 Task: Select the current location as Guadalupe Mountains National Park, Texas, United States . Now zoom + , and verify the location . Show zoom slider
Action: Mouse moved to (248, 160)
Screenshot: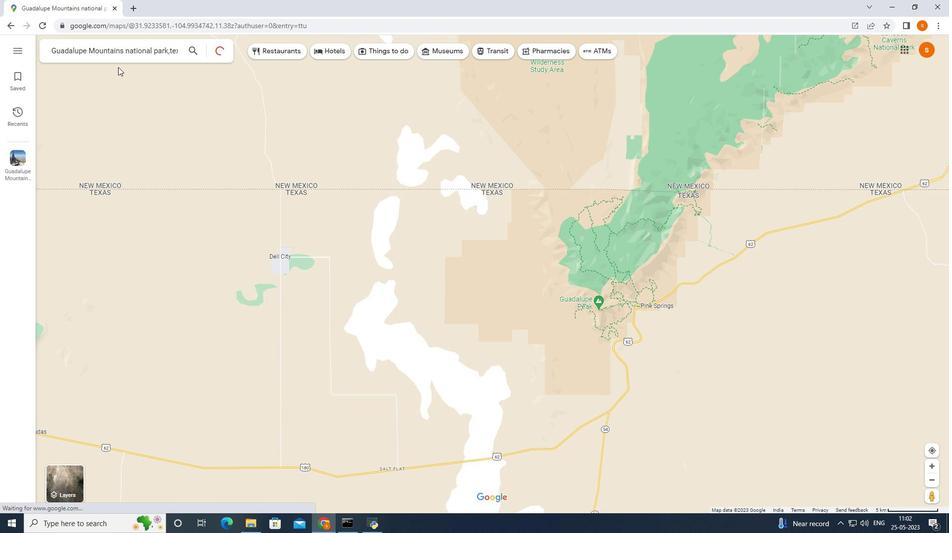 
Action: Mouse pressed left at (248, 160)
Screenshot: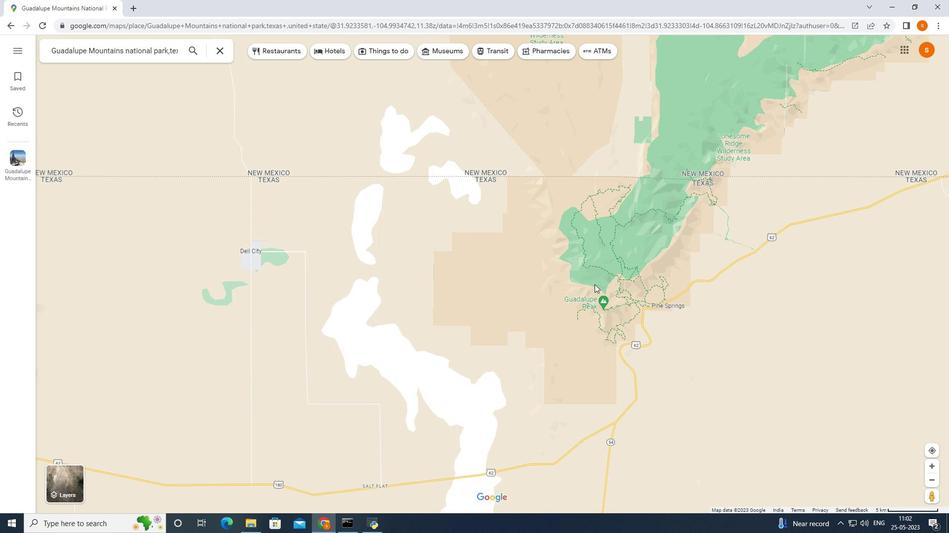 
Action: Key pressed <Key.shift><Key.shift><Key.shift><Key.shift><Key.shift><Key.shift><Key.shift><Key.shift><Key.shift><Key.shift><Key.shift><Key.shift><Key.shift><Key.shift><Key.shift>Guadalp<Key.backspace><Key.backspace>lupe<Key.space><Key.shift><Key.shift>Mountains
Screenshot: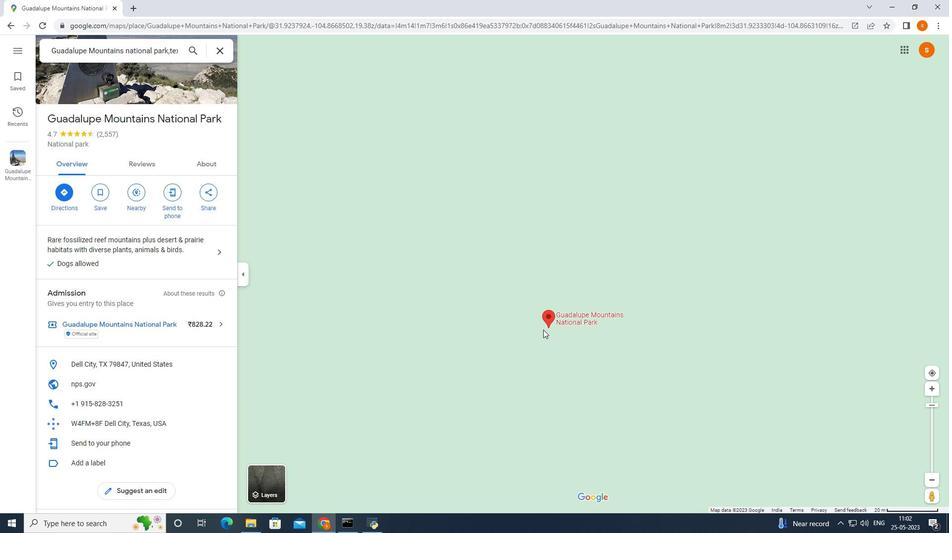 
Action: Mouse moved to (248, 160)
Screenshot: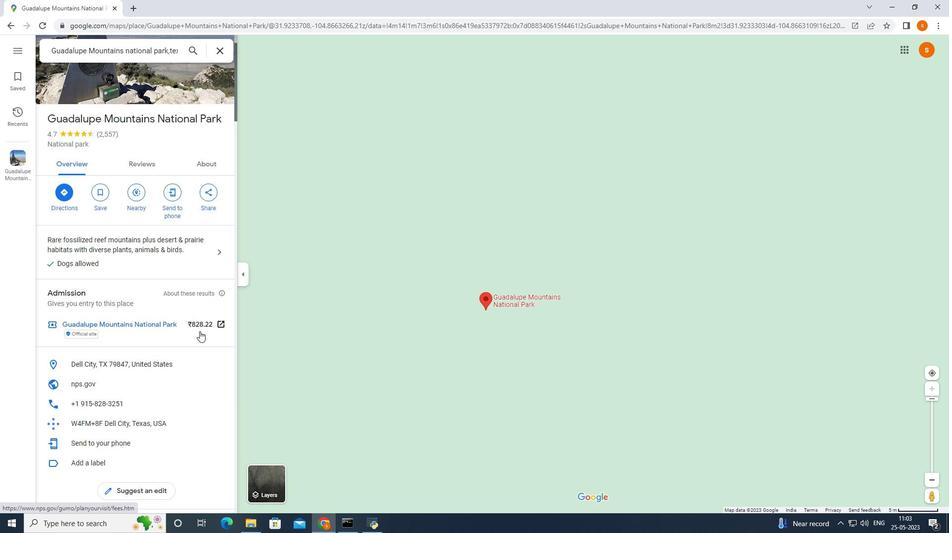 
Action: Mouse pressed left at (248, 160)
Screenshot: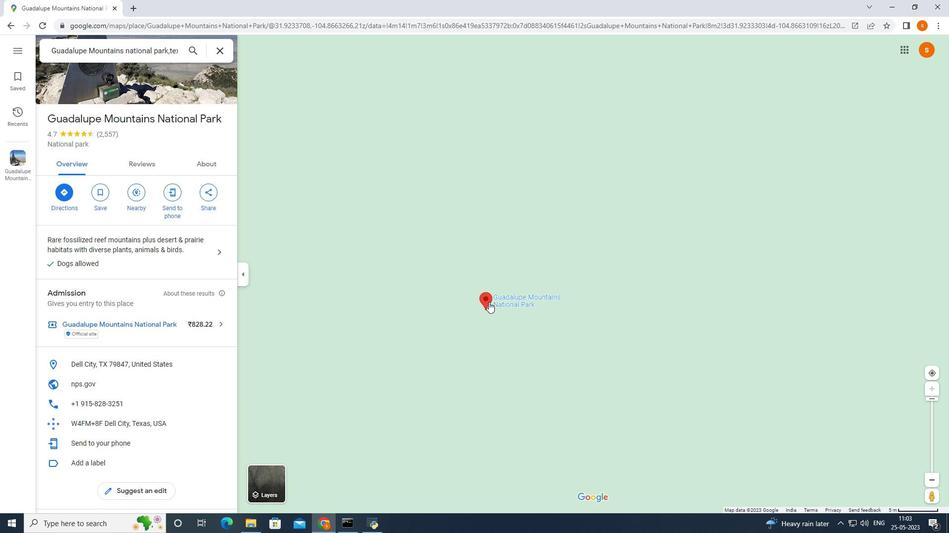 
Action: Mouse moved to (248, 160)
Screenshot: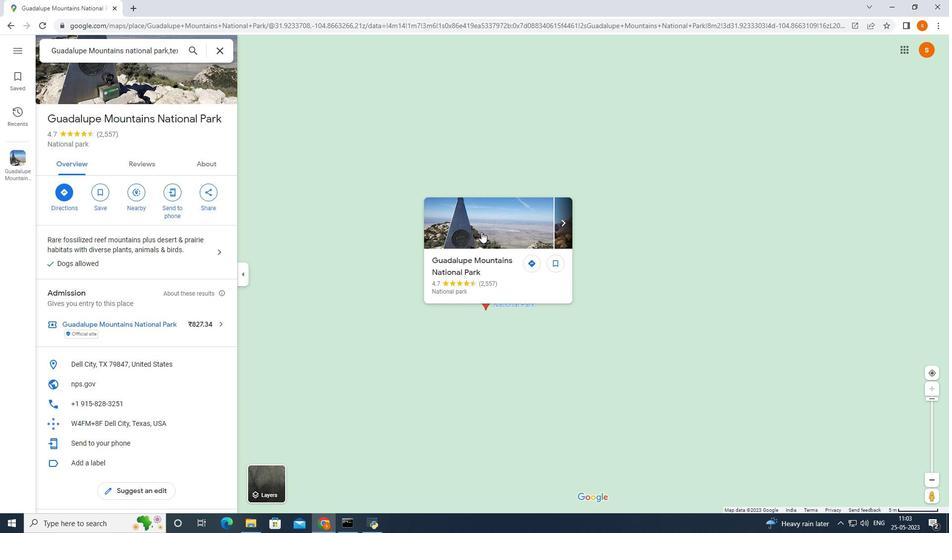 
Action: Mouse pressed left at (248, 160)
Screenshot: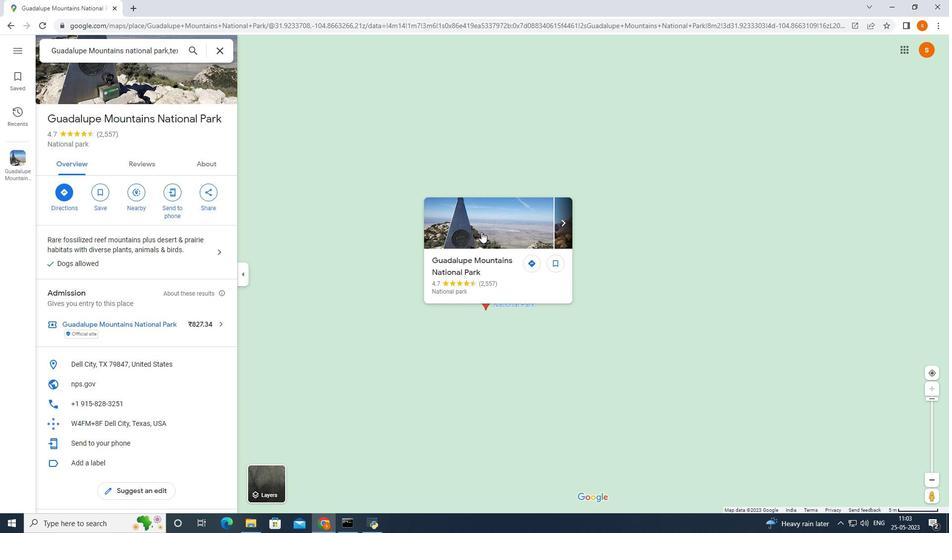 
Action: Mouse moved to (248, 160)
Screenshot: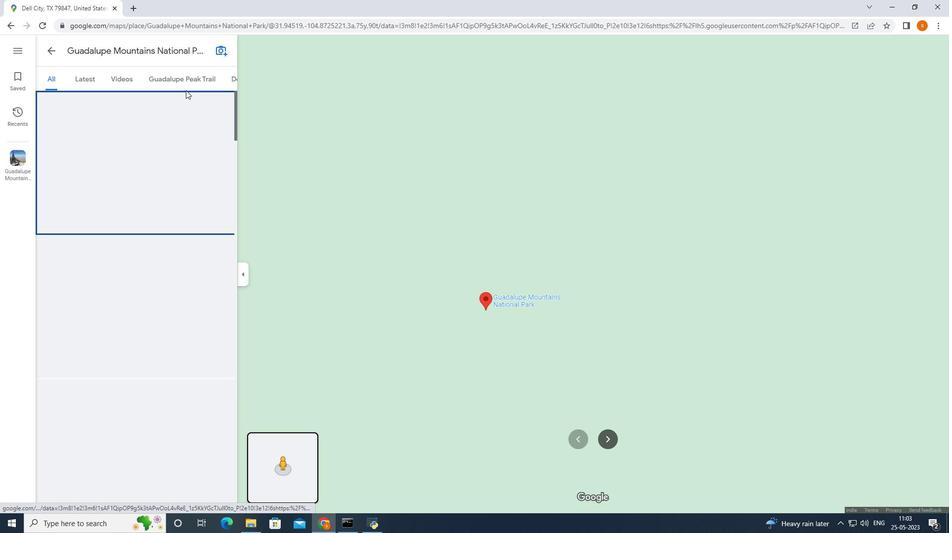 
Action: Mouse pressed left at (248, 160)
Screenshot: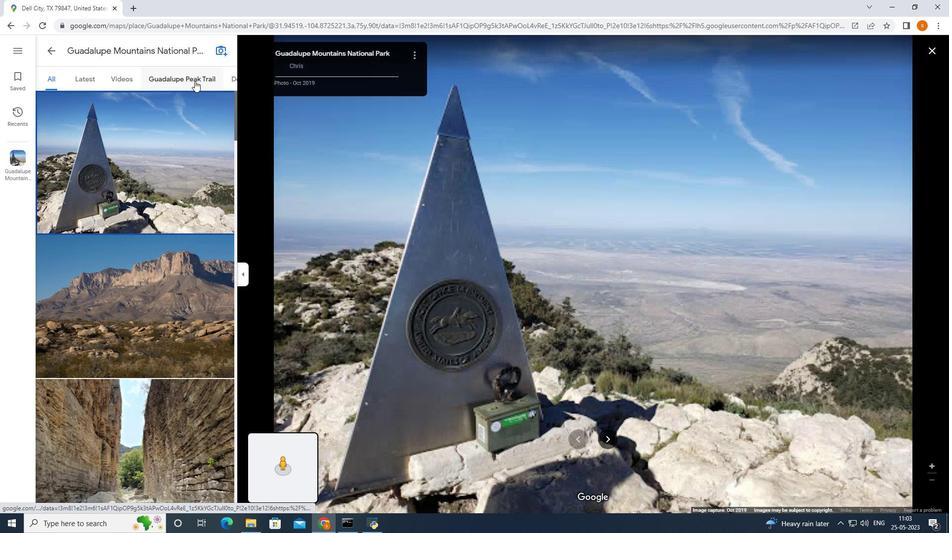 
Action: Mouse pressed left at (248, 160)
Screenshot: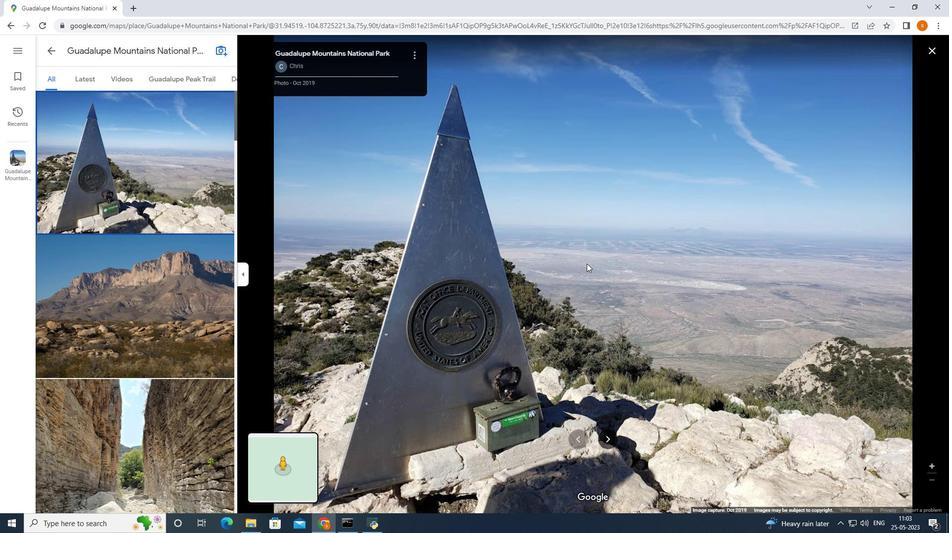 
Action: Mouse moved to (248, 160)
Screenshot: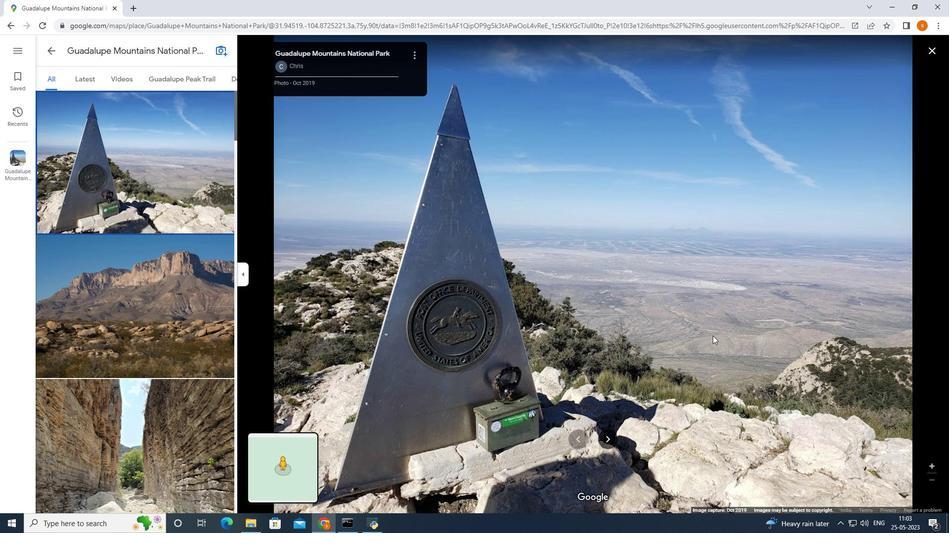
Action: Mouse pressed left at (248, 160)
Screenshot: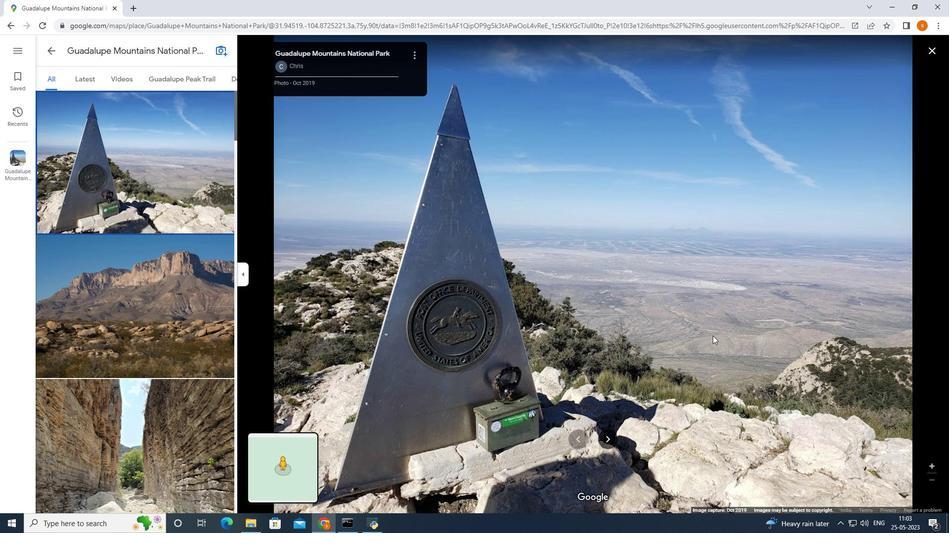 
Action: Mouse moved to (248, 160)
Screenshot: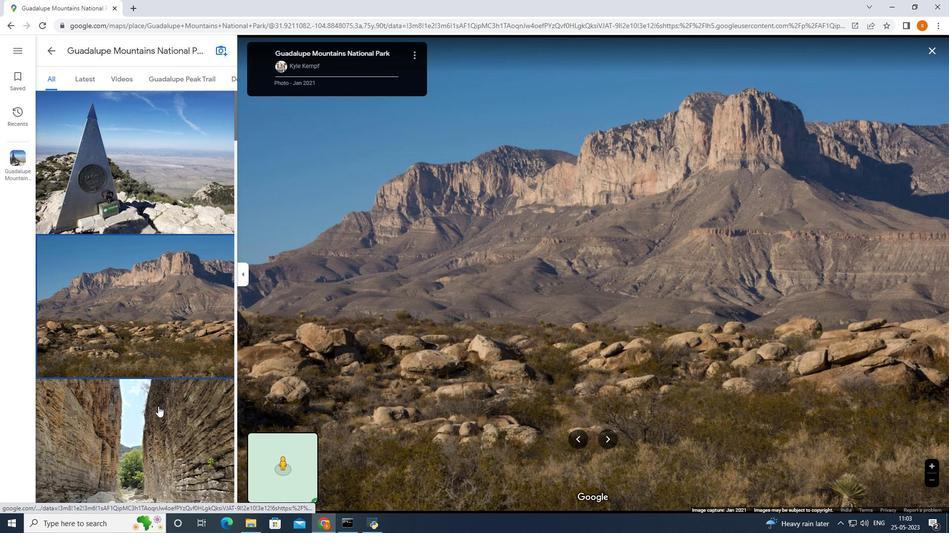 
Action: Mouse pressed left at (248, 160)
Screenshot: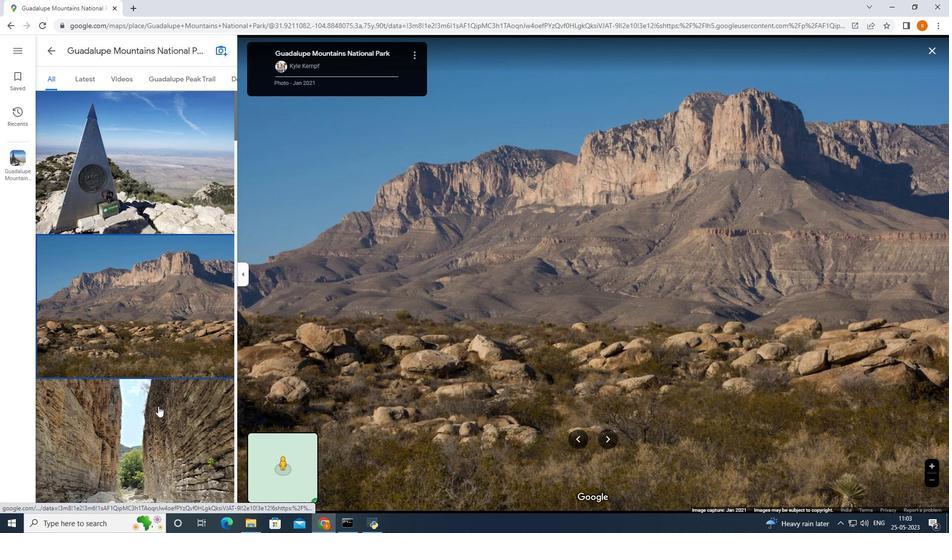 
Action: Mouse pressed left at (248, 160)
Screenshot: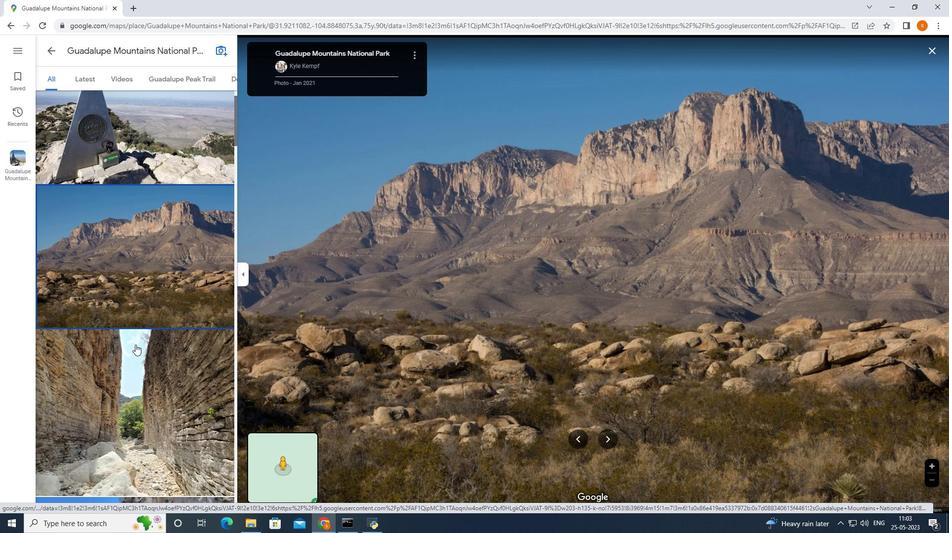 
Action: Mouse pressed left at (248, 160)
Screenshot: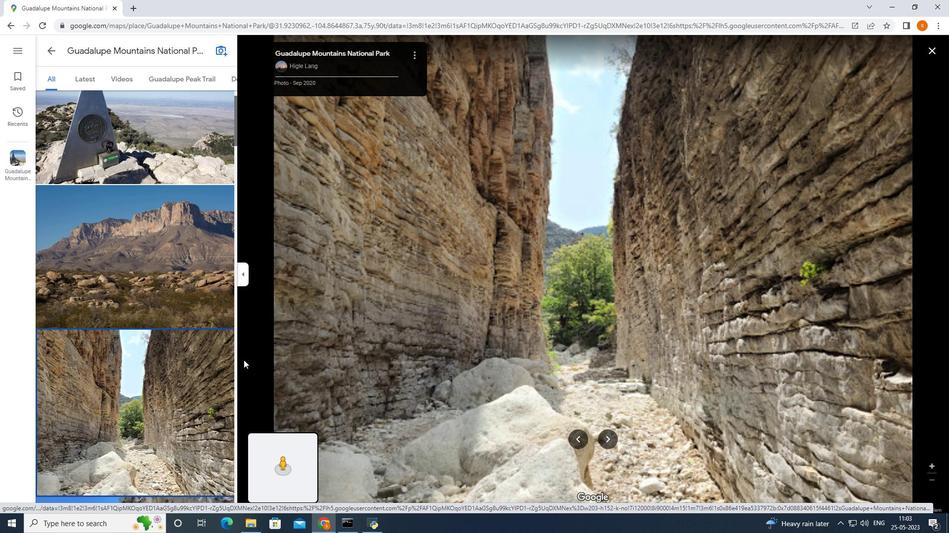 
Action: Mouse moved to (248, 160)
Screenshot: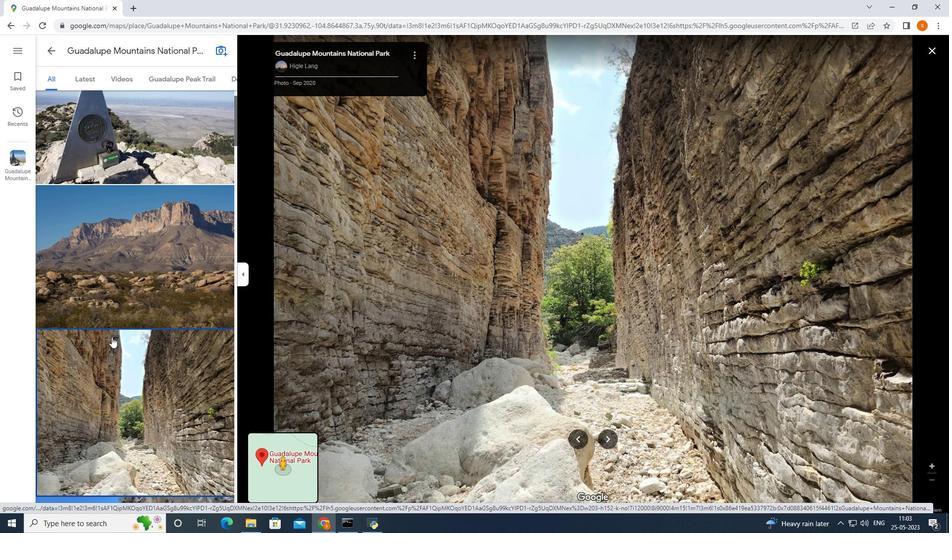 
Action: Mouse pressed left at (248, 160)
Screenshot: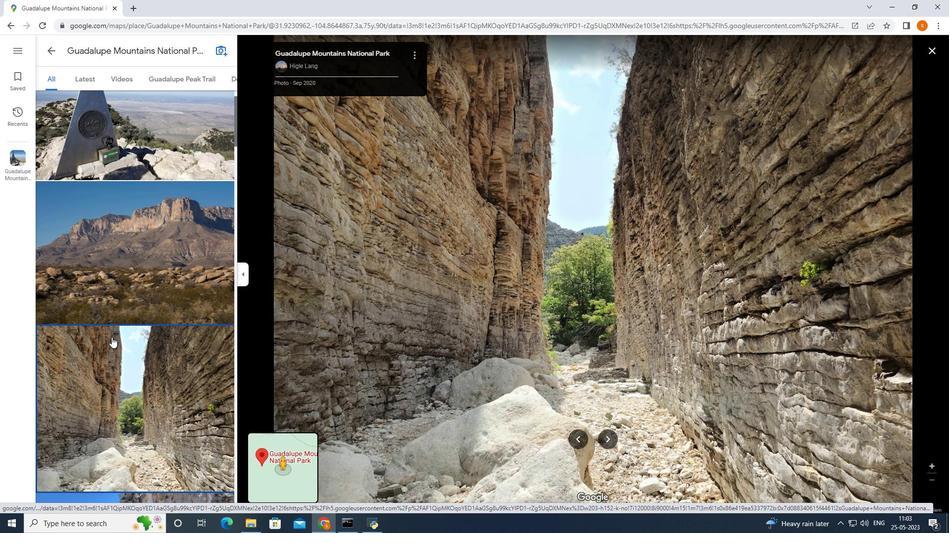 
Action: Mouse moved to (248, 160)
Screenshot: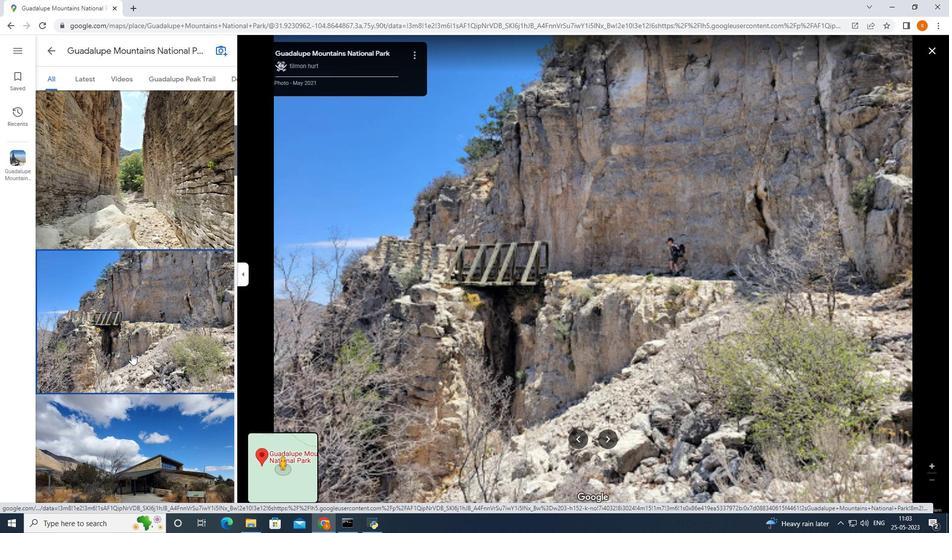 
Action: Mouse pressed left at (248, 160)
Screenshot: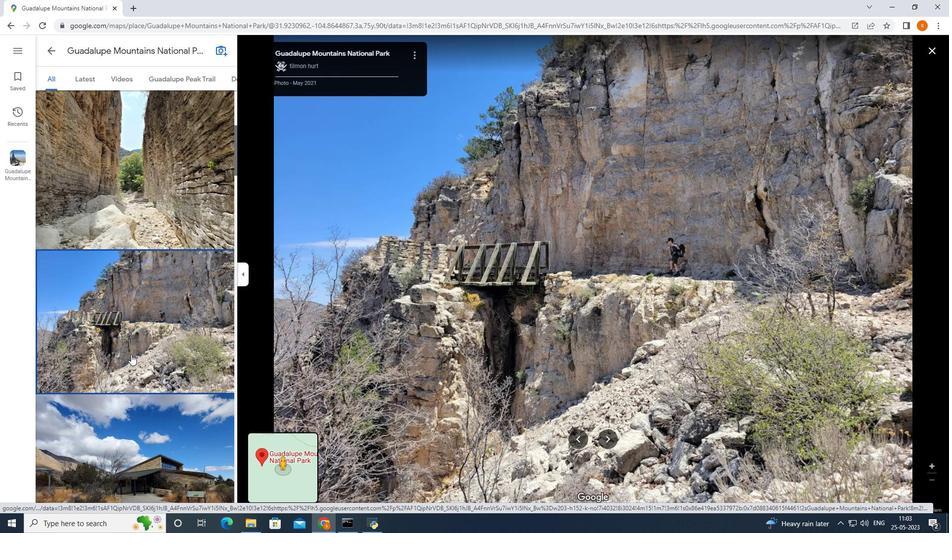 
Action: Mouse pressed left at (248, 160)
Screenshot: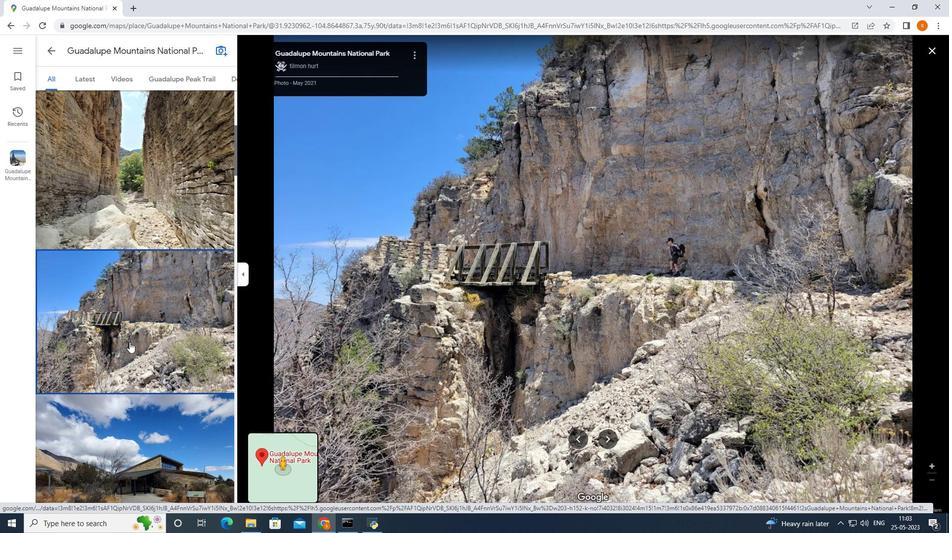 
Action: Mouse pressed left at (248, 160)
Screenshot: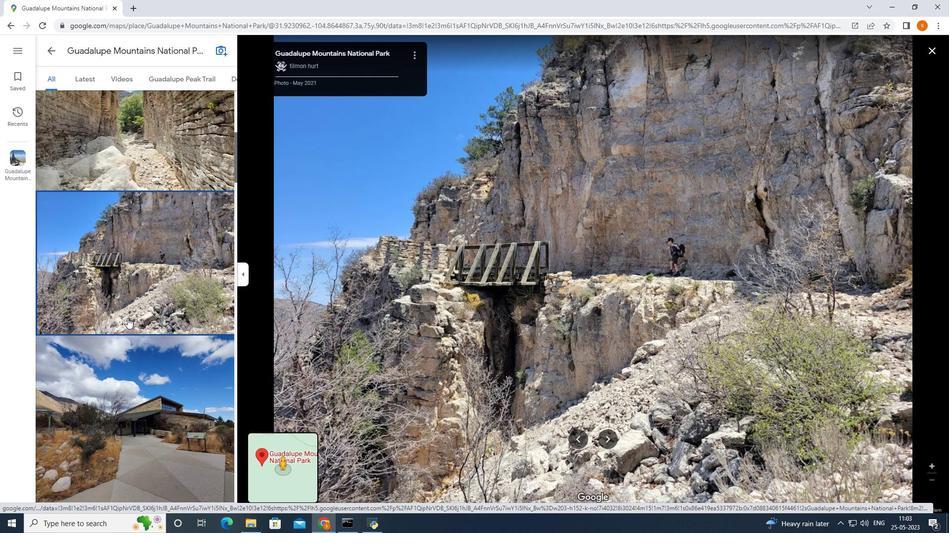 
Action: Mouse moved to (248, 160)
Screenshot: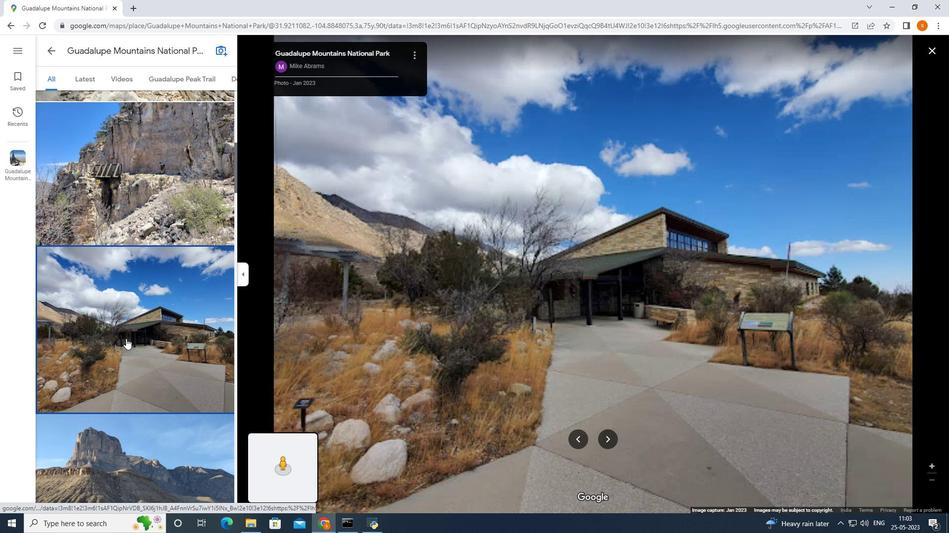 
Action: Mouse pressed left at (248, 160)
Screenshot: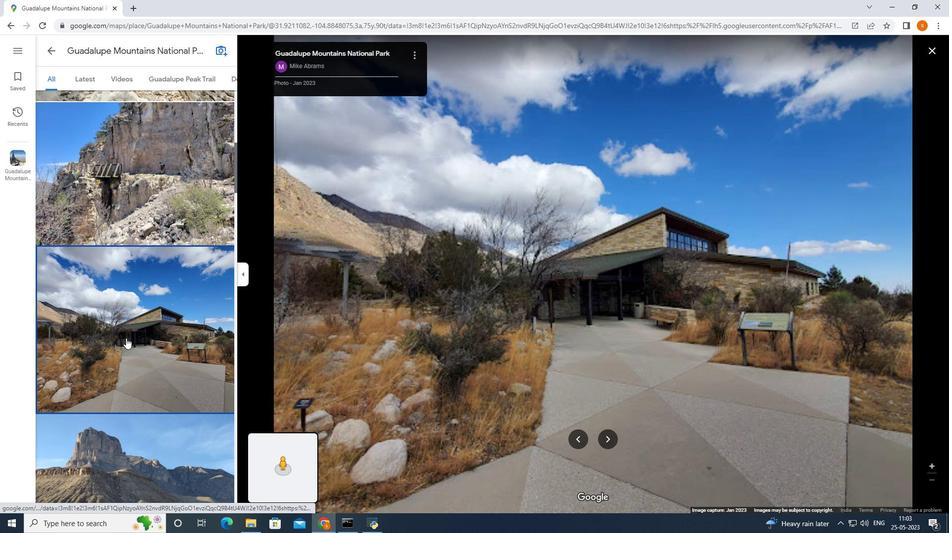 
Action: Mouse moved to (248, 160)
Screenshot: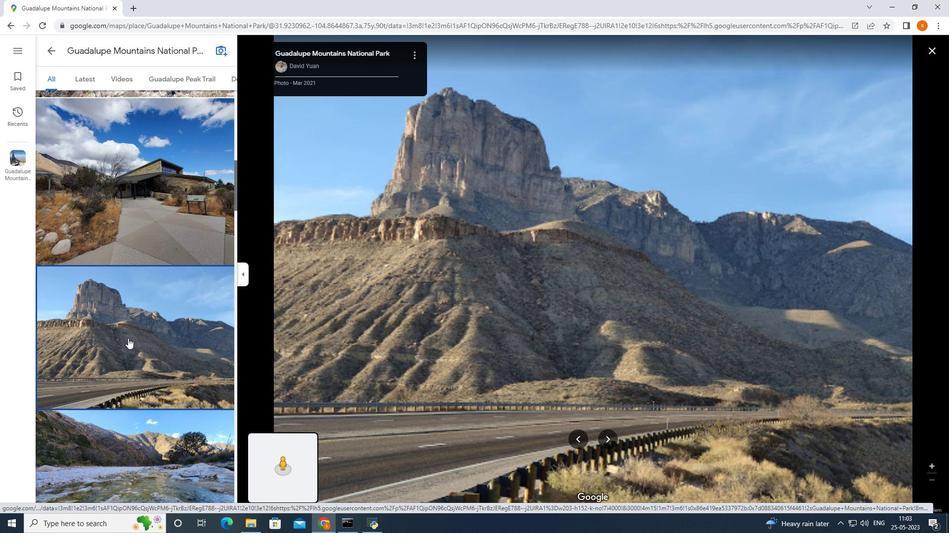 
Action: Mouse pressed left at (248, 160)
Screenshot: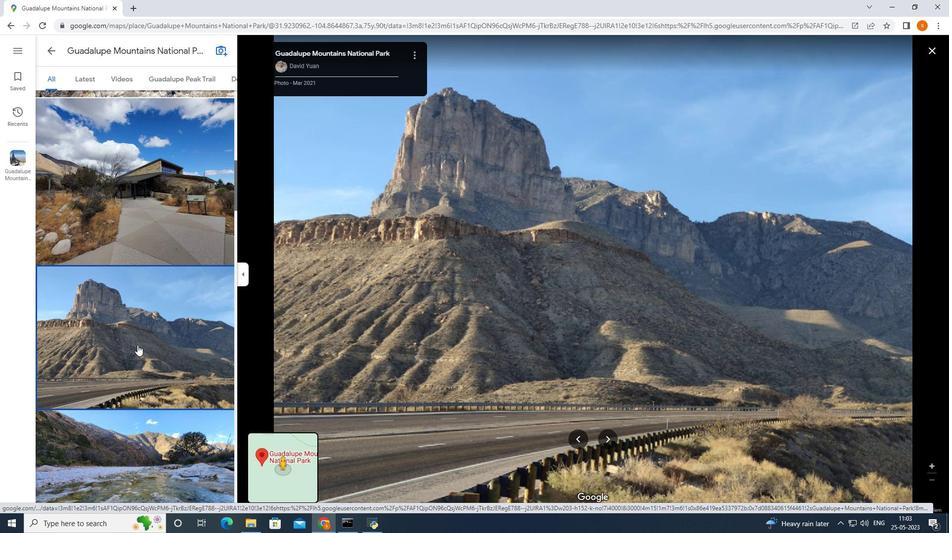 
Action: Mouse moved to (248, 160)
Screenshot: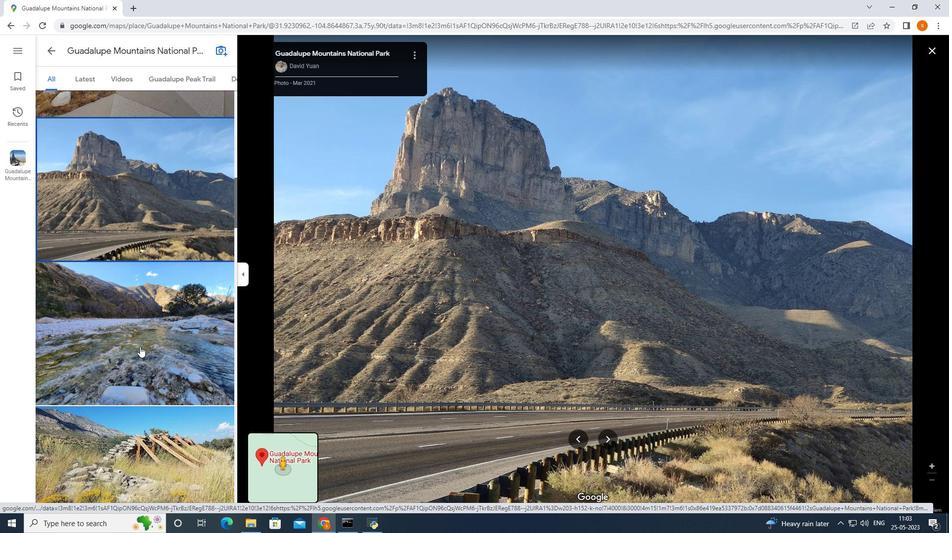 
Action: Mouse pressed left at (248, 160)
Screenshot: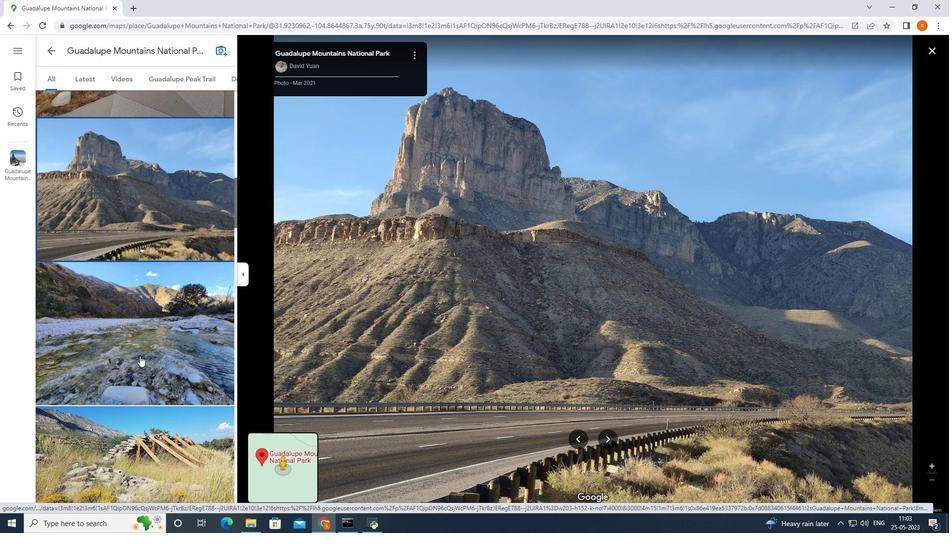 
Action: Mouse moved to (248, 160)
Screenshot: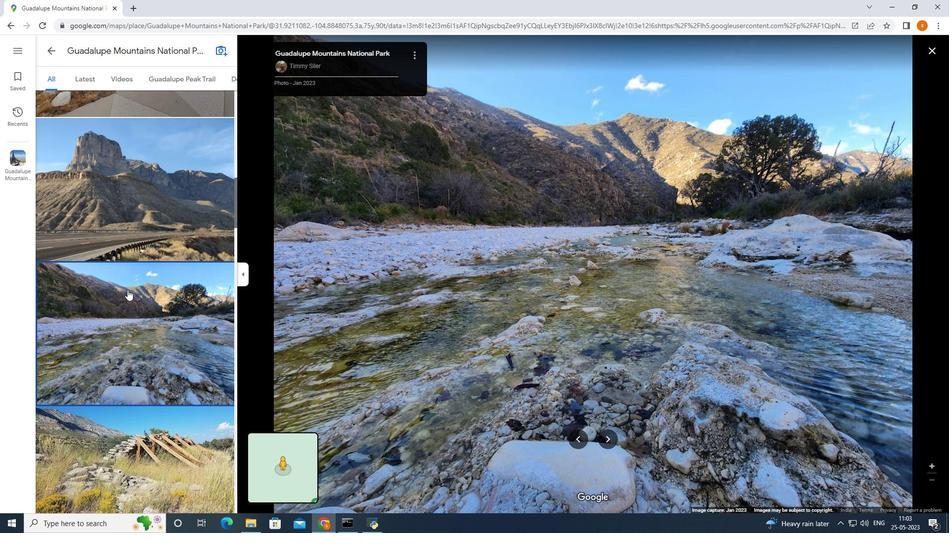 
Action: Mouse scrolled (248, 160) with delta (0, 0)
Screenshot: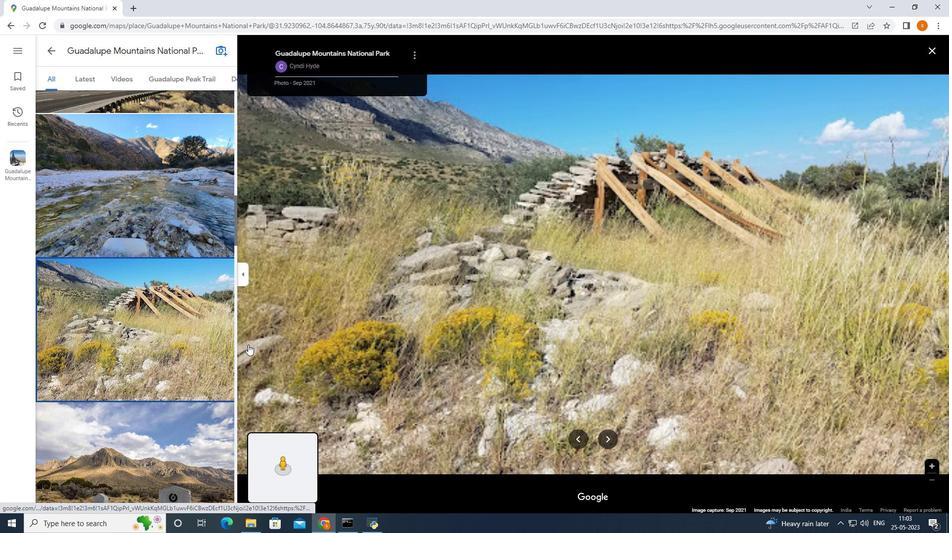 
Action: Mouse scrolled (248, 160) with delta (0, 0)
Screenshot: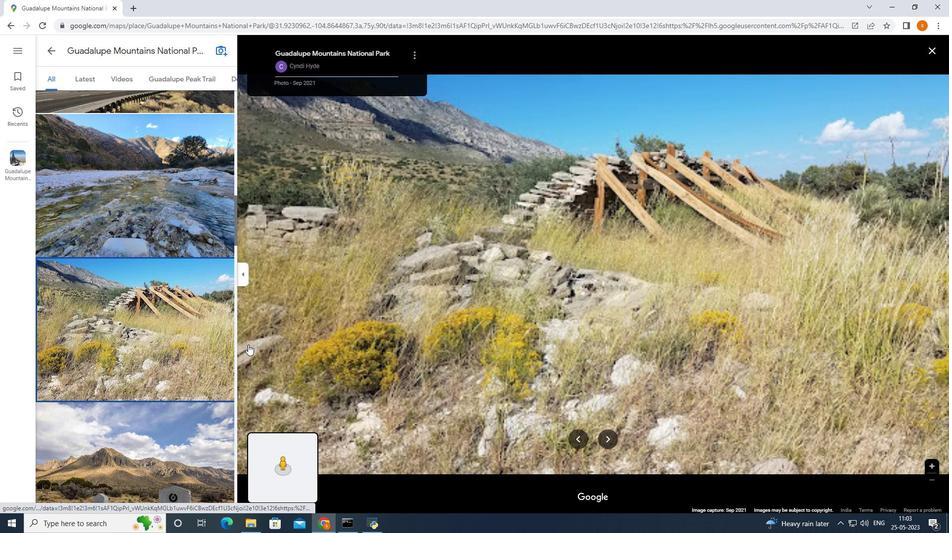 
Action: Mouse moved to (248, 160)
Screenshot: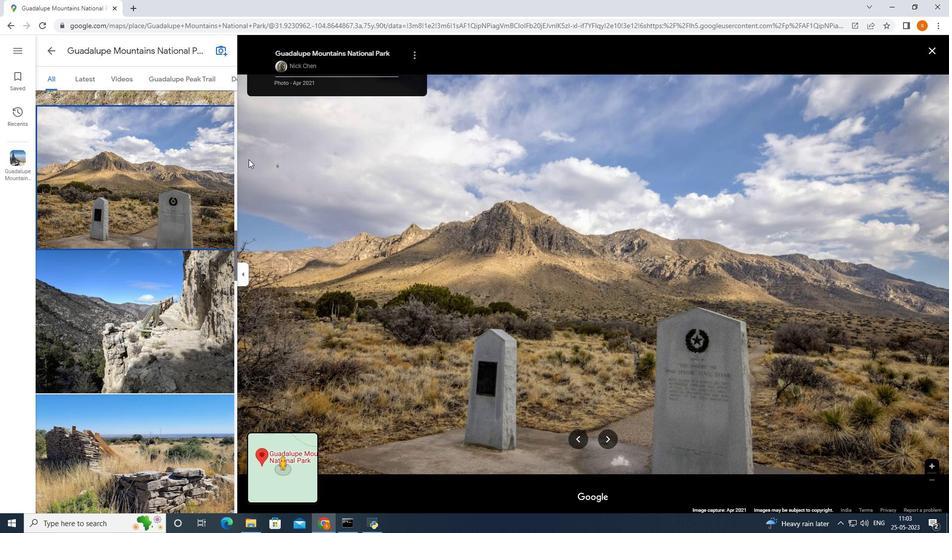 
Action: Mouse scrolled (248, 160) with delta (0, 0)
Screenshot: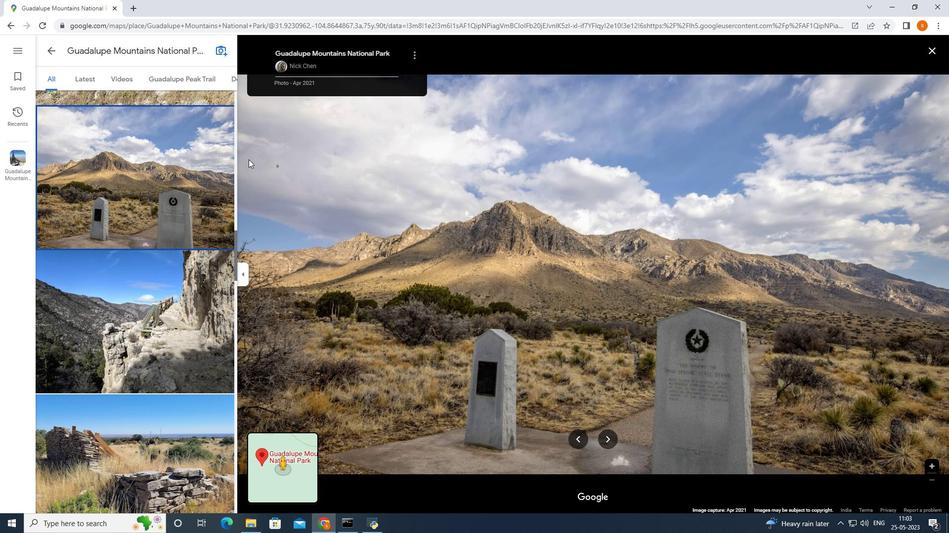 
Action: Mouse scrolled (248, 160) with delta (0, 0)
Screenshot: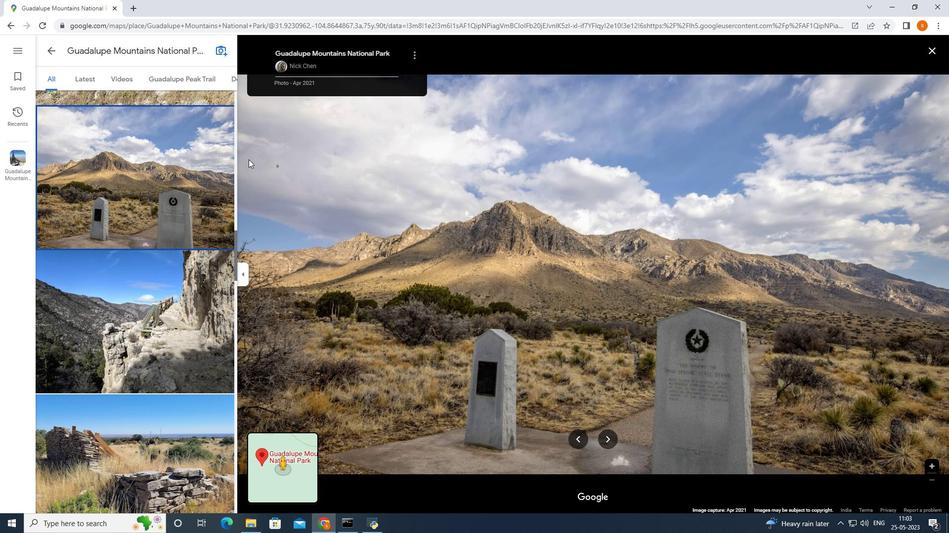 
Action: Mouse moved to (248, 160)
Screenshot: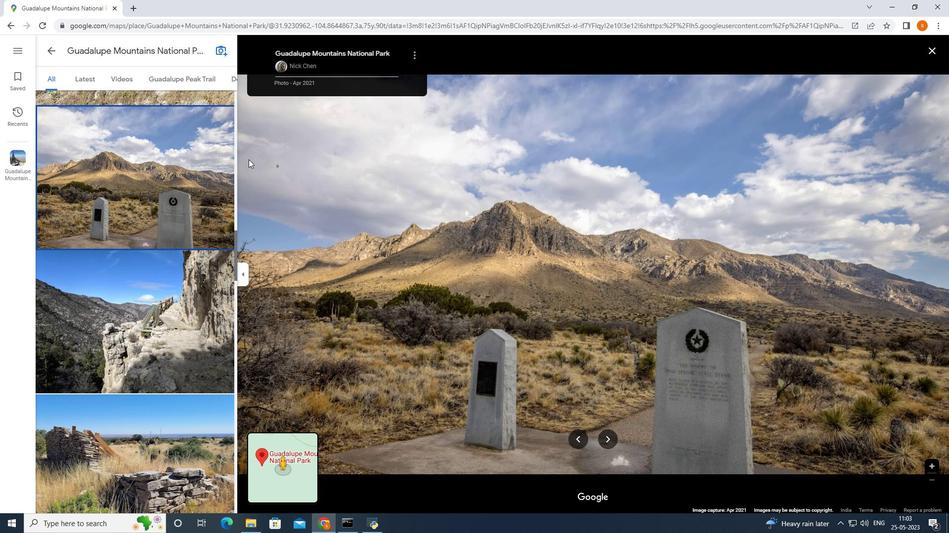 
Action: Mouse scrolled (248, 160) with delta (0, 0)
Screenshot: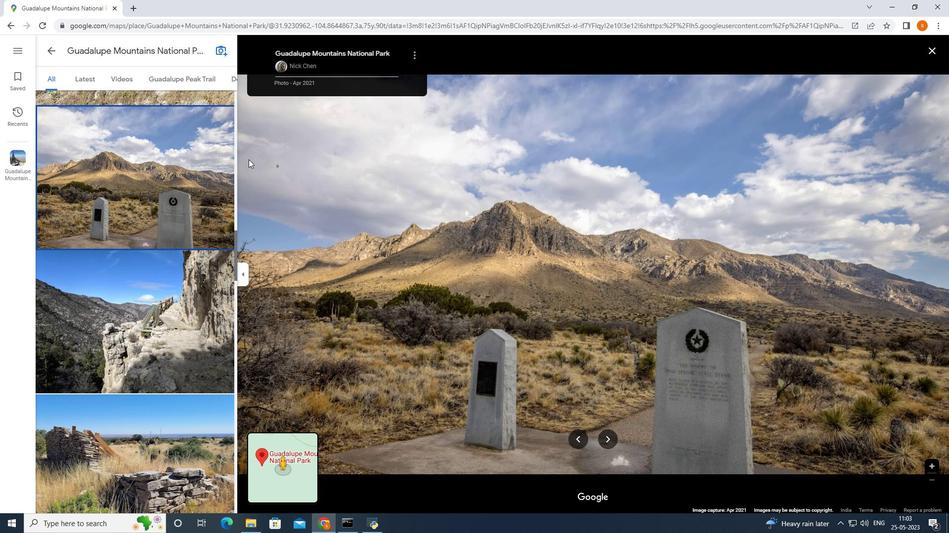 
Action: Mouse scrolled (248, 160) with delta (0, 0)
Screenshot: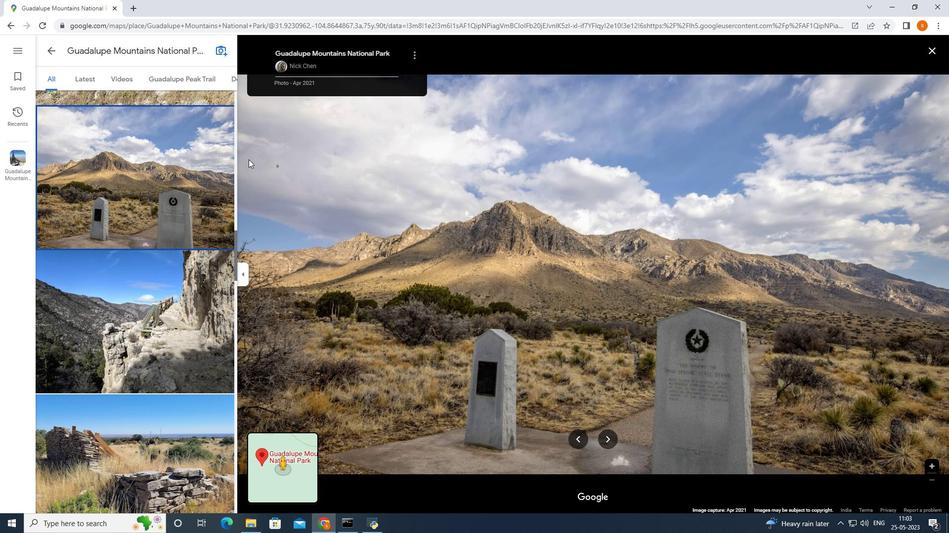 
Action: Mouse scrolled (248, 160) with delta (0, 0)
Screenshot: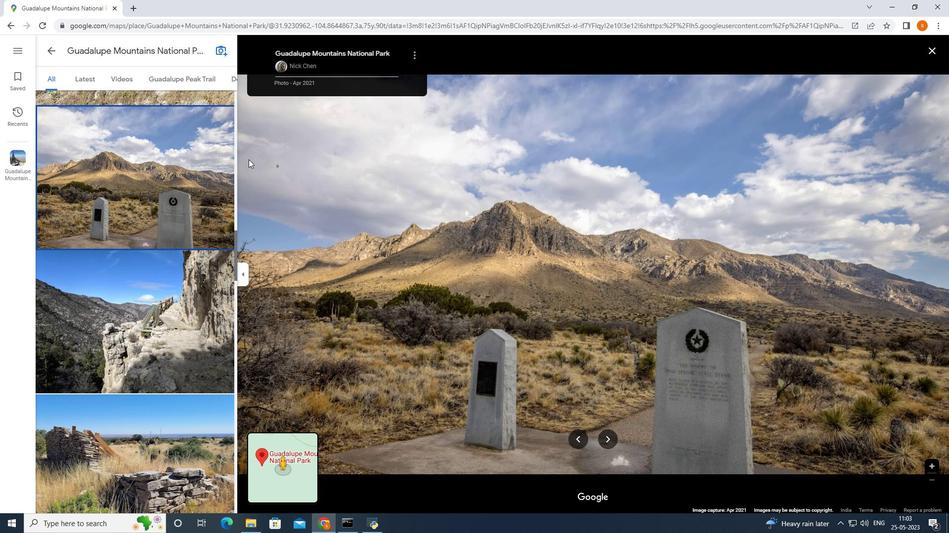 
Action: Mouse scrolled (248, 160) with delta (0, 0)
Screenshot: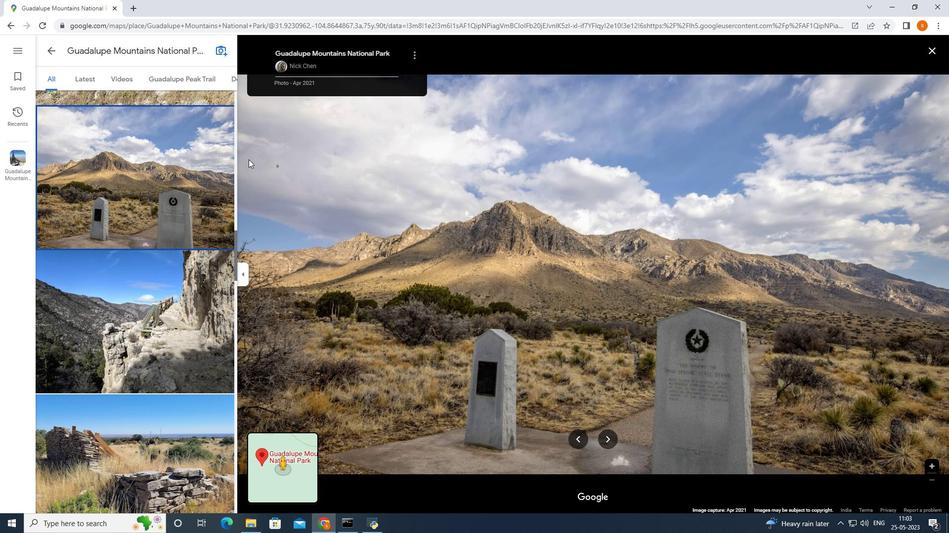 
Action: Mouse moved to (248, 160)
Screenshot: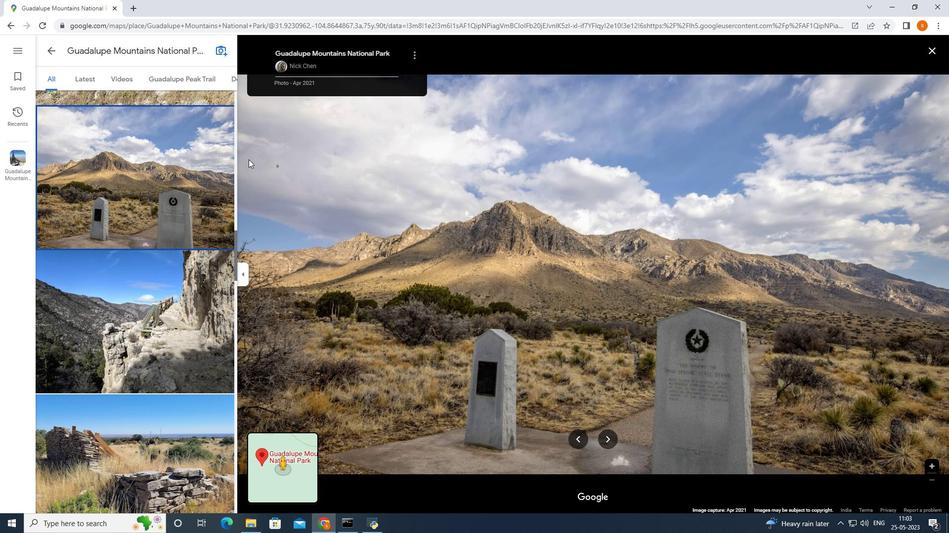 
Action: Mouse scrolled (248, 160) with delta (0, 0)
Screenshot: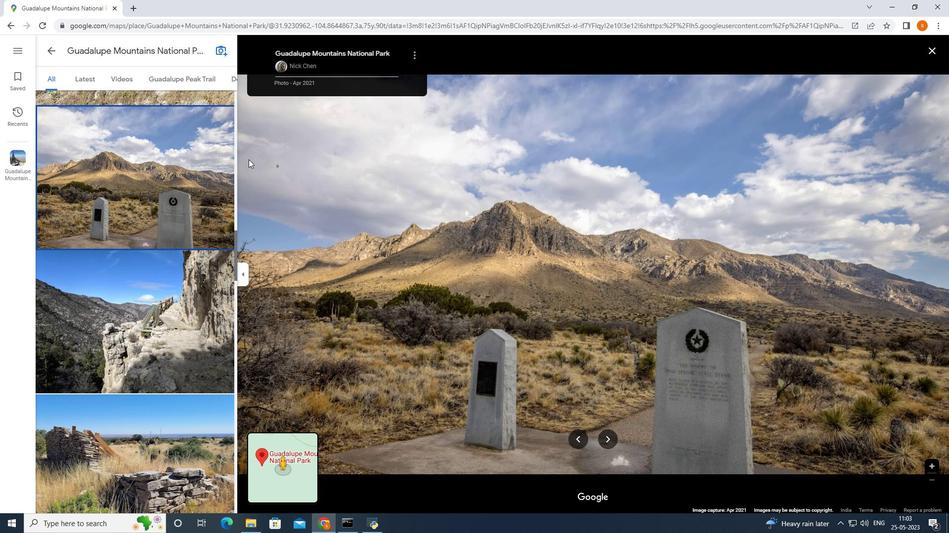 
Action: Mouse scrolled (248, 160) with delta (0, 0)
Screenshot: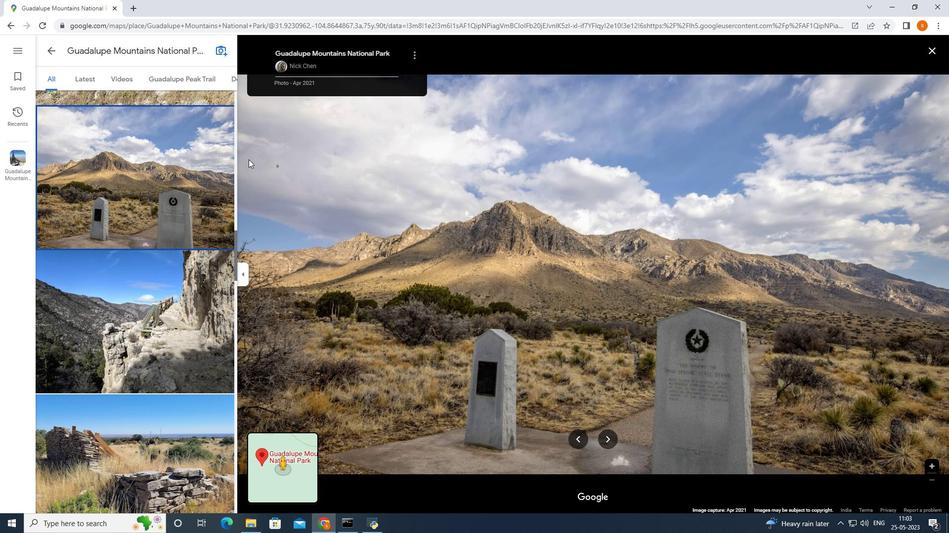 
Action: Mouse scrolled (248, 160) with delta (0, 0)
Screenshot: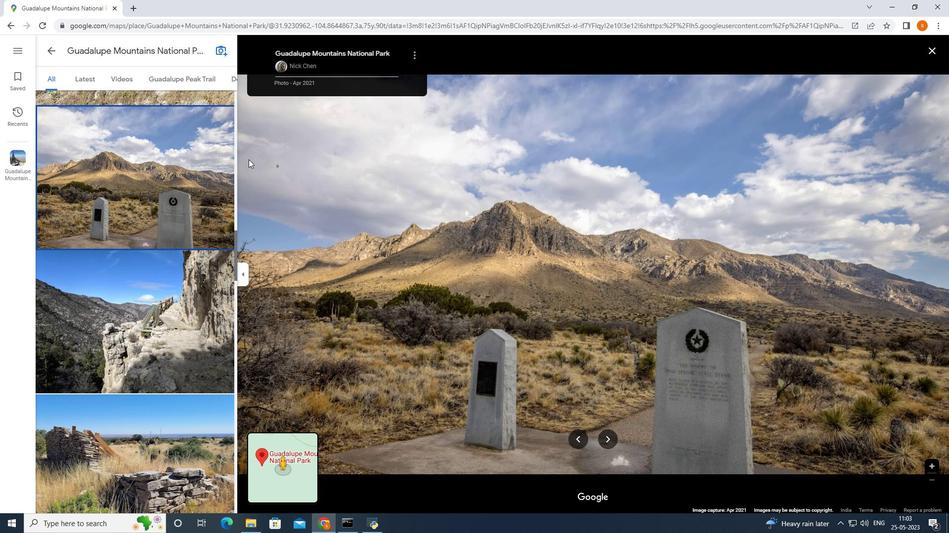 
Action: Mouse moved to (248, 160)
Screenshot: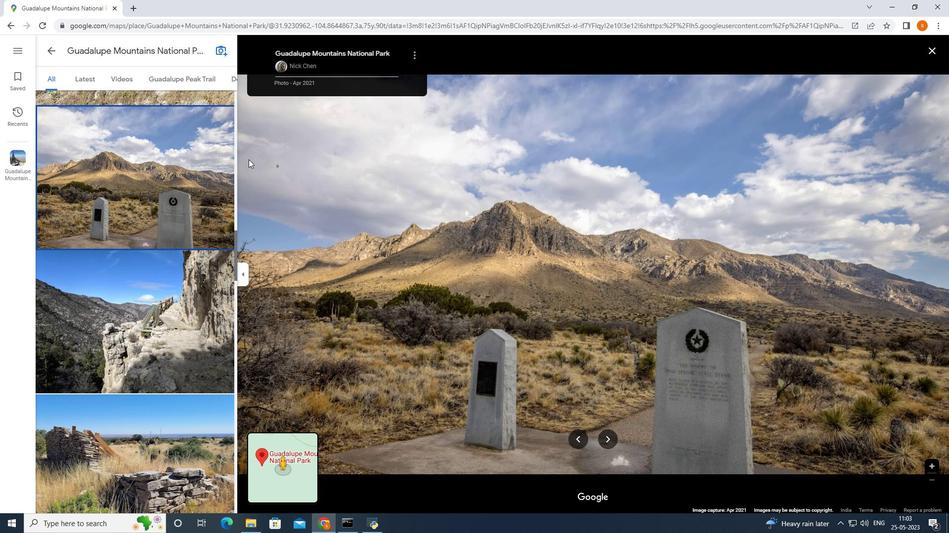 
Action: Mouse scrolled (248, 160) with delta (0, 0)
Screenshot: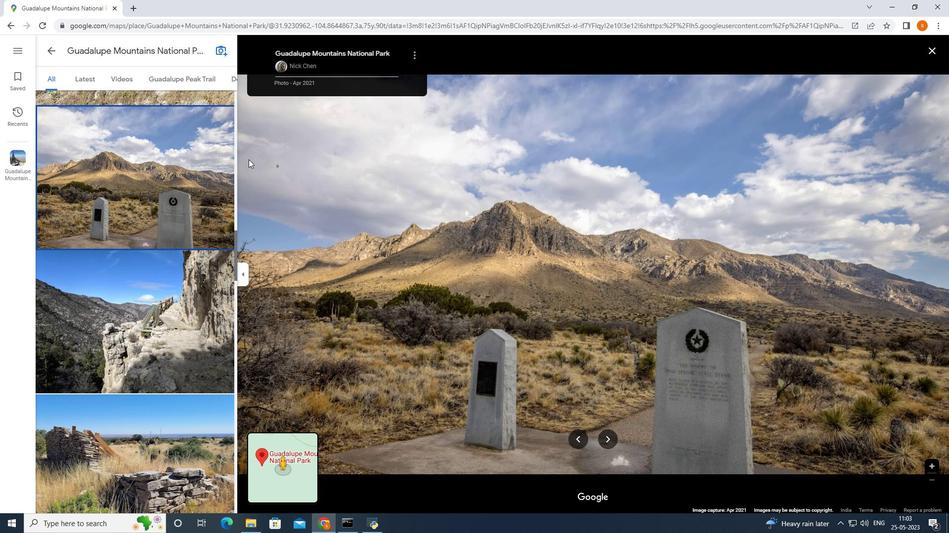 
Action: Mouse moved to (248, 160)
Screenshot: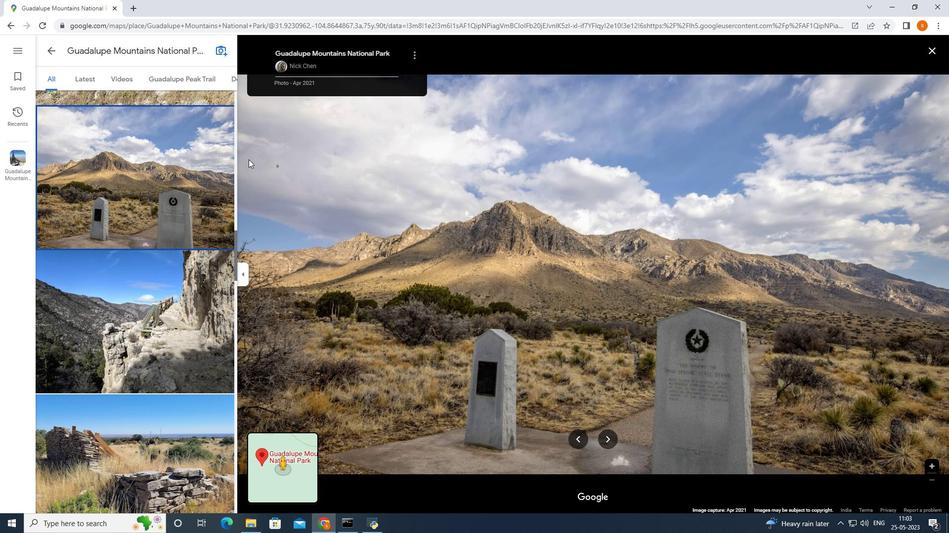 
Action: Mouse scrolled (248, 160) with delta (0, 0)
Screenshot: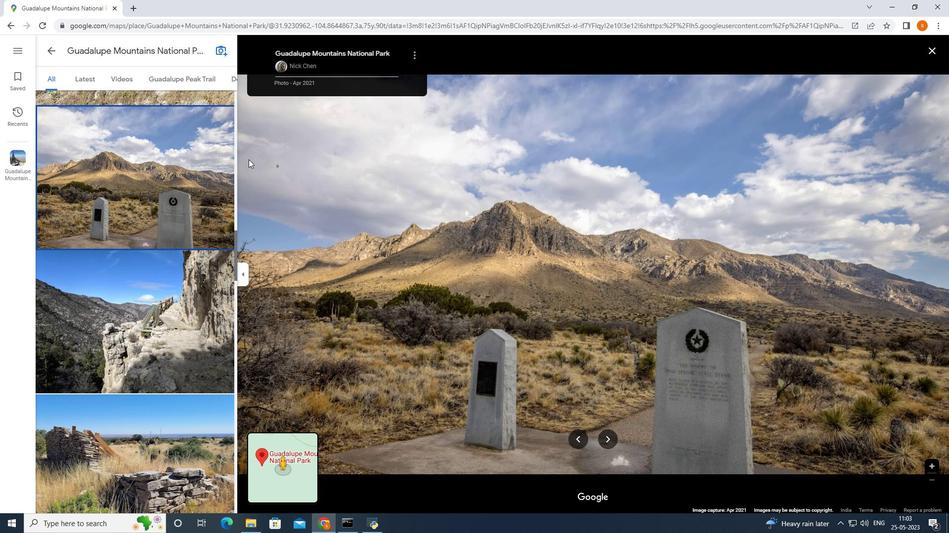 
Action: Mouse moved to (248, 160)
Screenshot: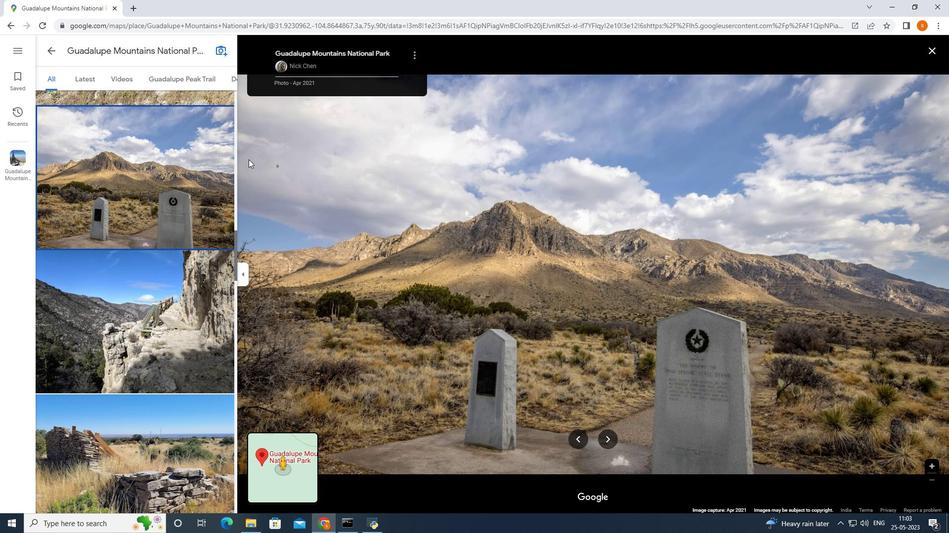 
Action: Mouse scrolled (248, 160) with delta (0, 0)
Screenshot: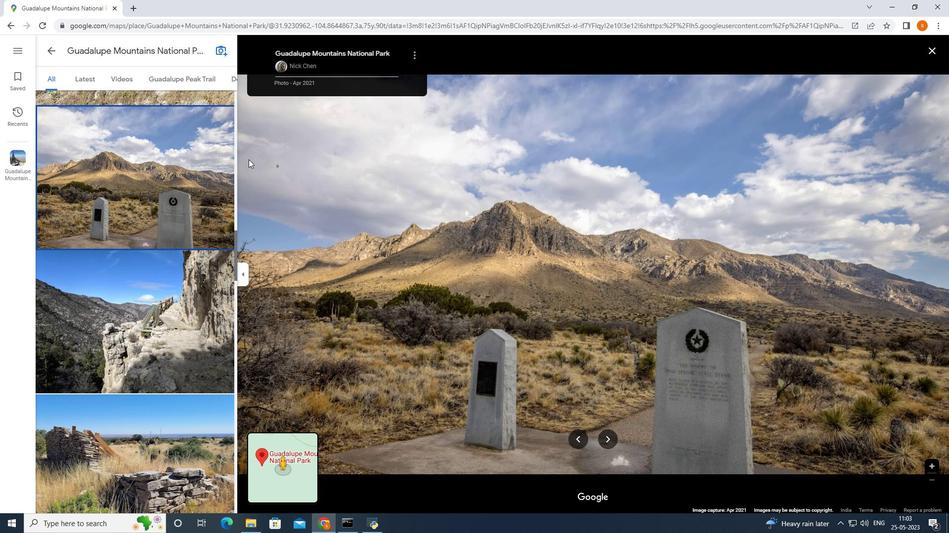 
Action: Mouse moved to (248, 160)
Screenshot: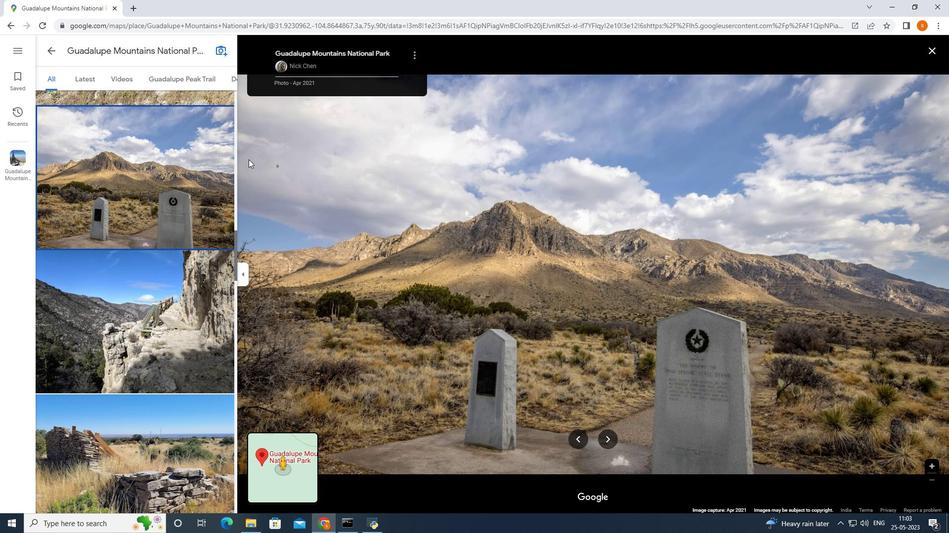 
Action: Mouse scrolled (248, 160) with delta (0, 0)
Screenshot: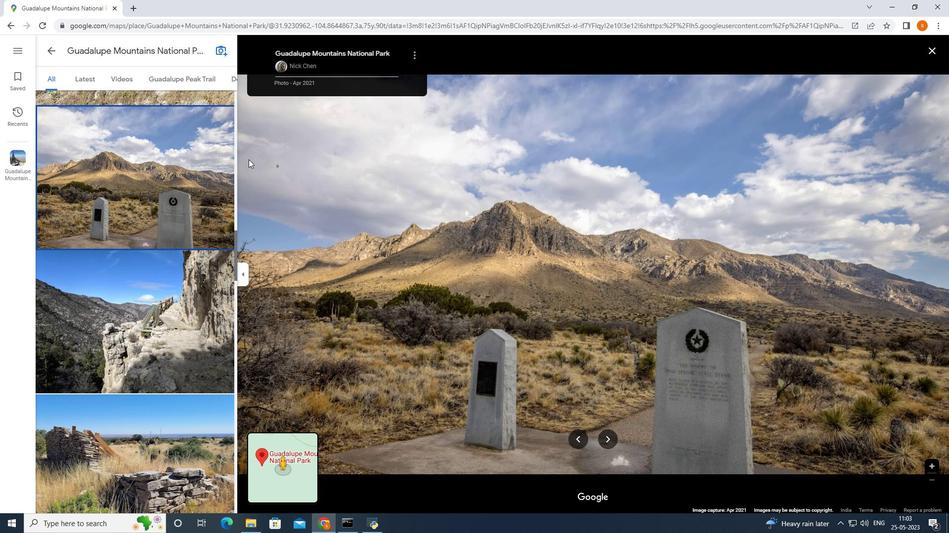 
Action: Mouse moved to (248, 160)
Screenshot: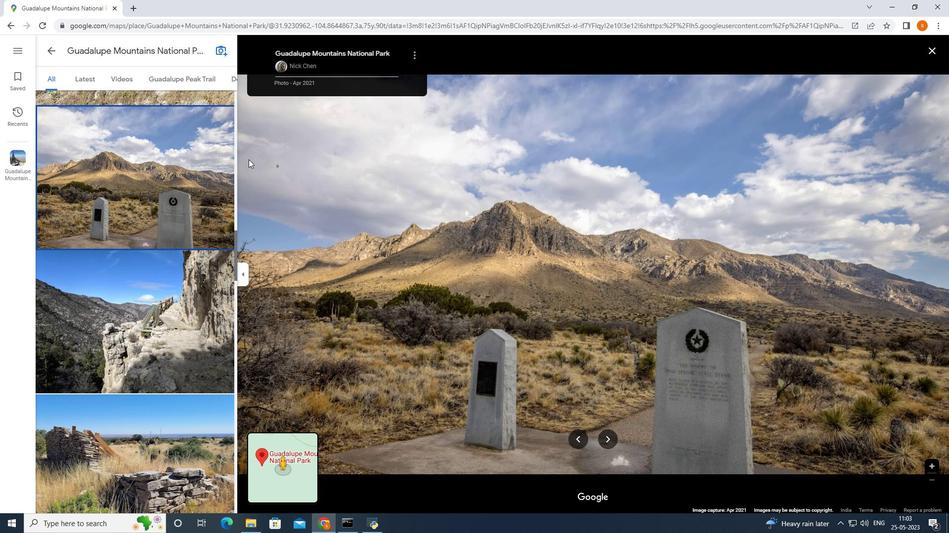 
Action: Mouse scrolled (248, 160) with delta (0, 0)
Screenshot: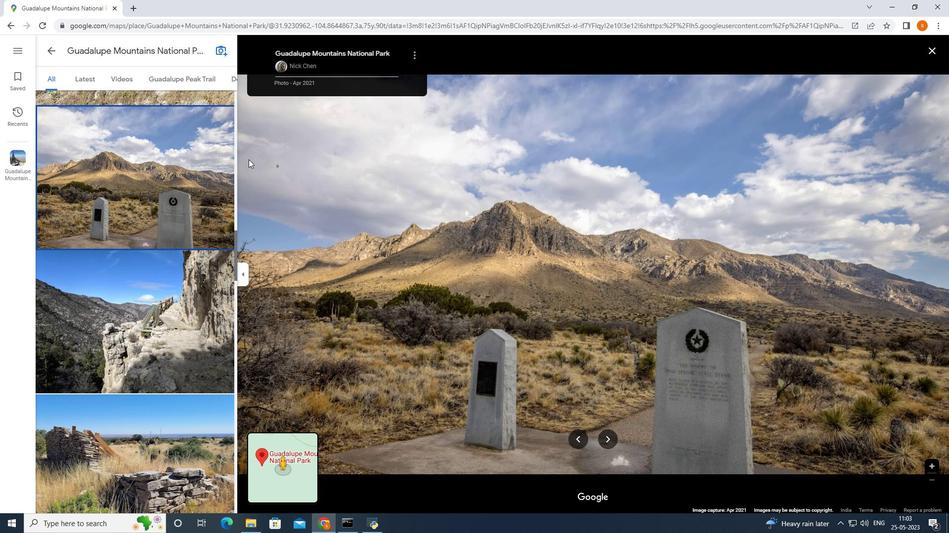
Action: Mouse scrolled (248, 160) with delta (0, 0)
Screenshot: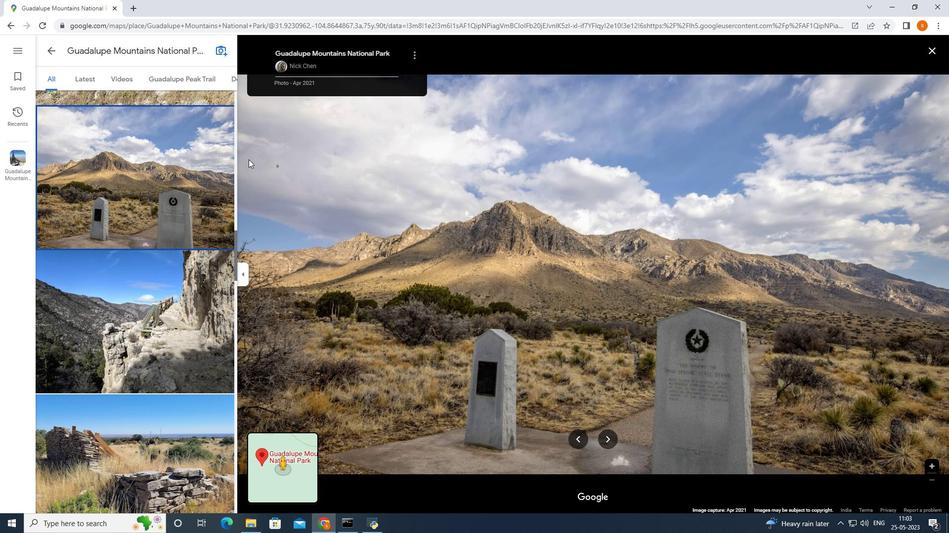 
Action: Mouse scrolled (248, 160) with delta (0, 0)
Screenshot: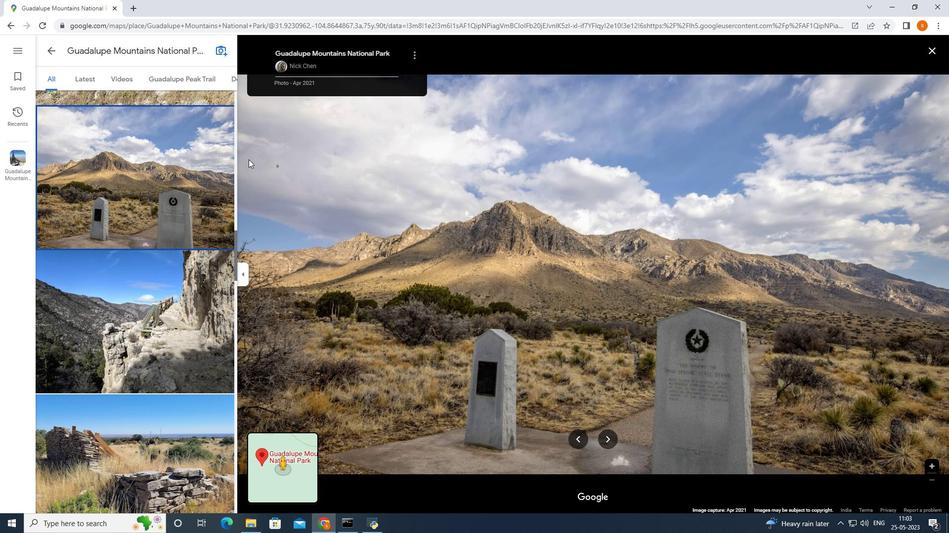 
Action: Mouse scrolled (248, 160) with delta (0, 0)
Screenshot: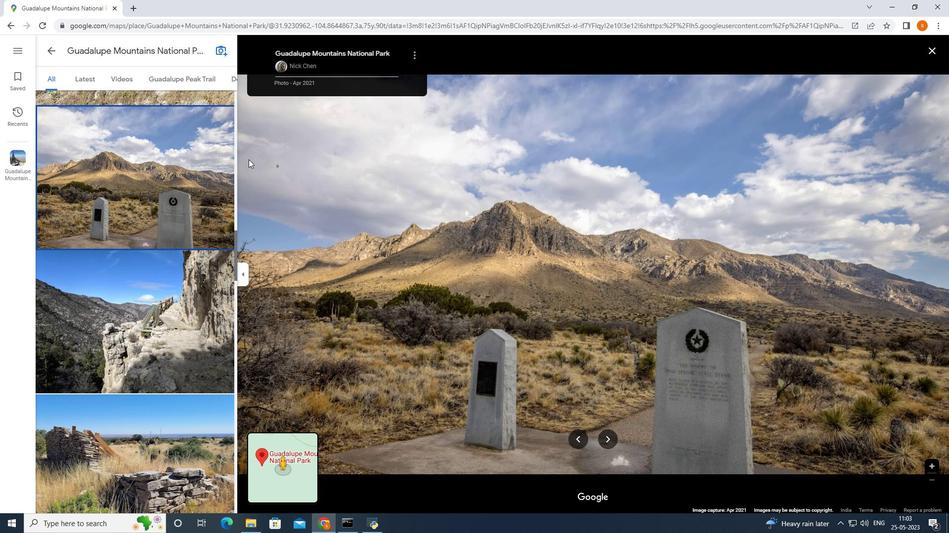 
Action: Mouse scrolled (248, 160) with delta (0, 0)
Screenshot: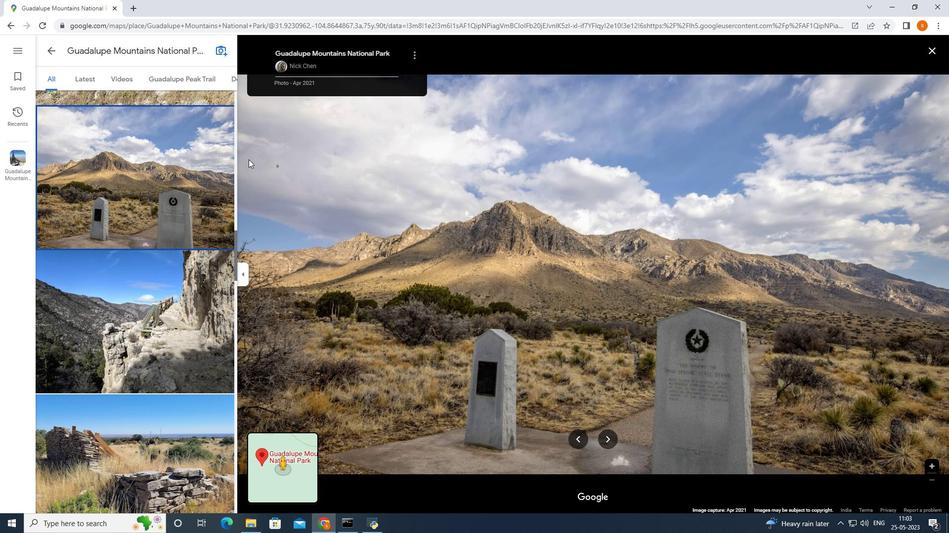 
Action: Mouse scrolled (248, 160) with delta (0, 0)
Screenshot: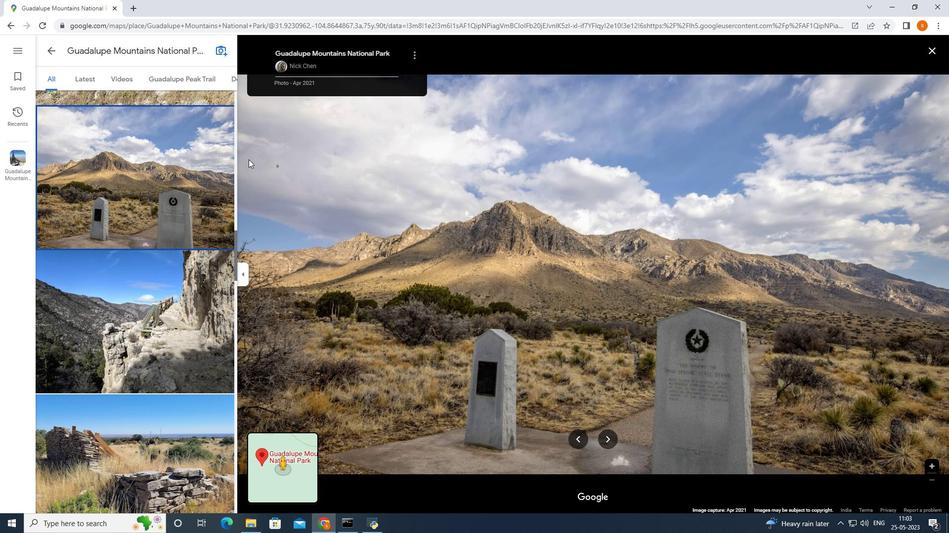 
Action: Mouse scrolled (248, 160) with delta (0, 0)
Screenshot: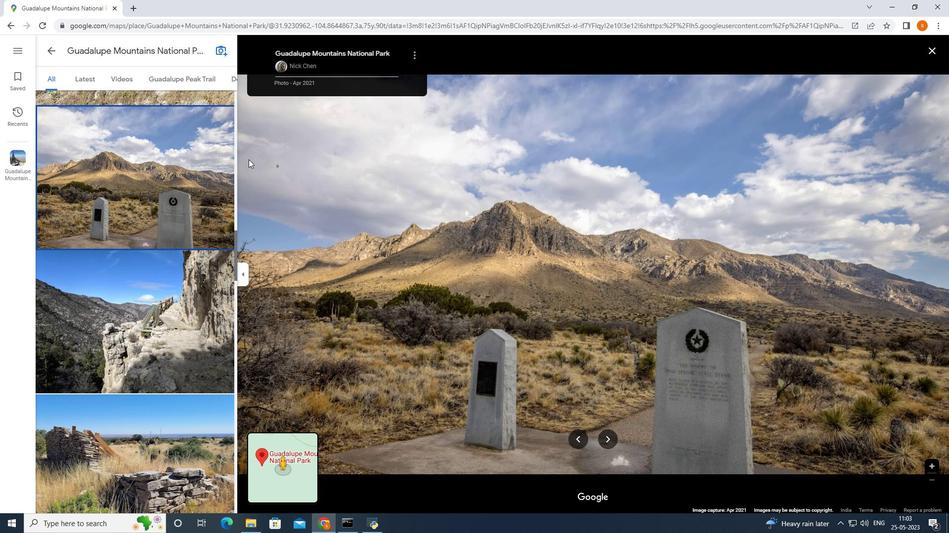 
Action: Mouse moved to (248, 160)
Screenshot: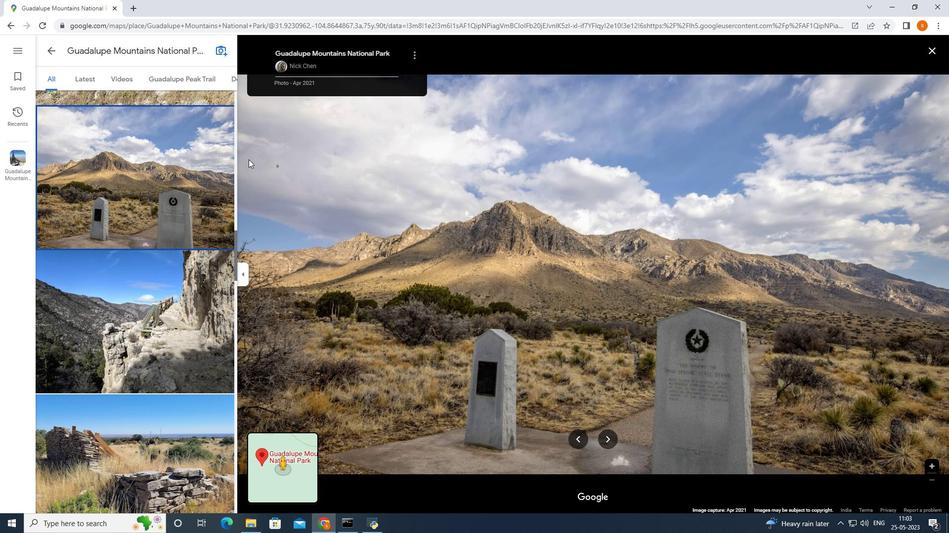 
Action: Mouse pressed left at (248, 160)
Screenshot: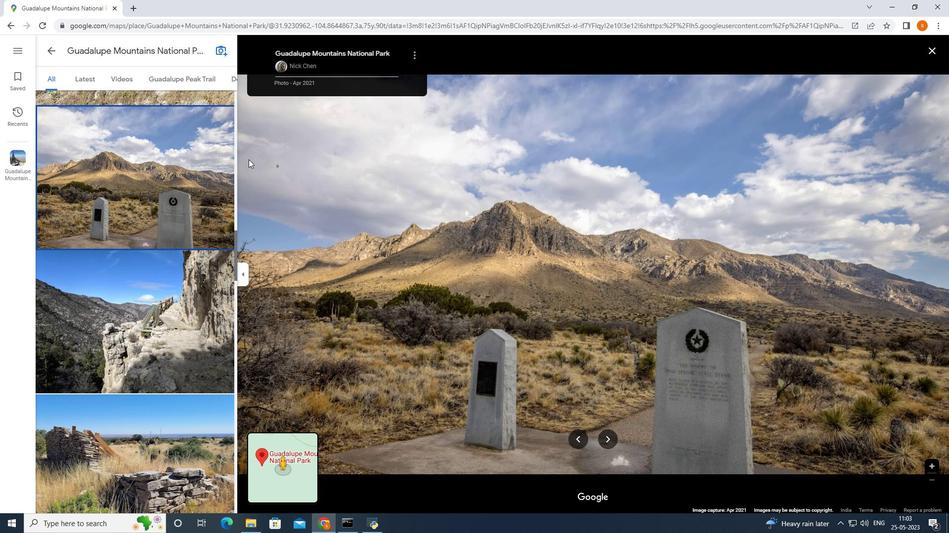 
Action: Mouse moved to (248, 160)
Screenshot: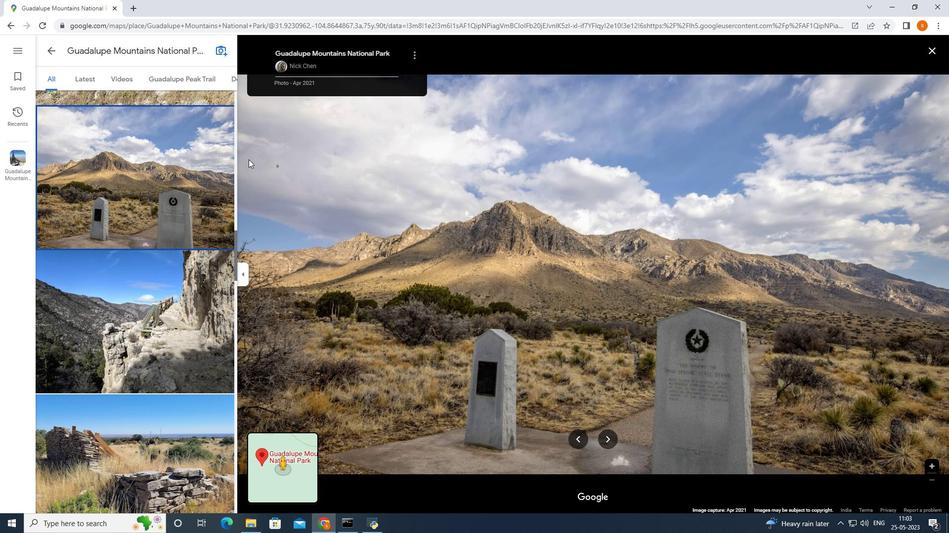 
Action: Mouse pressed left at (248, 160)
Screenshot: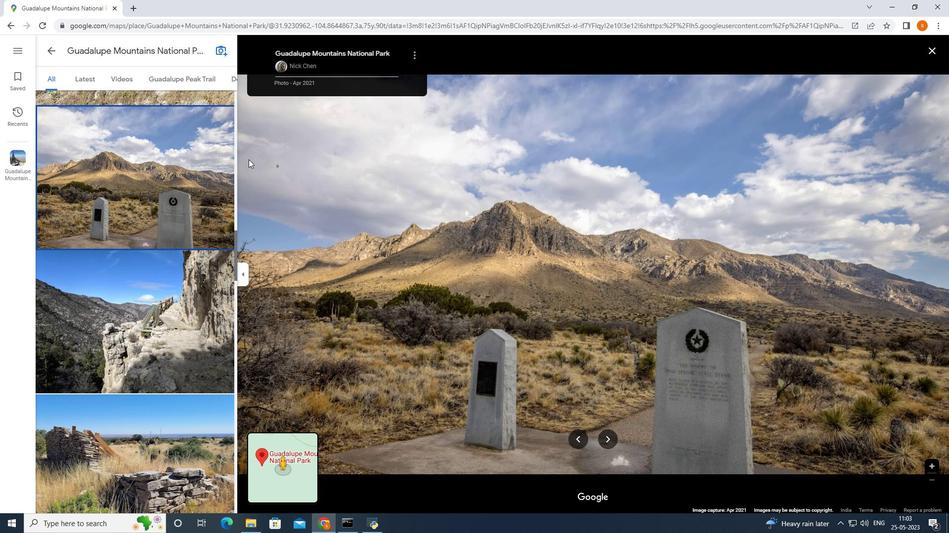 
Action: Mouse moved to (248, 160)
Screenshot: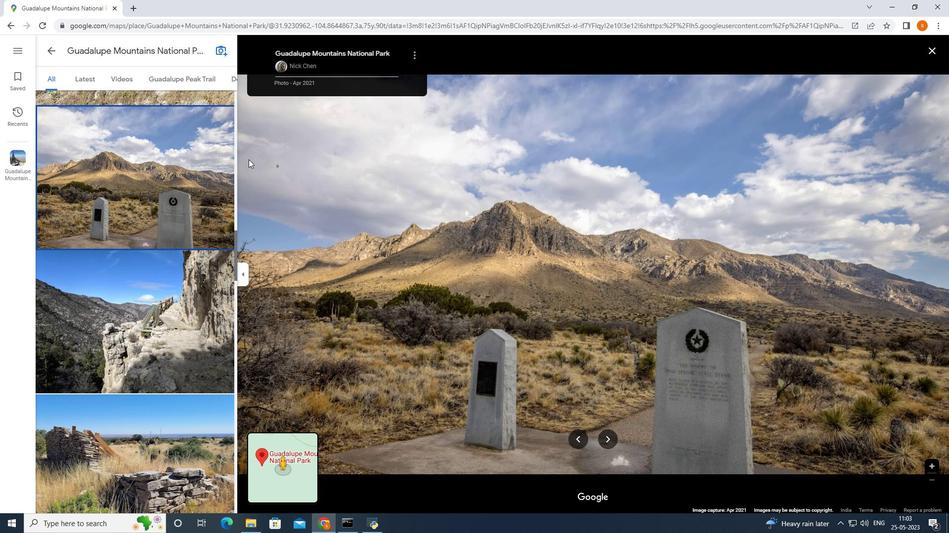 
Action: Mouse scrolled (248, 160) with delta (0, 0)
Screenshot: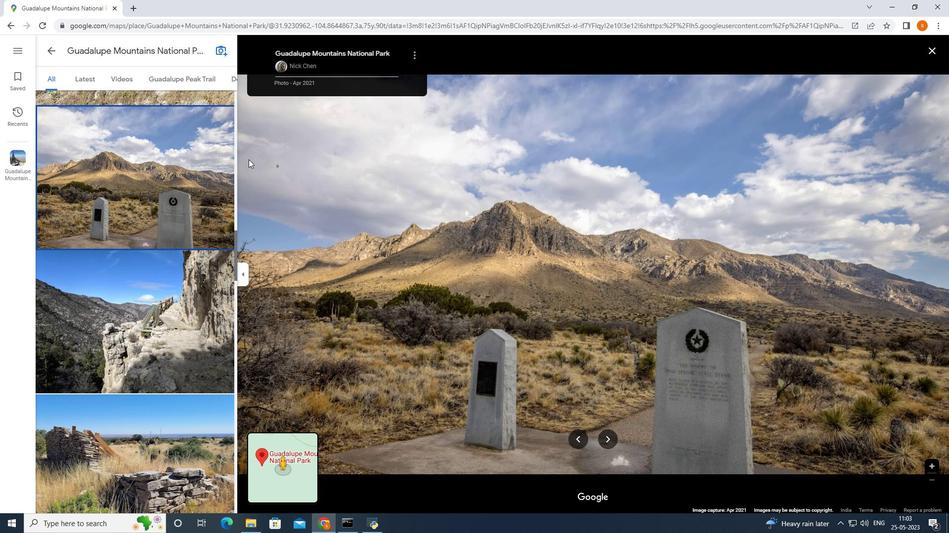 
Action: Mouse scrolled (248, 160) with delta (0, 0)
Screenshot: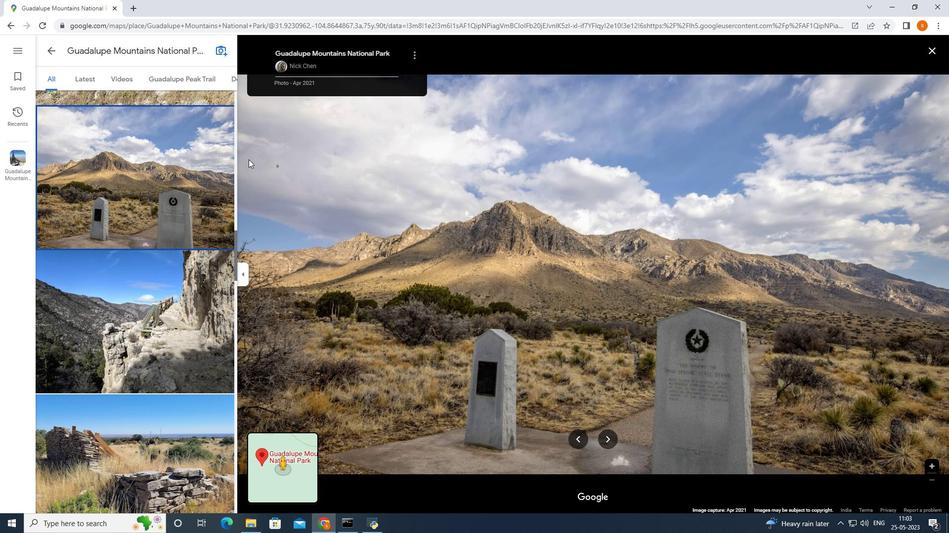 
Action: Mouse scrolled (248, 160) with delta (0, 0)
Screenshot: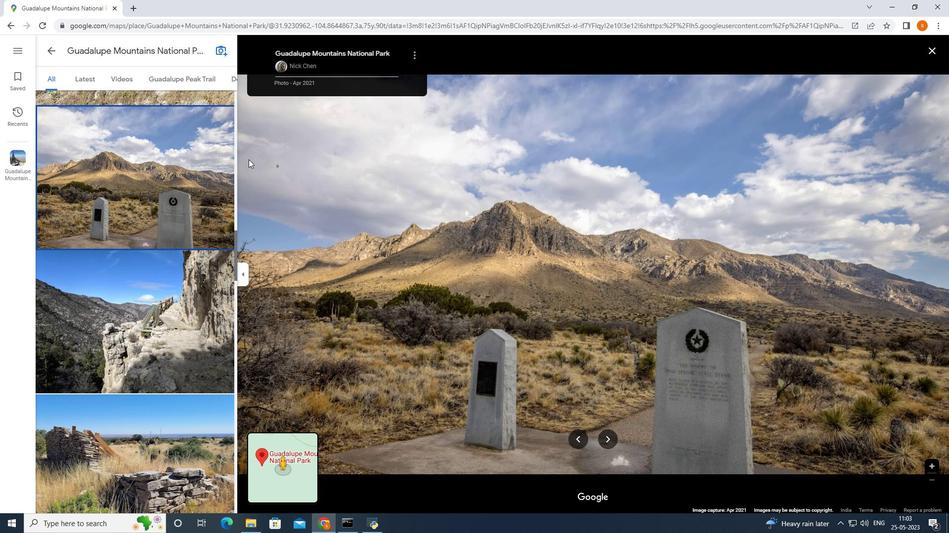 
Action: Mouse scrolled (248, 160) with delta (0, 0)
Screenshot: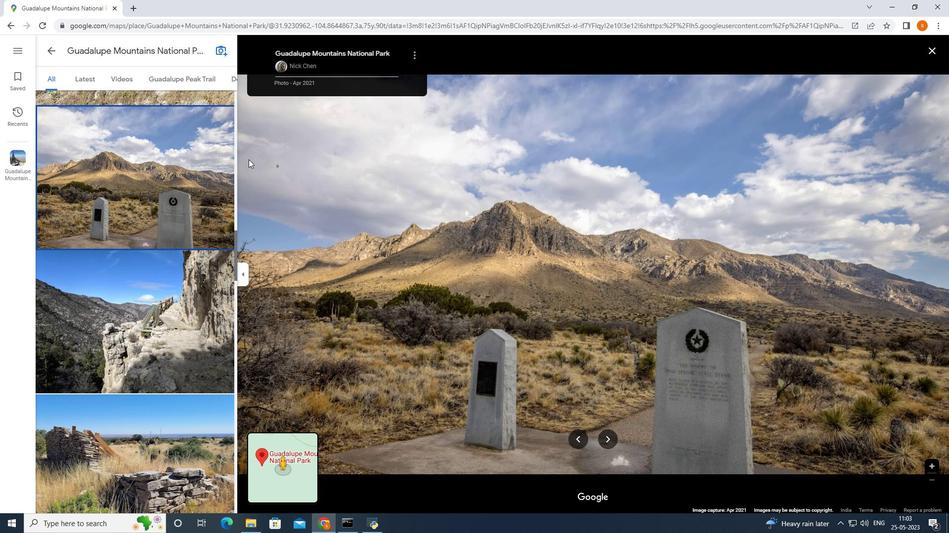 
Action: Mouse scrolled (248, 160) with delta (0, 0)
Screenshot: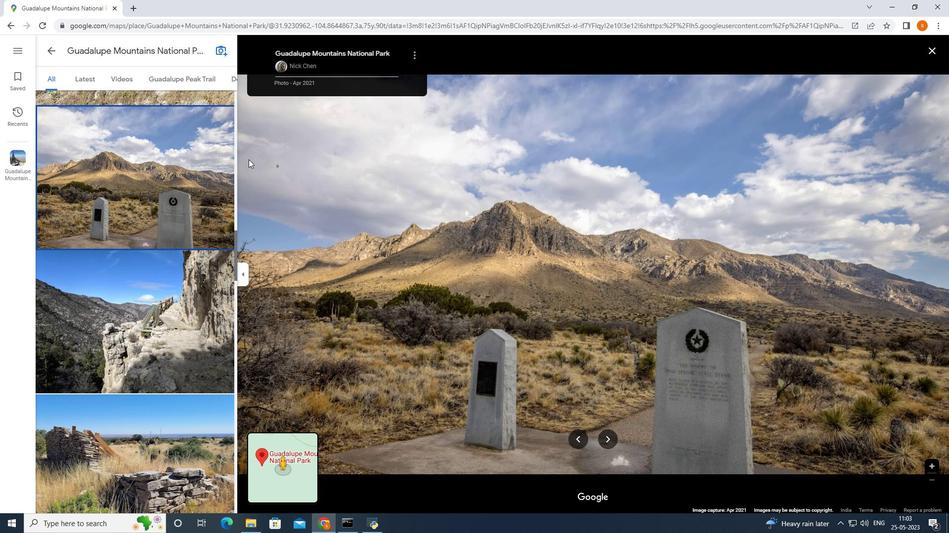 
Action: Mouse scrolled (248, 160) with delta (0, 0)
Screenshot: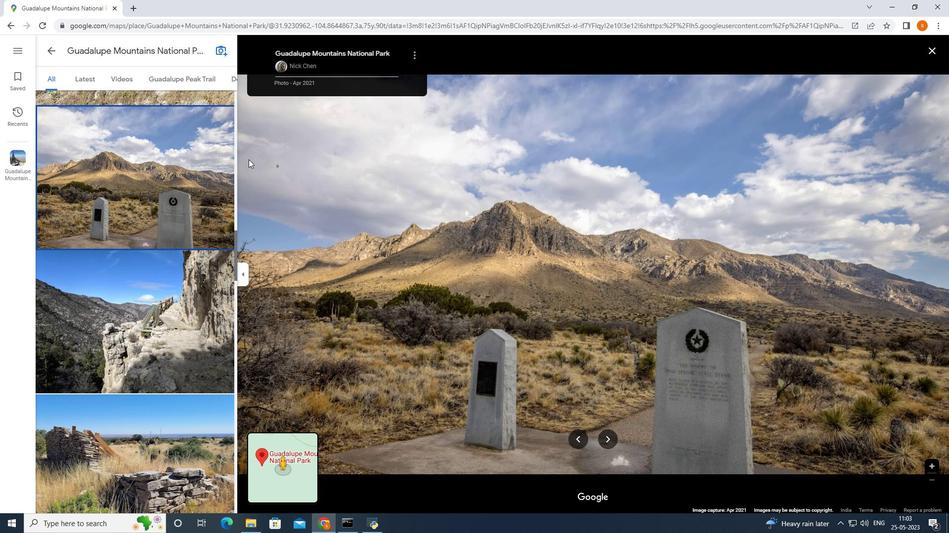 
Action: Mouse scrolled (248, 160) with delta (0, 0)
Screenshot: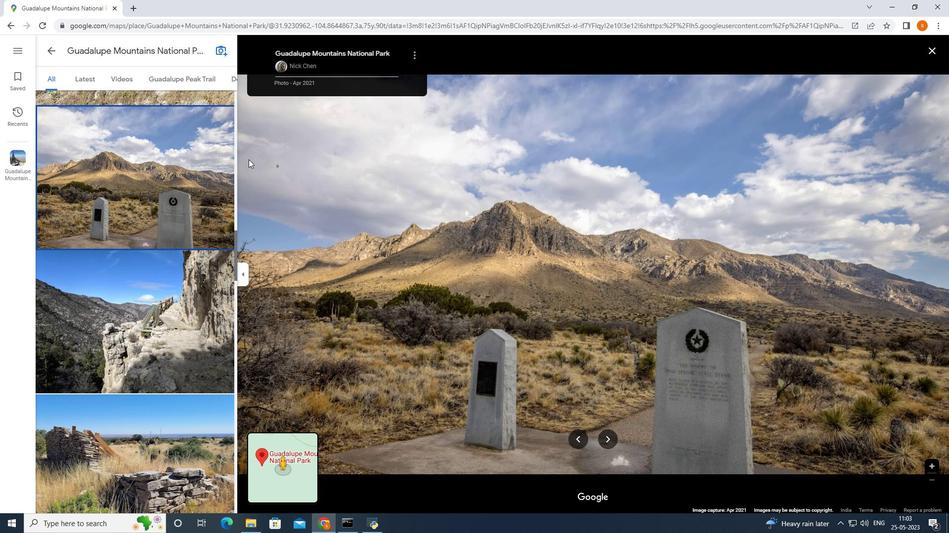 
Action: Mouse scrolled (248, 160) with delta (0, 0)
Screenshot: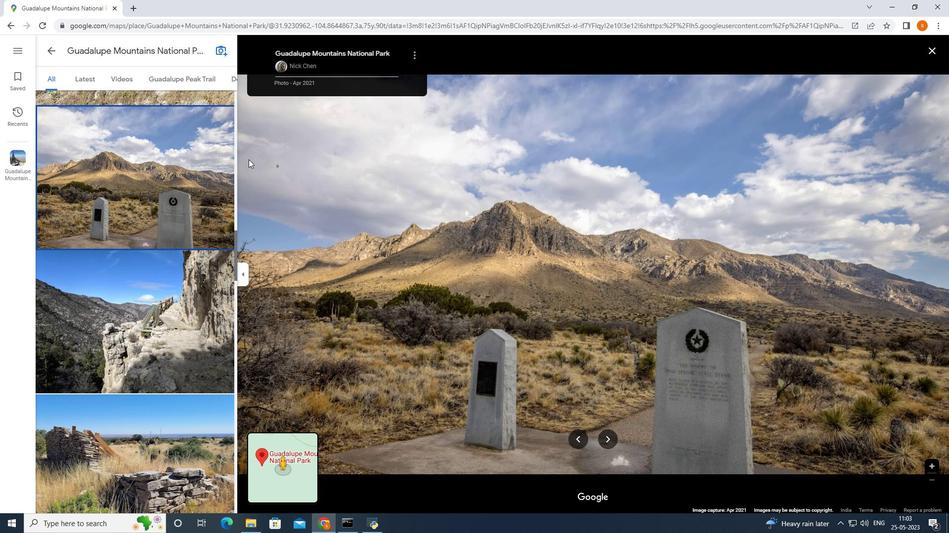 
Action: Mouse scrolled (248, 160) with delta (0, 0)
Screenshot: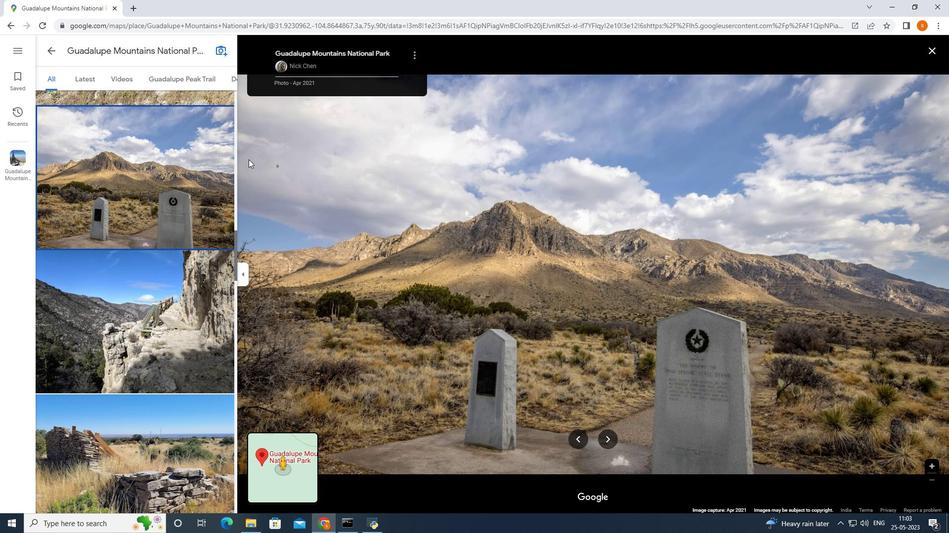 
Action: Mouse scrolled (248, 160) with delta (0, 0)
Screenshot: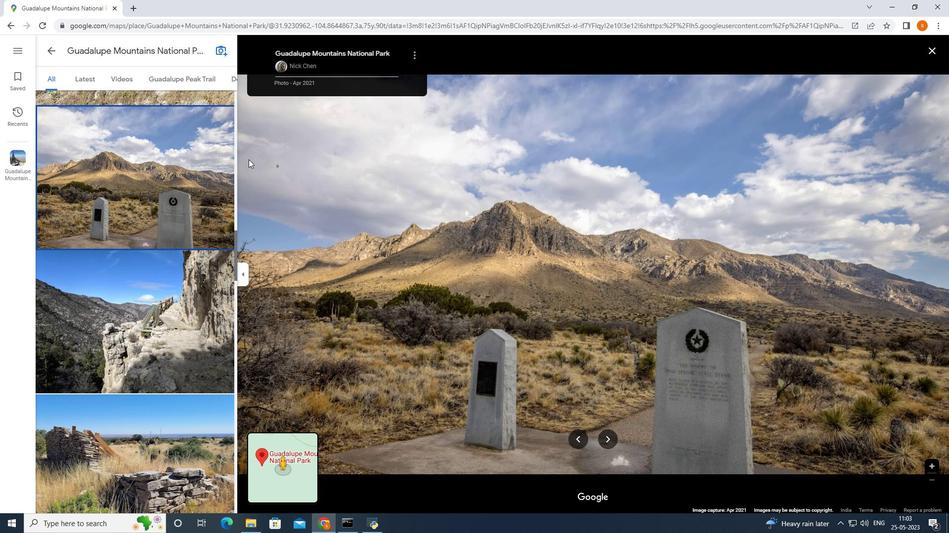 
Action: Mouse moved to (248, 160)
Screenshot: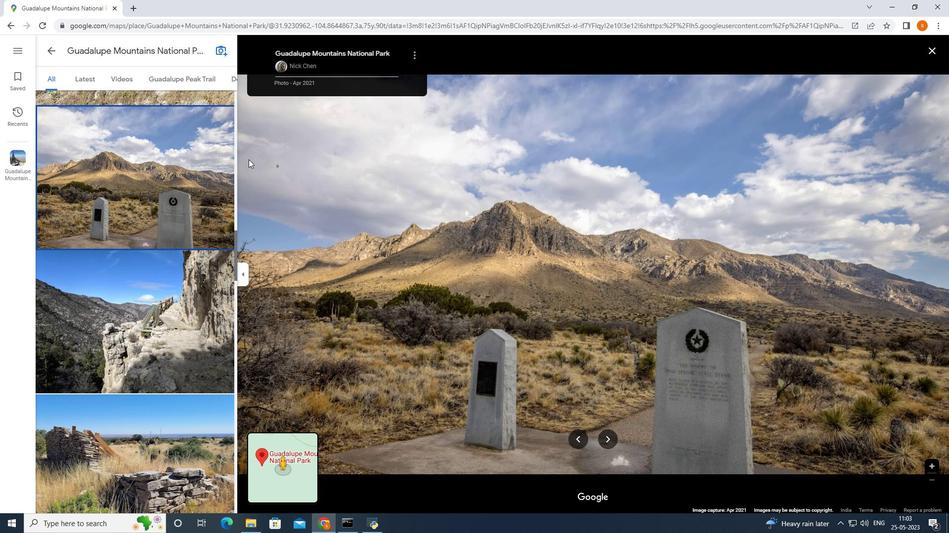 
Action: Mouse pressed left at (248, 160)
Screenshot: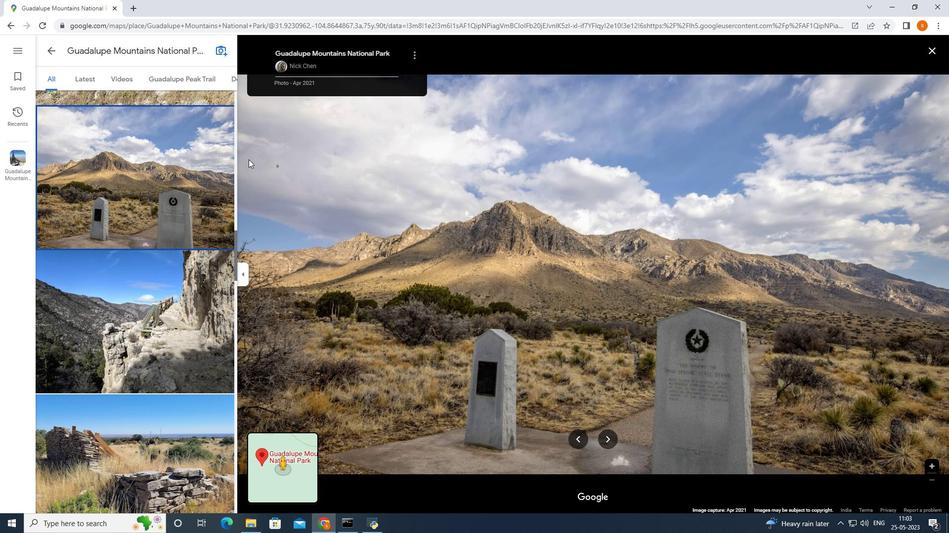
Action: Mouse moved to (248, 160)
Screenshot: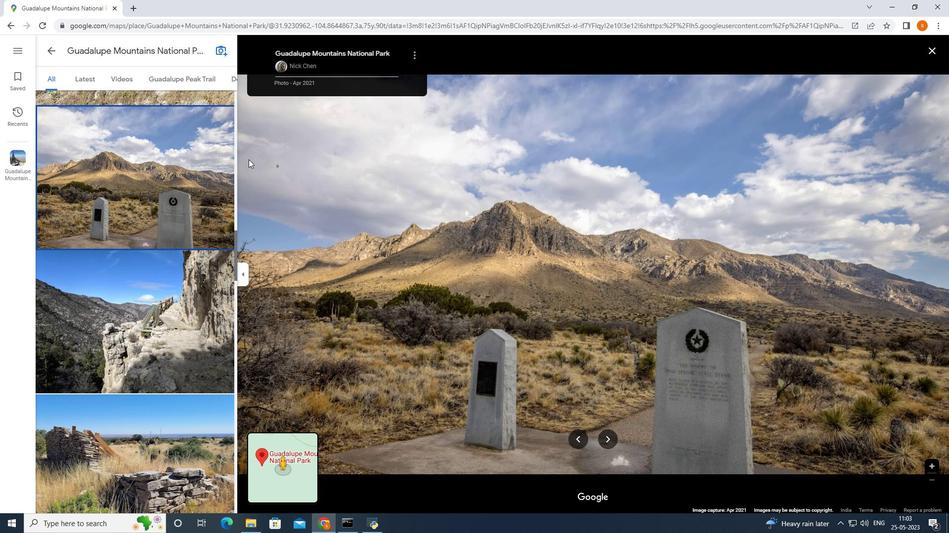 
Action: Mouse scrolled (248, 160) with delta (0, 0)
Screenshot: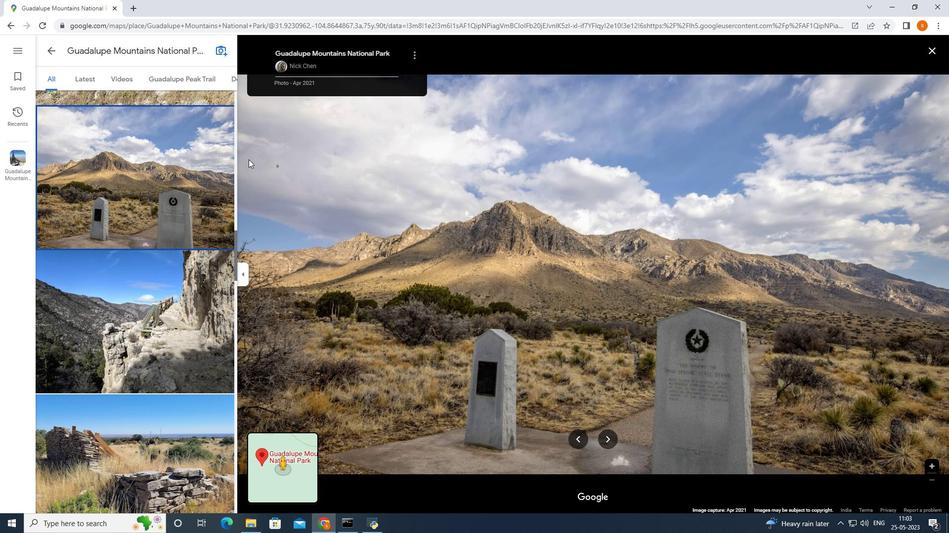 
Action: Mouse scrolled (248, 160) with delta (0, 0)
Screenshot: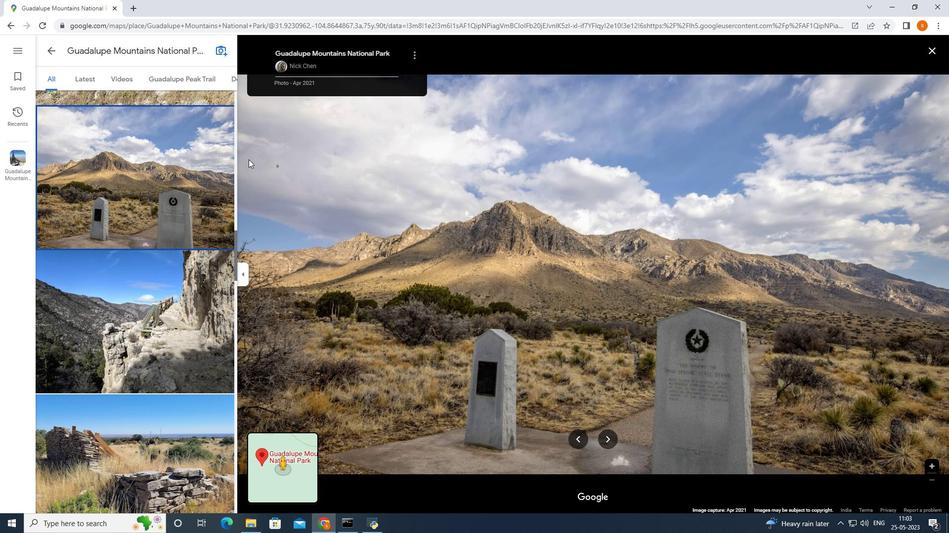 
Action: Mouse scrolled (248, 160) with delta (0, 0)
Screenshot: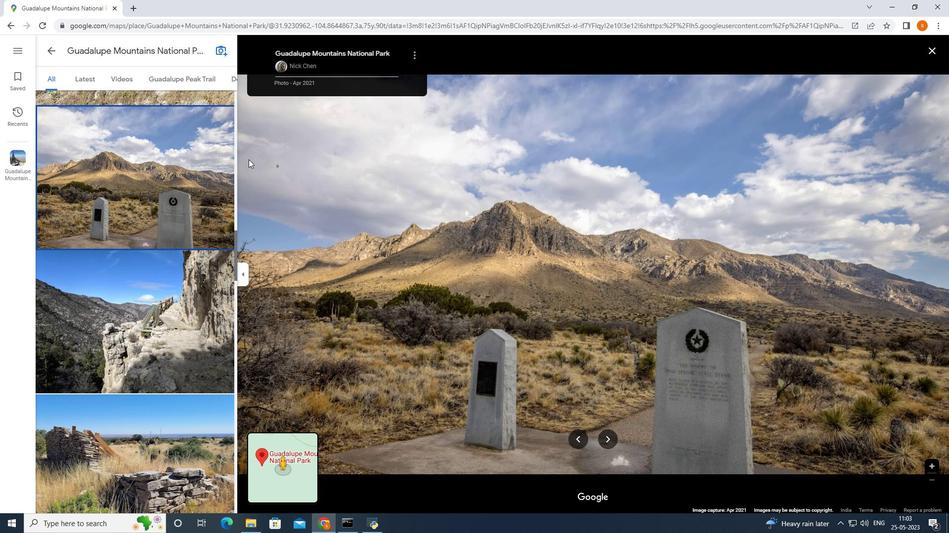 
Action: Mouse scrolled (248, 160) with delta (0, 0)
Screenshot: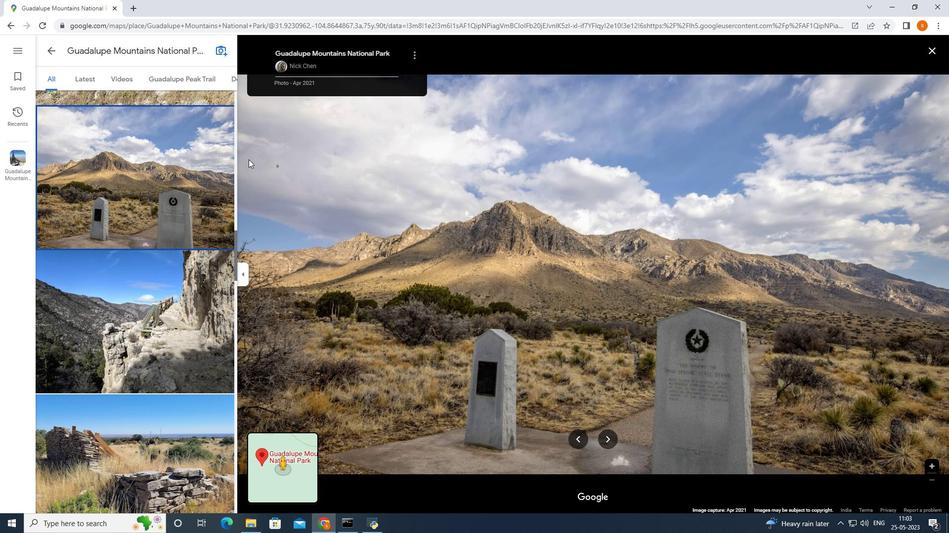 
Action: Mouse scrolled (248, 160) with delta (0, 0)
Screenshot: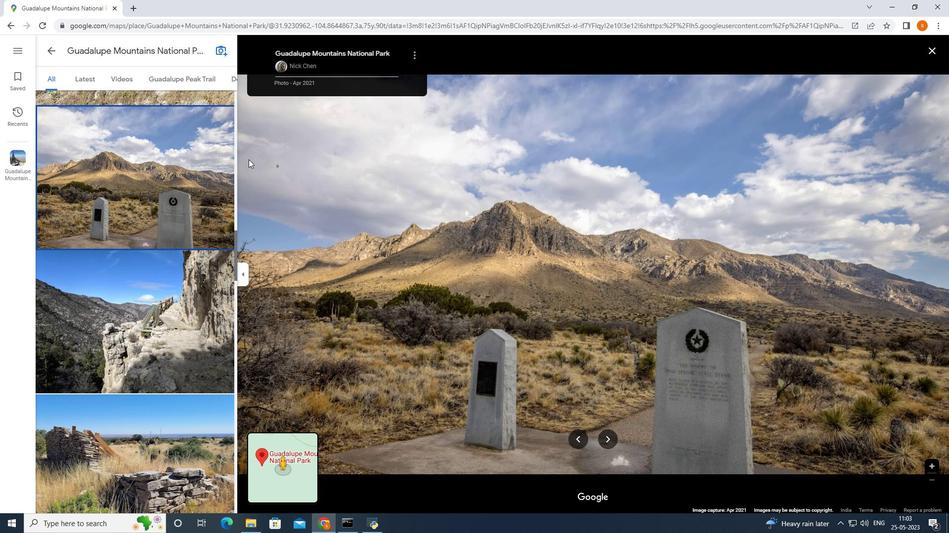 
Action: Mouse scrolled (248, 160) with delta (0, 0)
Screenshot: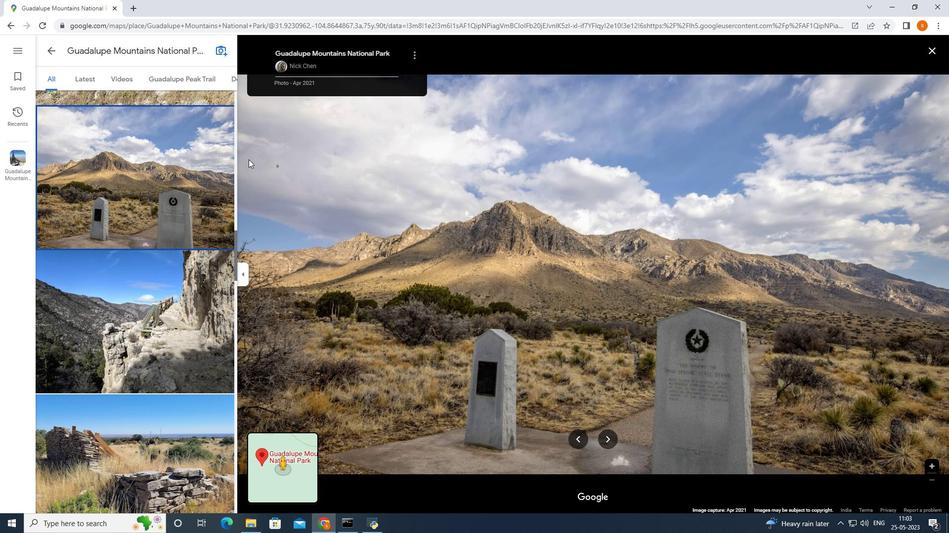 
Action: Mouse moved to (248, 160)
Screenshot: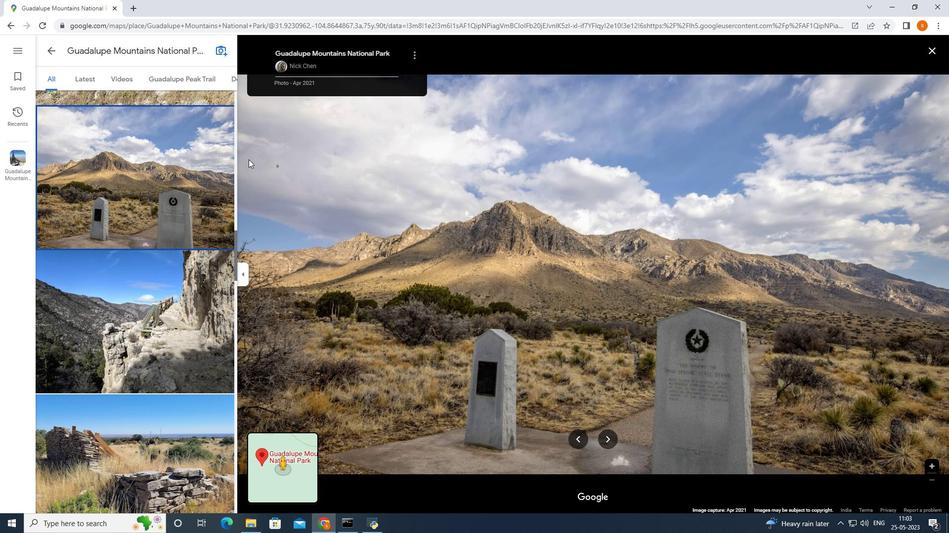 
Action: Mouse pressed left at (248, 160)
Screenshot: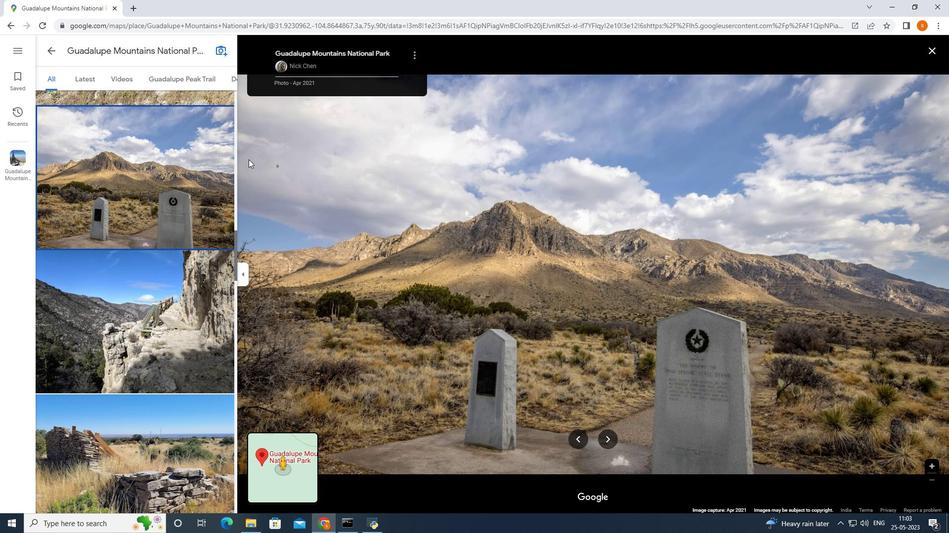 
Action: Mouse moved to (248, 160)
Screenshot: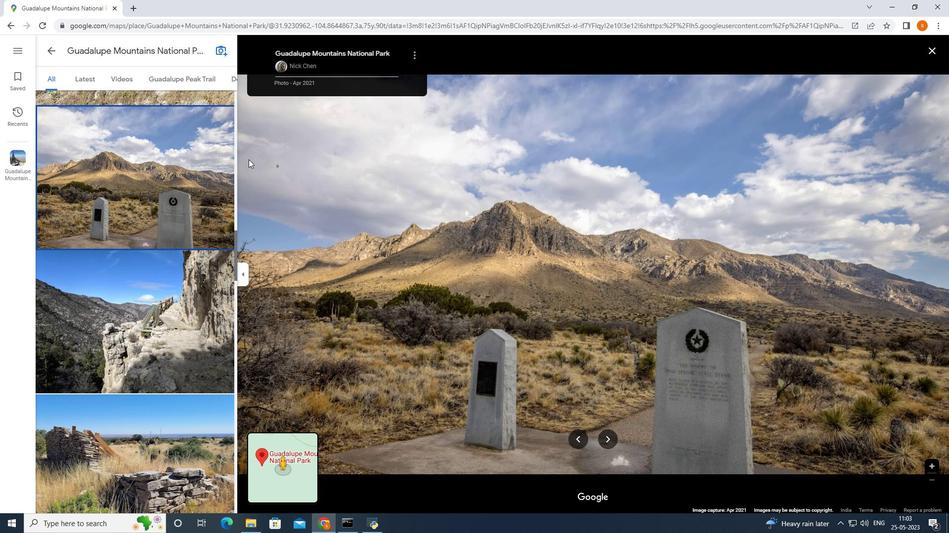 
Action: Mouse scrolled (248, 160) with delta (0, 0)
Screenshot: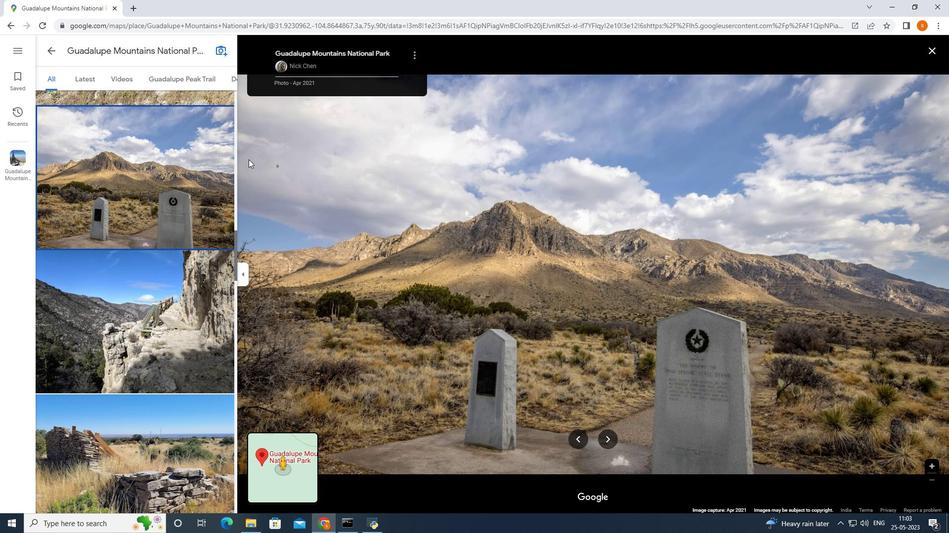 
Action: Mouse scrolled (248, 160) with delta (0, 0)
Screenshot: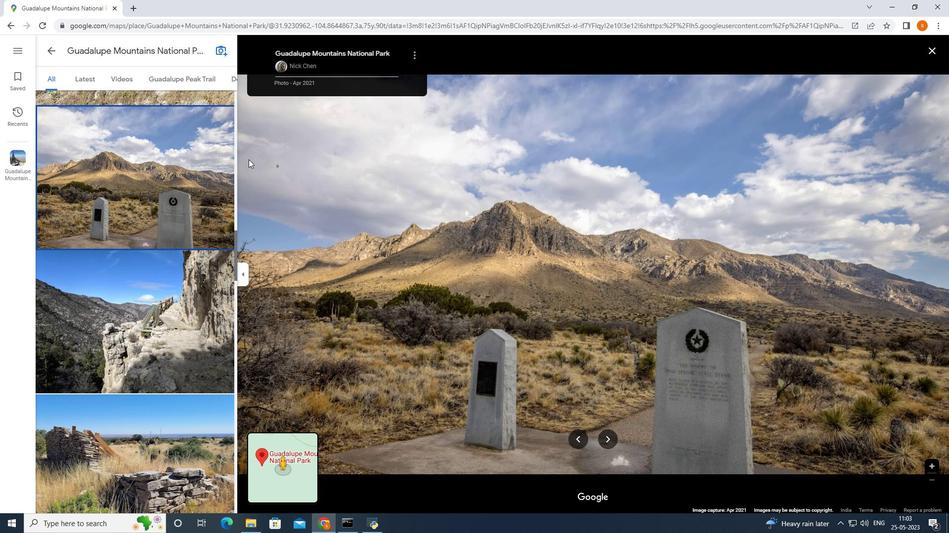 
Action: Mouse scrolled (248, 160) with delta (0, 0)
Screenshot: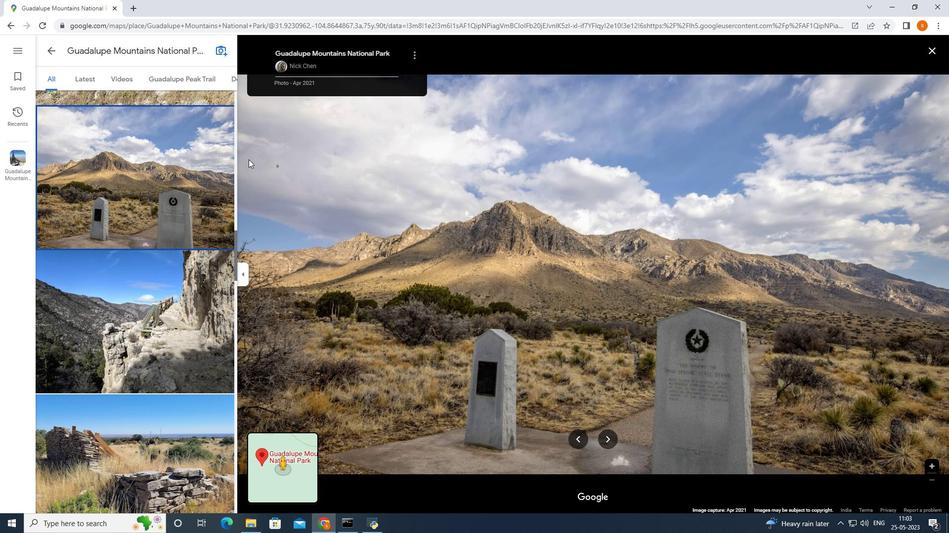 
Action: Mouse scrolled (248, 160) with delta (0, 0)
Screenshot: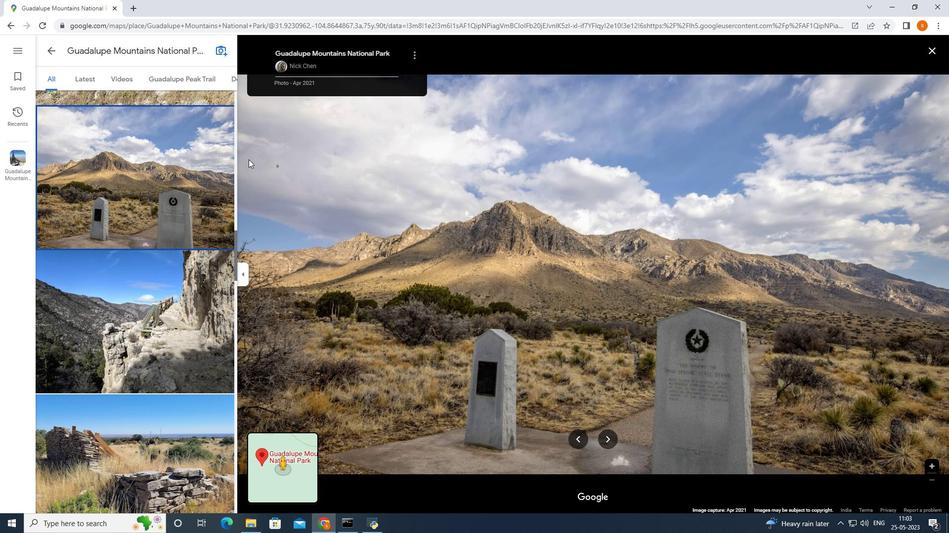 
Action: Mouse scrolled (248, 160) with delta (0, 0)
Screenshot: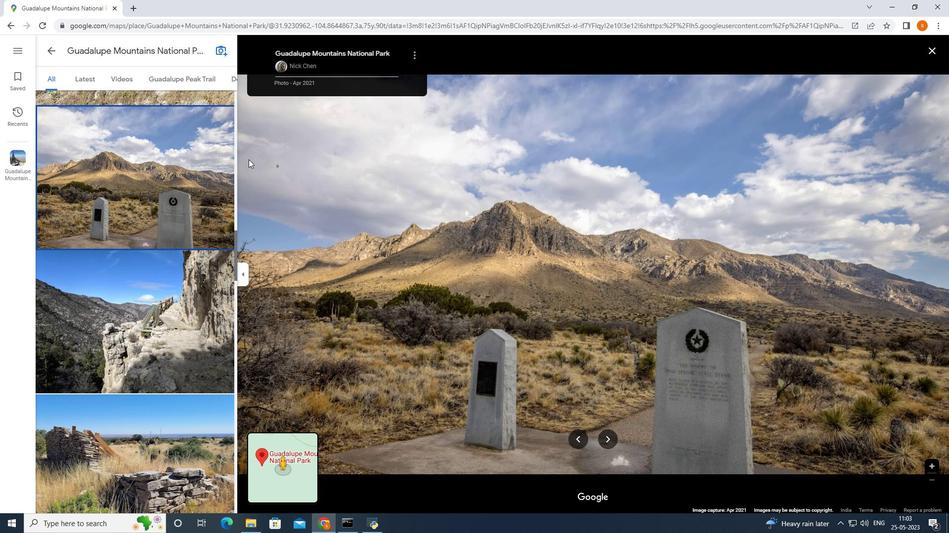 
Action: Mouse scrolled (248, 160) with delta (0, 0)
Screenshot: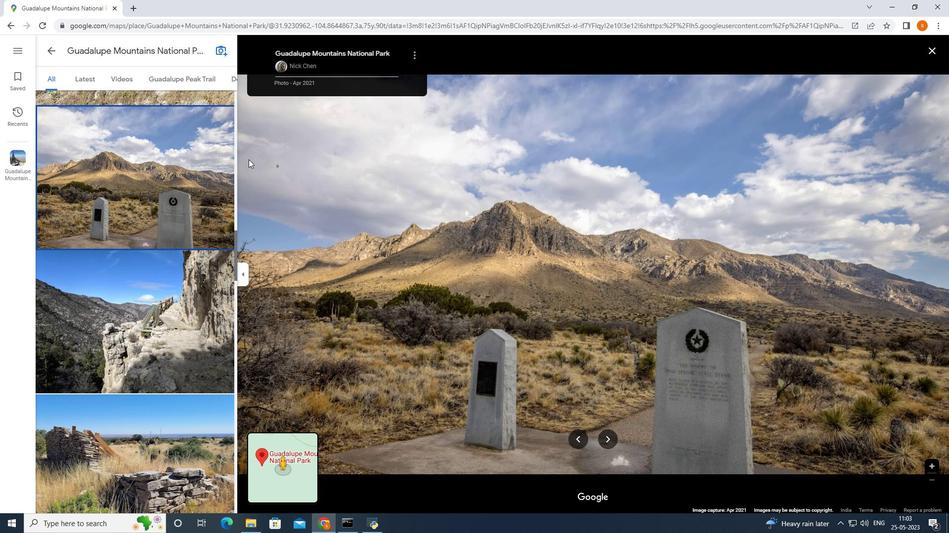 
Action: Mouse scrolled (248, 160) with delta (0, 0)
Screenshot: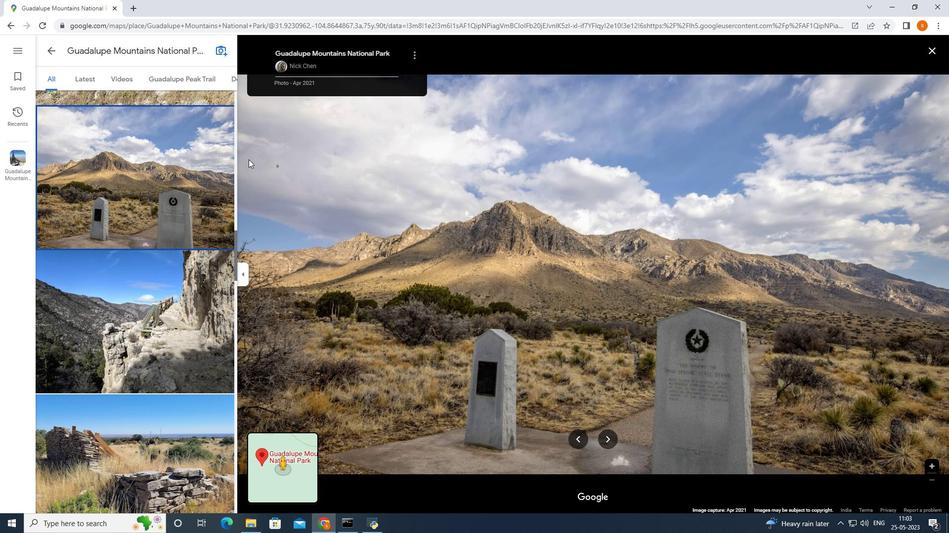 
Action: Mouse scrolled (248, 160) with delta (0, 0)
Screenshot: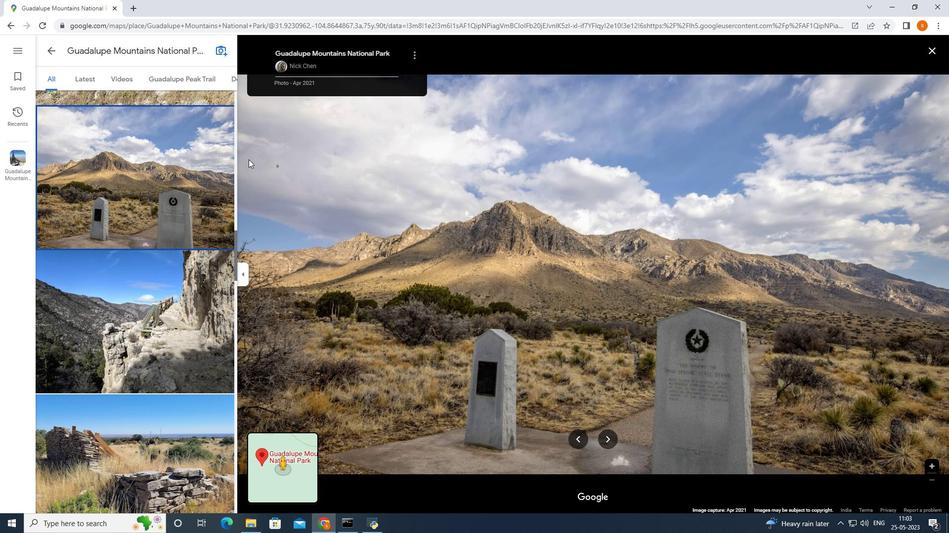 
Action: Mouse scrolled (248, 160) with delta (0, 0)
Screenshot: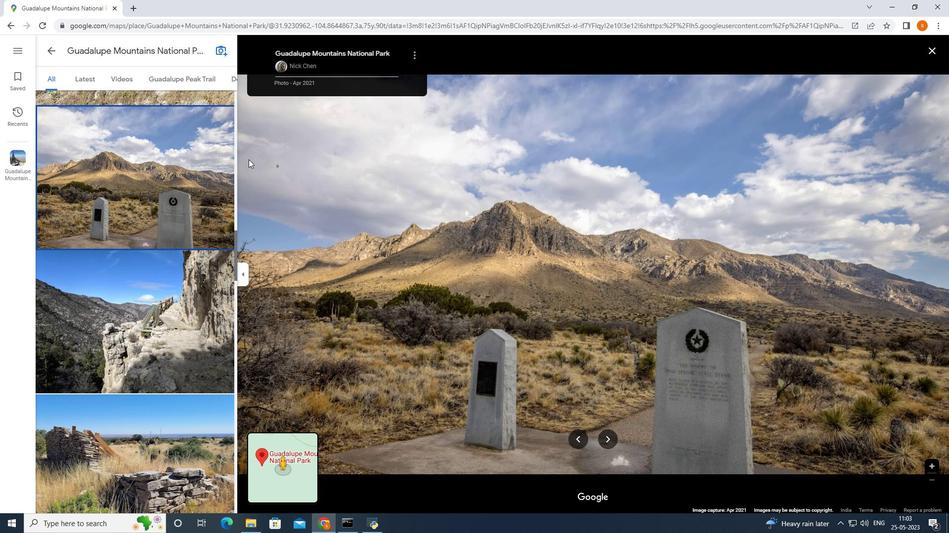 
Action: Mouse scrolled (248, 160) with delta (0, 0)
Screenshot: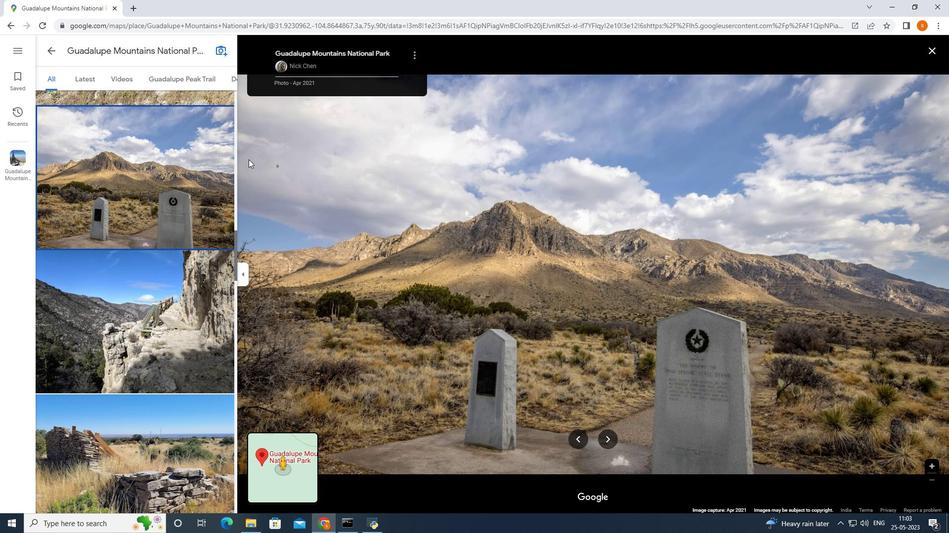 
Action: Mouse scrolled (248, 160) with delta (0, 0)
Screenshot: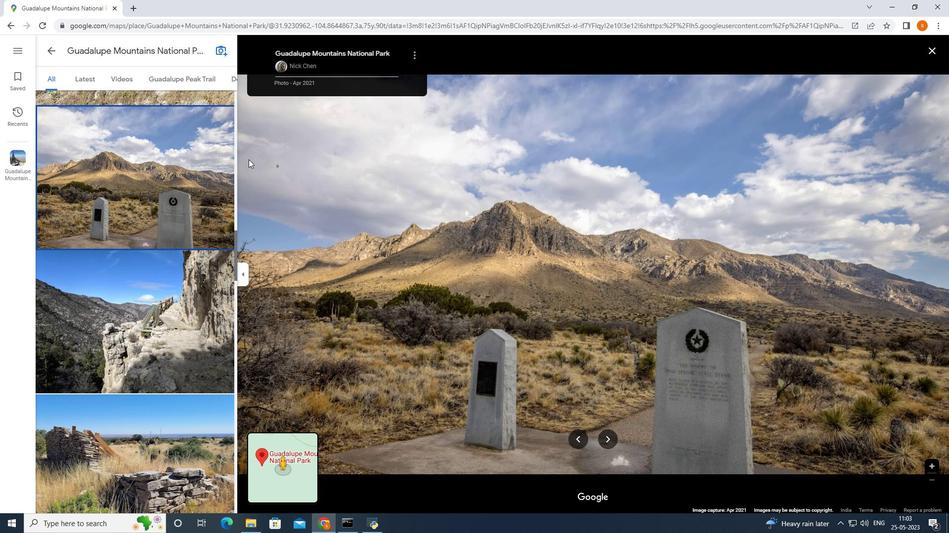 
Action: Mouse scrolled (248, 160) with delta (0, 0)
Screenshot: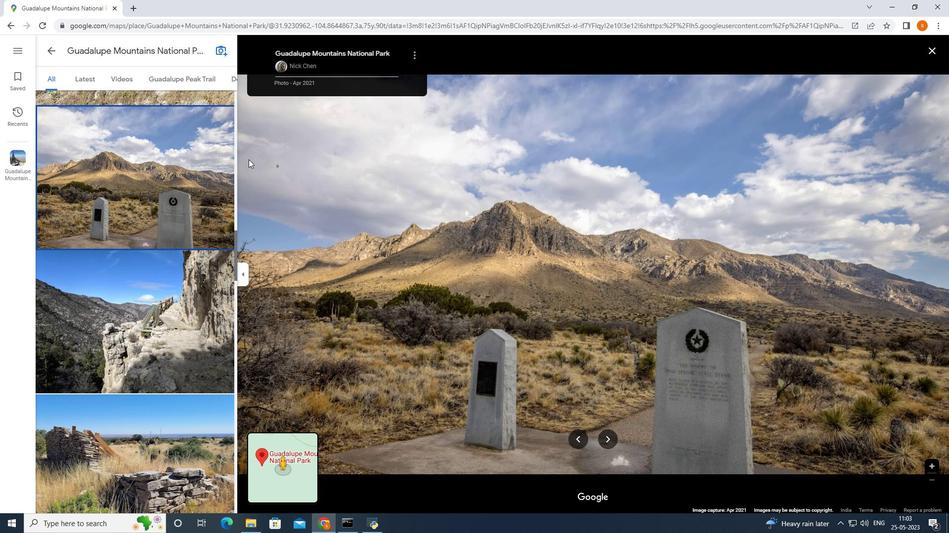 
Action: Mouse scrolled (248, 160) with delta (0, 0)
Screenshot: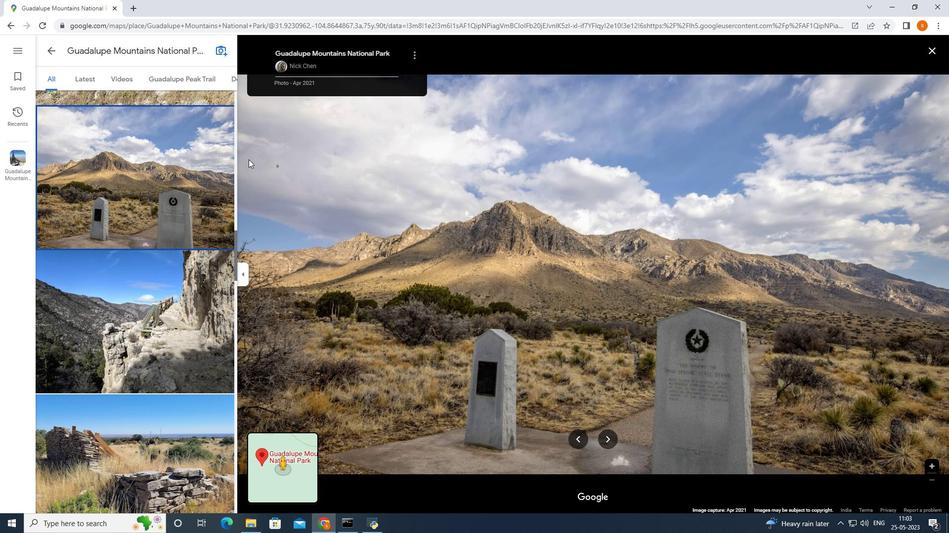 
Action: Mouse scrolled (248, 160) with delta (0, 0)
Screenshot: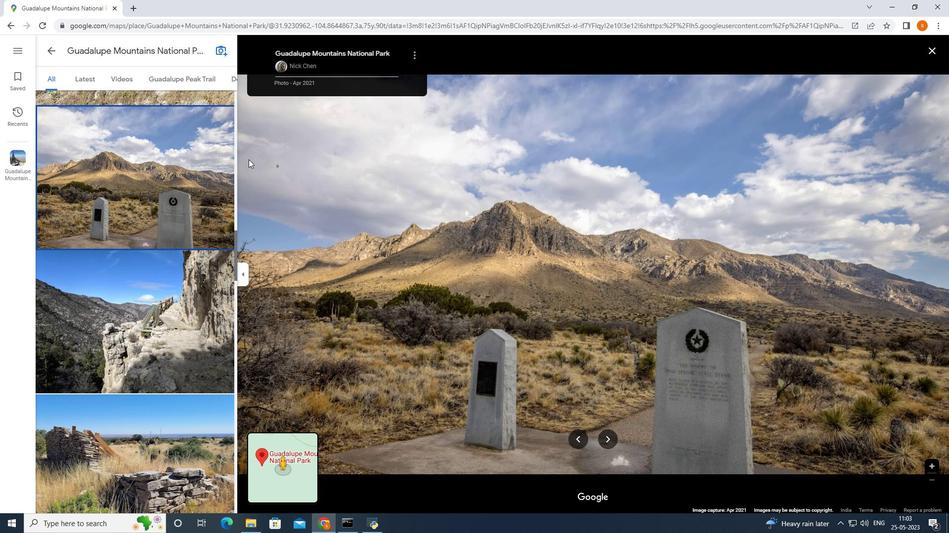 
Action: Mouse pressed left at (248, 160)
Screenshot: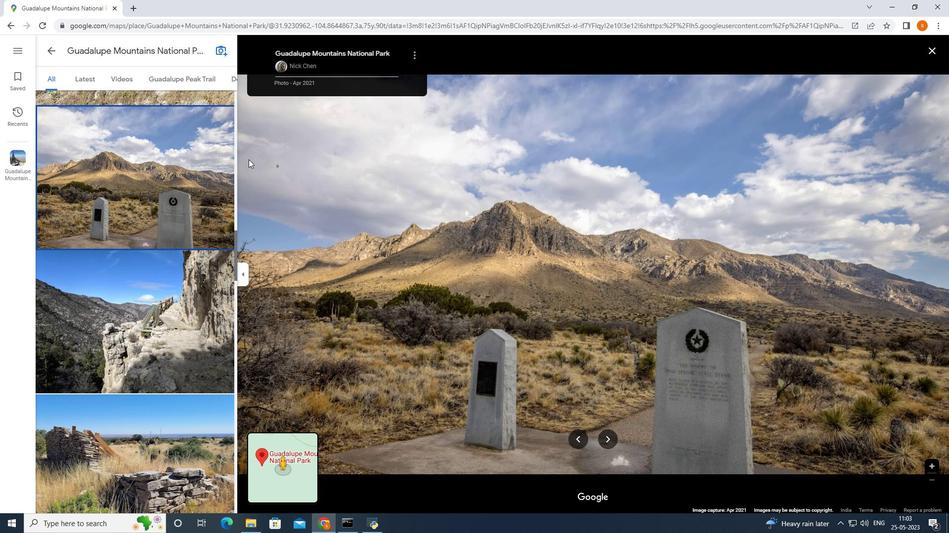 
Action: Mouse moved to (248, 160)
Screenshot: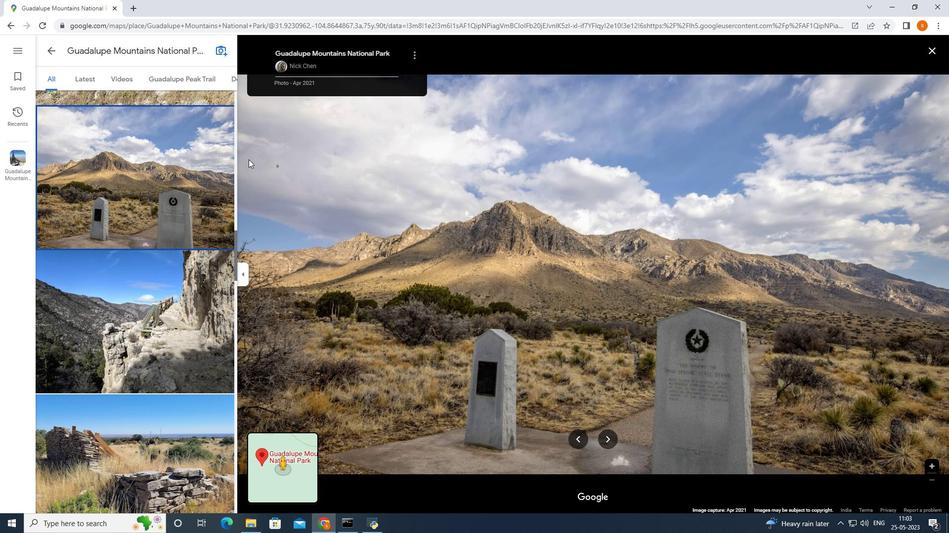 
Action: Mouse pressed left at (248, 160)
Screenshot: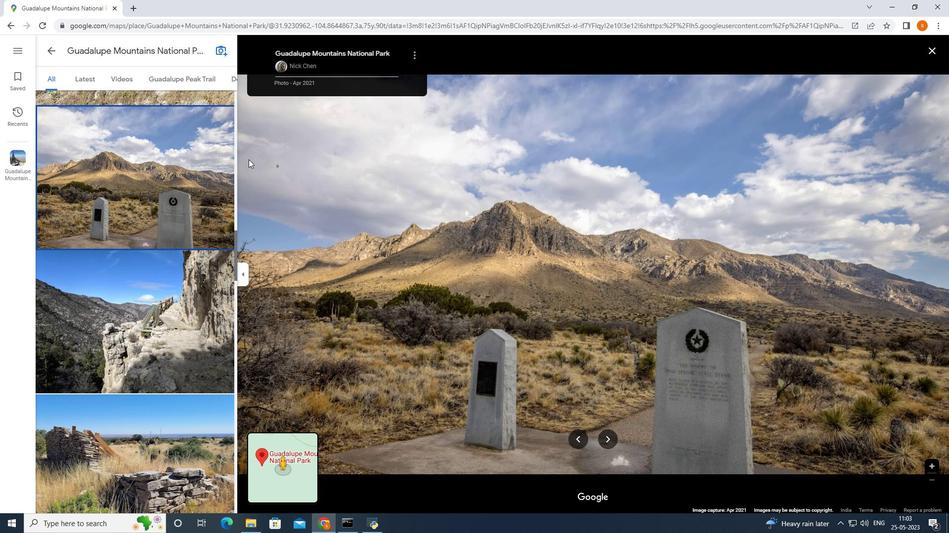 
Action: Mouse moved to (248, 160)
Screenshot: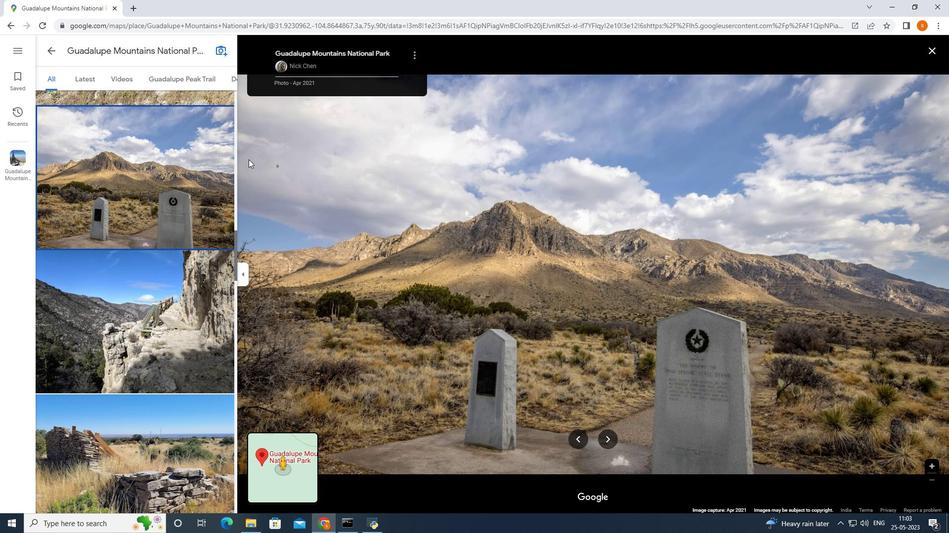 
Action: Mouse pressed left at (248, 160)
Screenshot: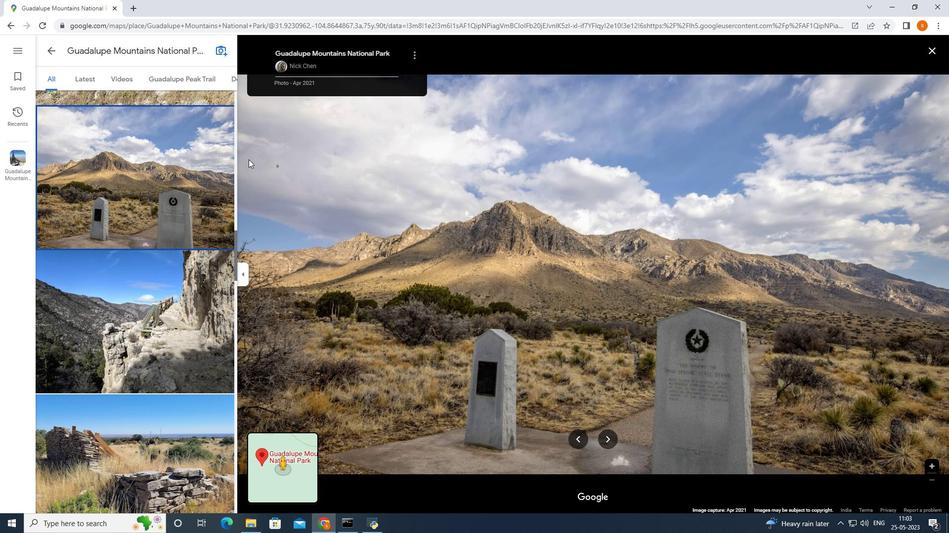 
Action: Mouse moved to (248, 160)
Screenshot: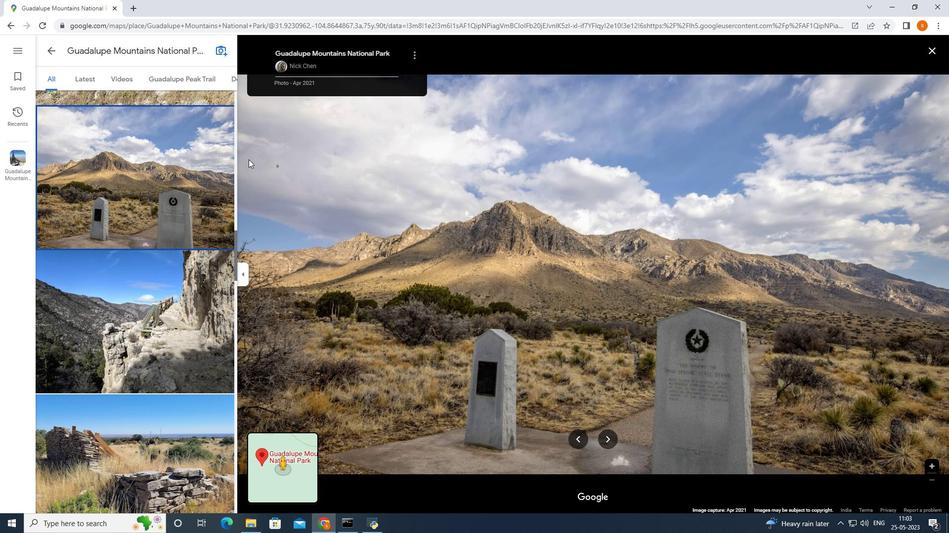 
Action: Mouse scrolled (248, 160) with delta (0, 0)
Screenshot: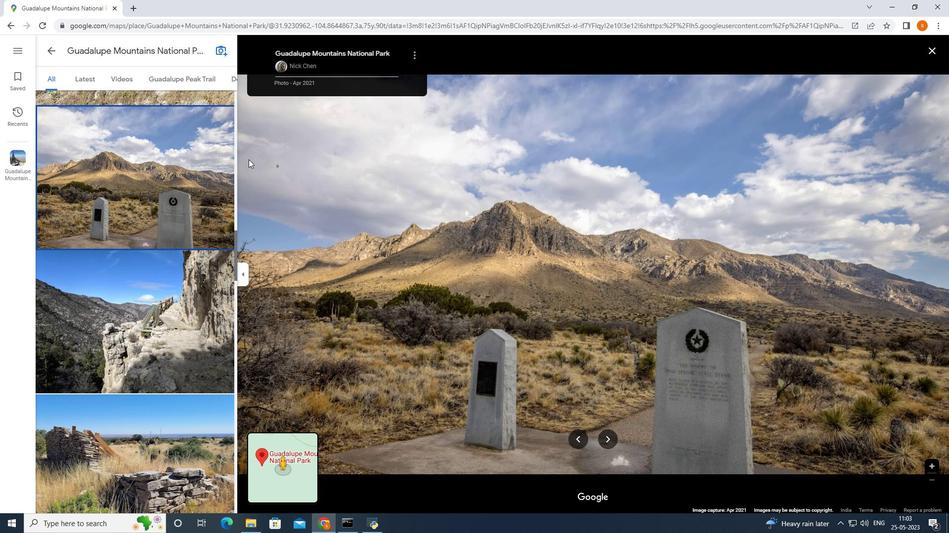
Action: Mouse scrolled (248, 160) with delta (0, 0)
Screenshot: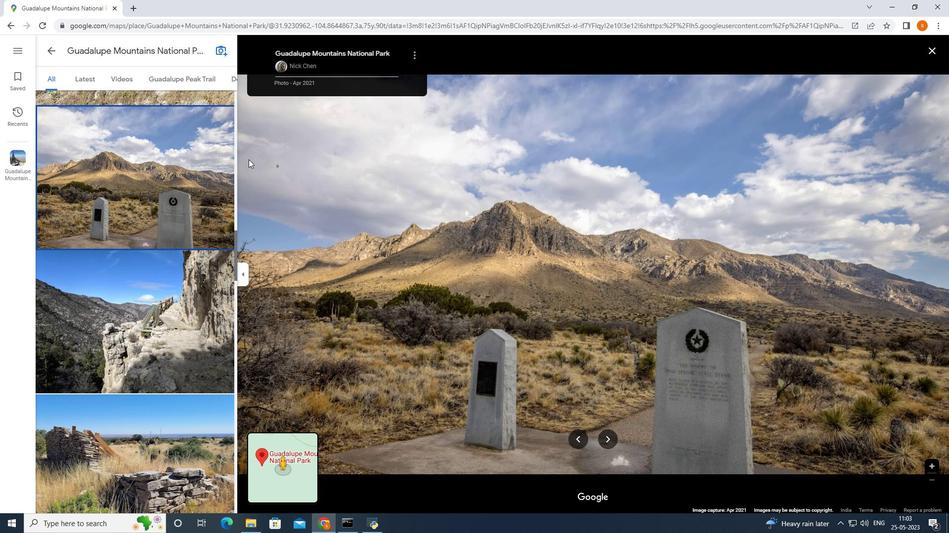
Action: Mouse scrolled (248, 160) with delta (0, 0)
Screenshot: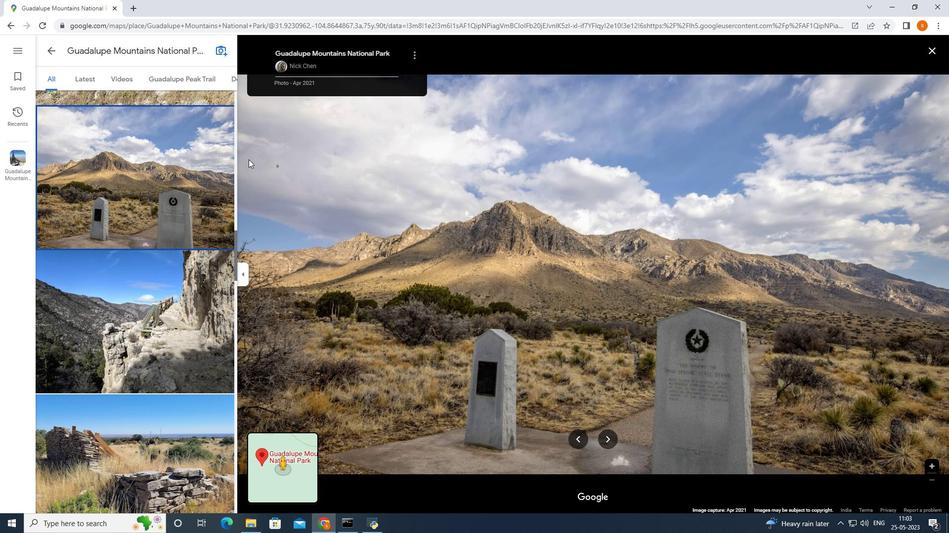 
Action: Mouse moved to (248, 160)
Screenshot: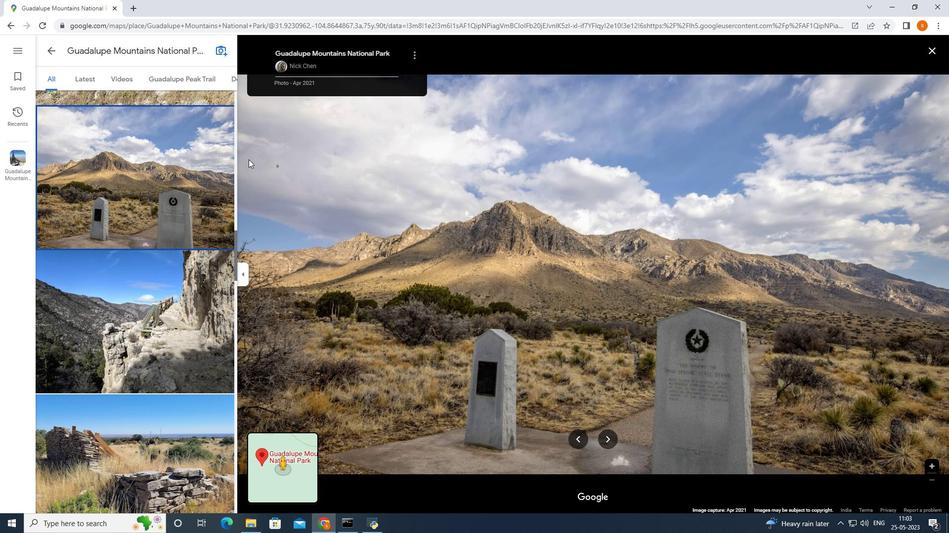 
Action: Mouse scrolled (248, 160) with delta (0, 0)
Screenshot: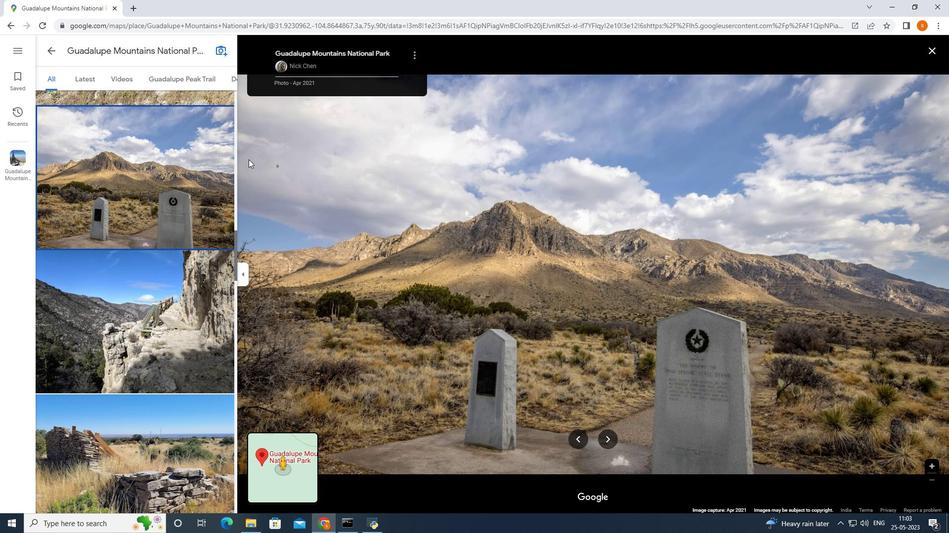 
Action: Mouse moved to (248, 160)
Screenshot: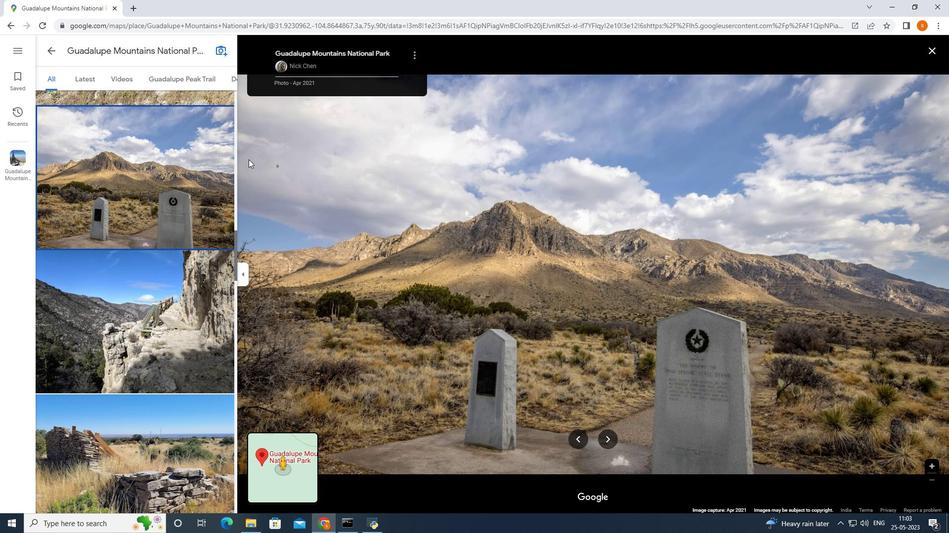 
Action: Mouse scrolled (248, 160) with delta (0, 0)
Screenshot: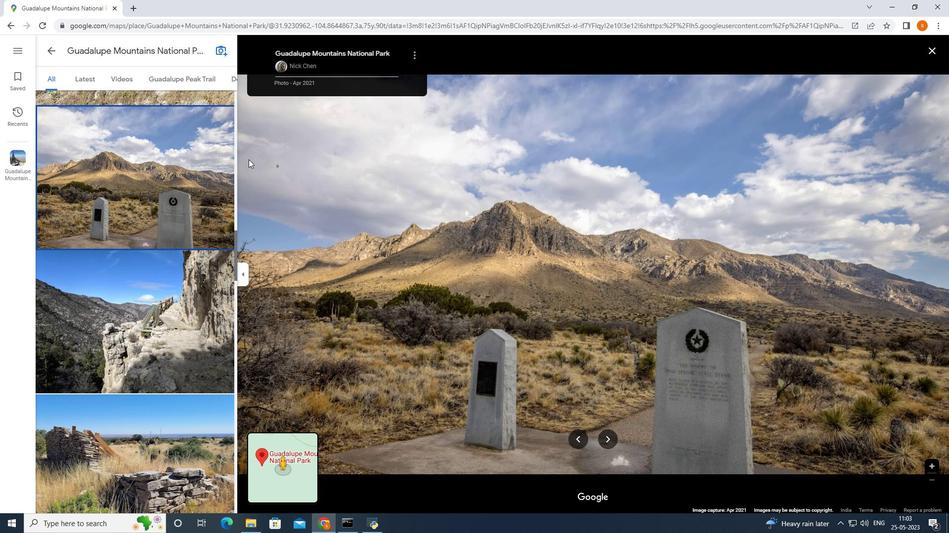 
Action: Mouse scrolled (248, 160) with delta (0, 0)
Screenshot: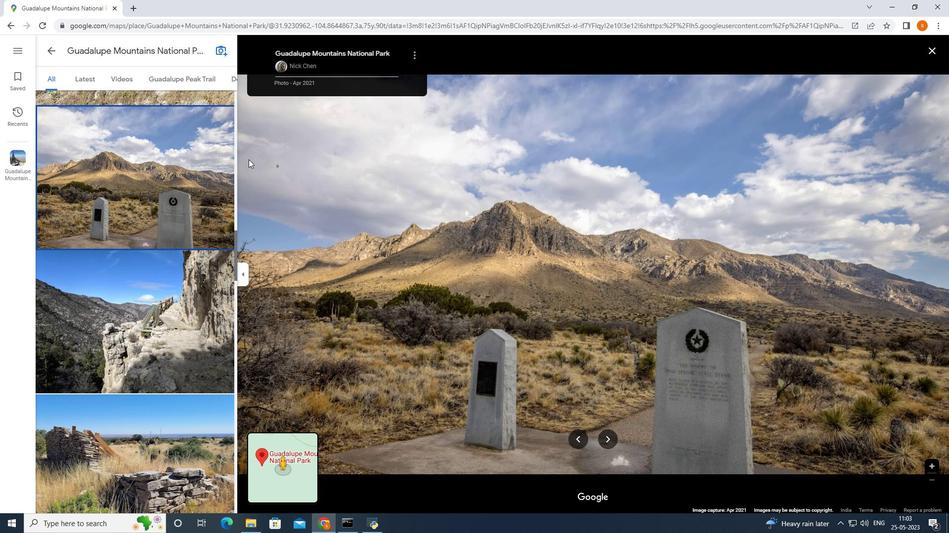 
Action: Mouse scrolled (248, 160) with delta (0, 0)
Screenshot: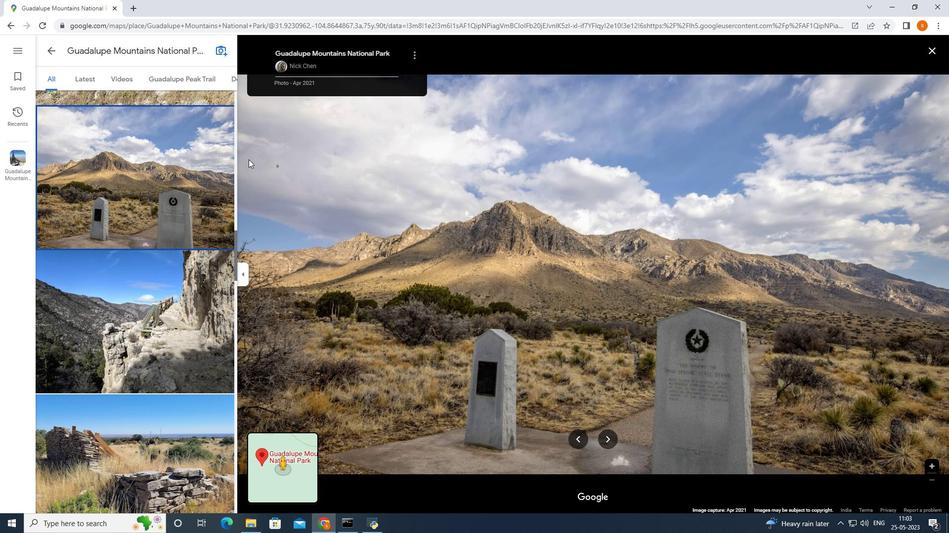 
Action: Mouse scrolled (248, 160) with delta (0, 0)
Screenshot: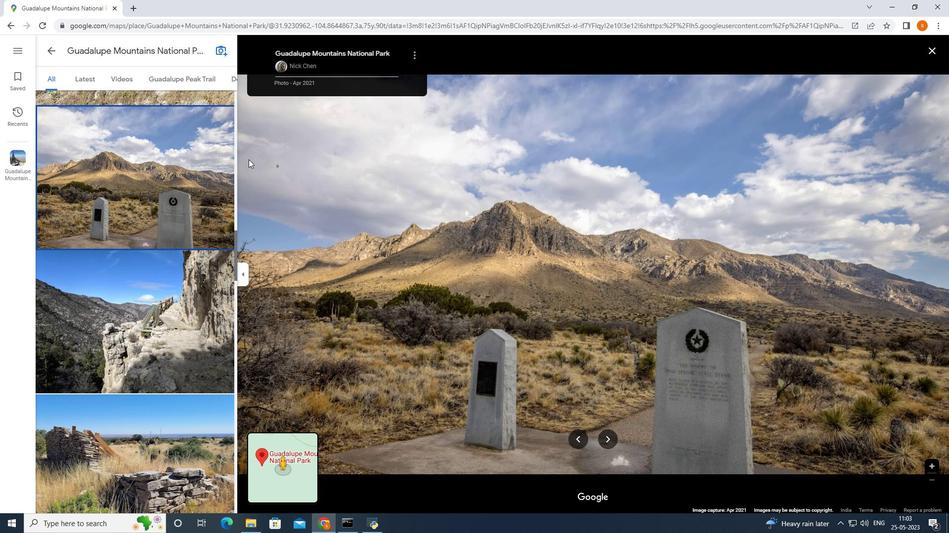 
Action: Mouse moved to (248, 160)
Screenshot: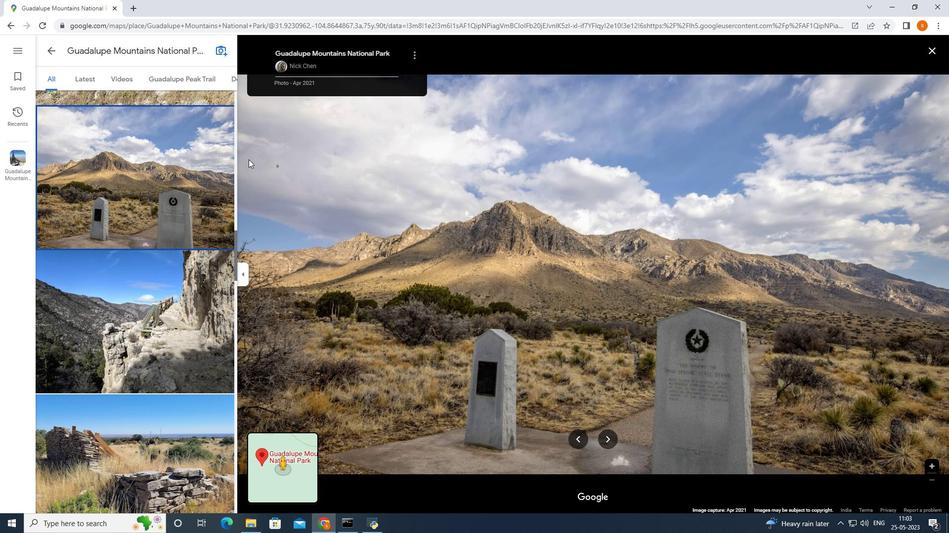 
Action: Mouse scrolled (248, 160) with delta (0, 0)
Screenshot: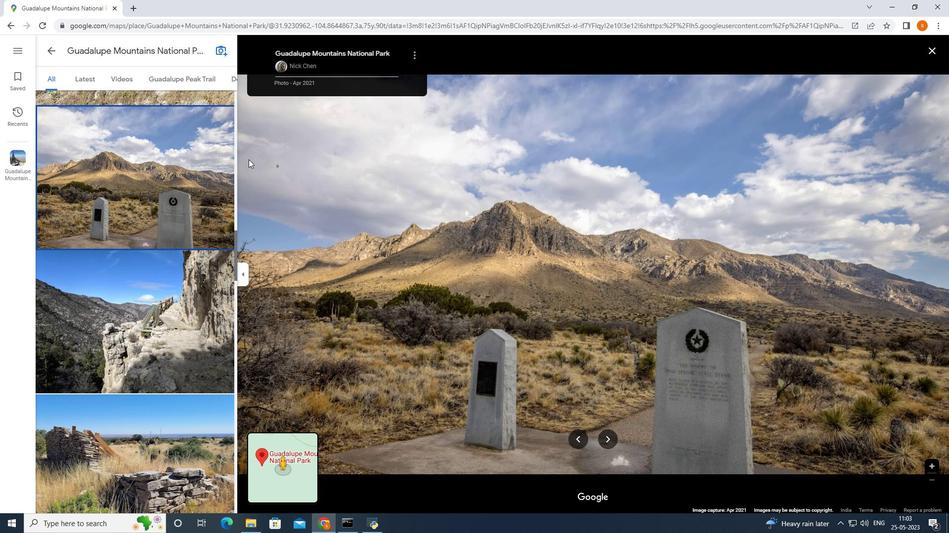 
Action: Mouse moved to (248, 160)
Screenshot: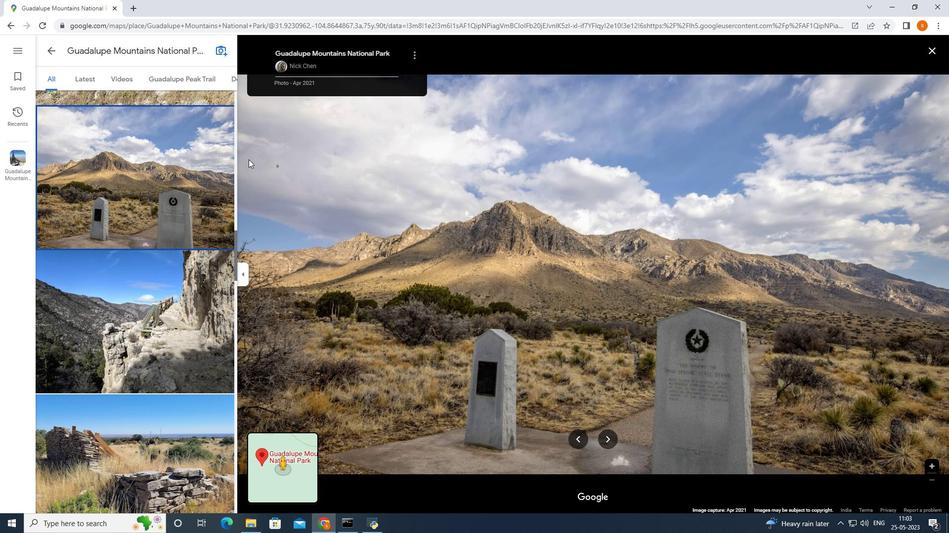 
Action: Mouse scrolled (248, 160) with delta (0, 0)
Screenshot: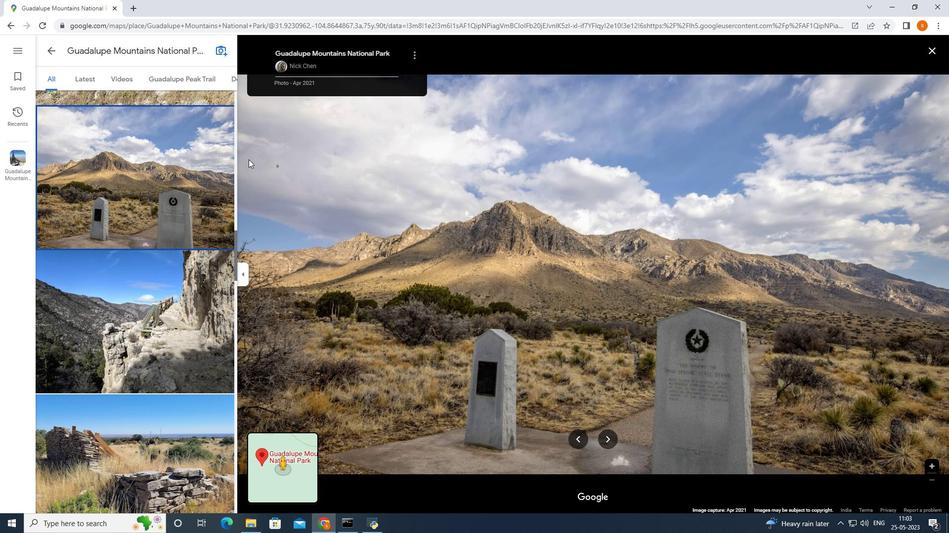 
Action: Mouse moved to (248, 160)
Screenshot: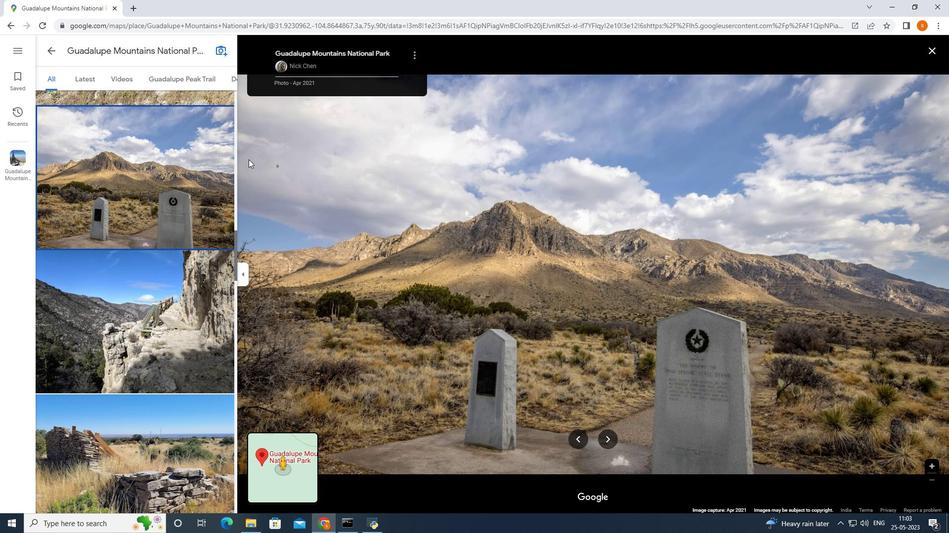 
Action: Mouse scrolled (248, 160) with delta (0, 0)
Screenshot: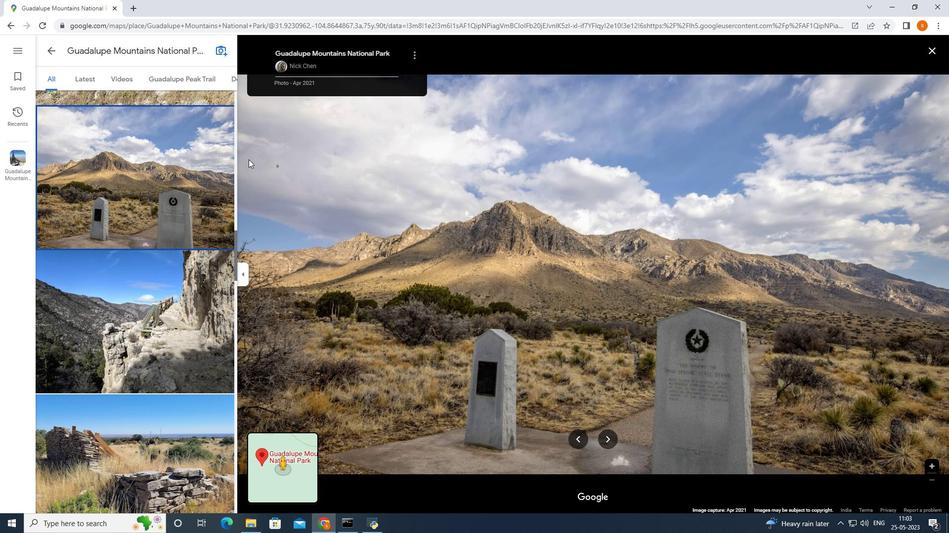 
Action: Mouse moved to (248, 160)
Screenshot: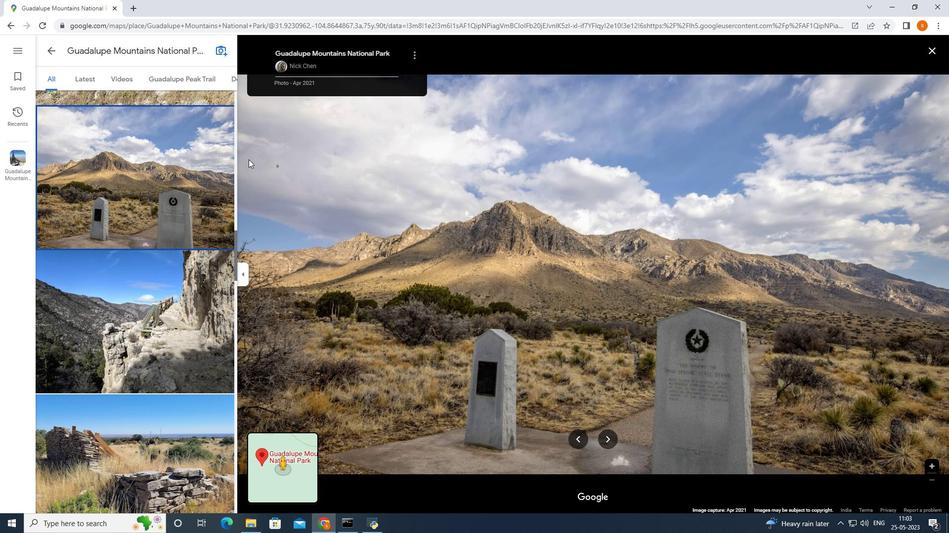 
Action: Mouse scrolled (248, 160) with delta (0, 0)
Screenshot: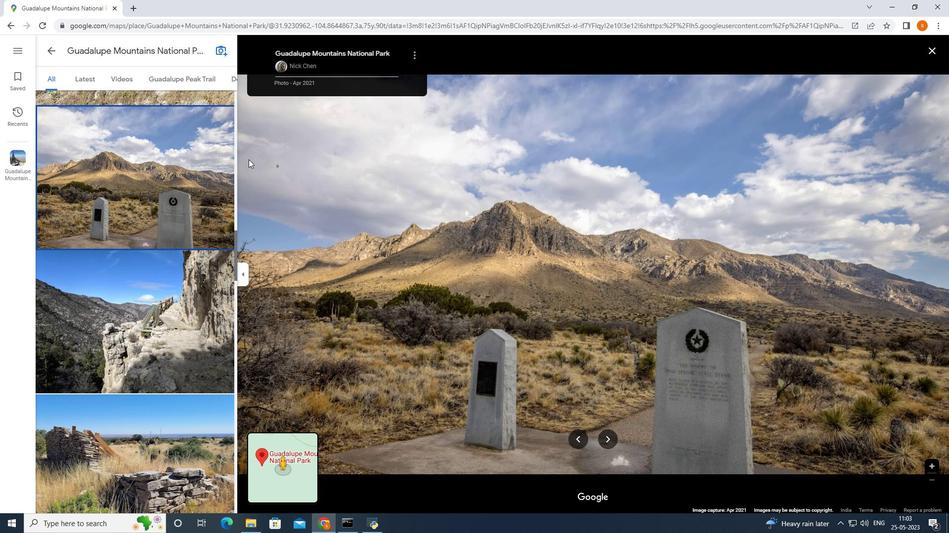
Action: Mouse moved to (248, 160)
Screenshot: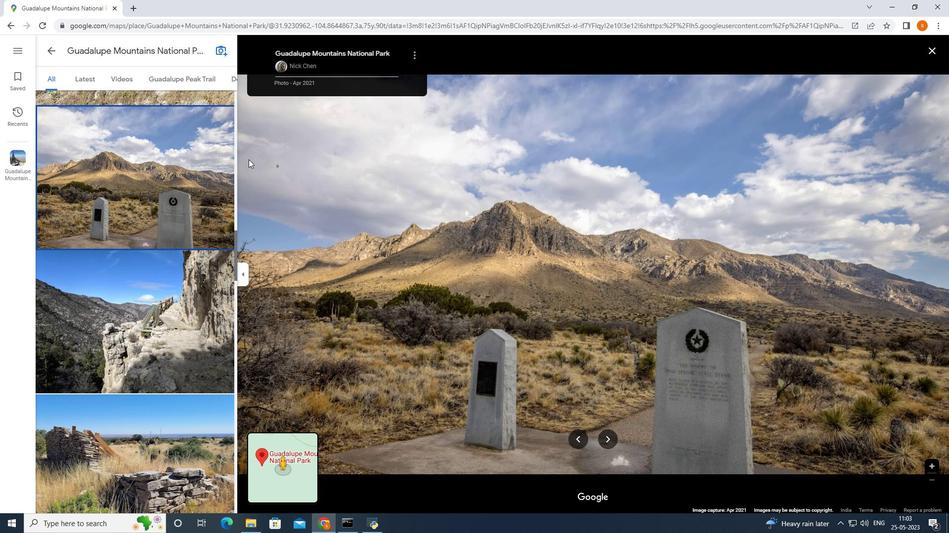 
Action: Mouse scrolled (248, 160) with delta (0, 0)
Screenshot: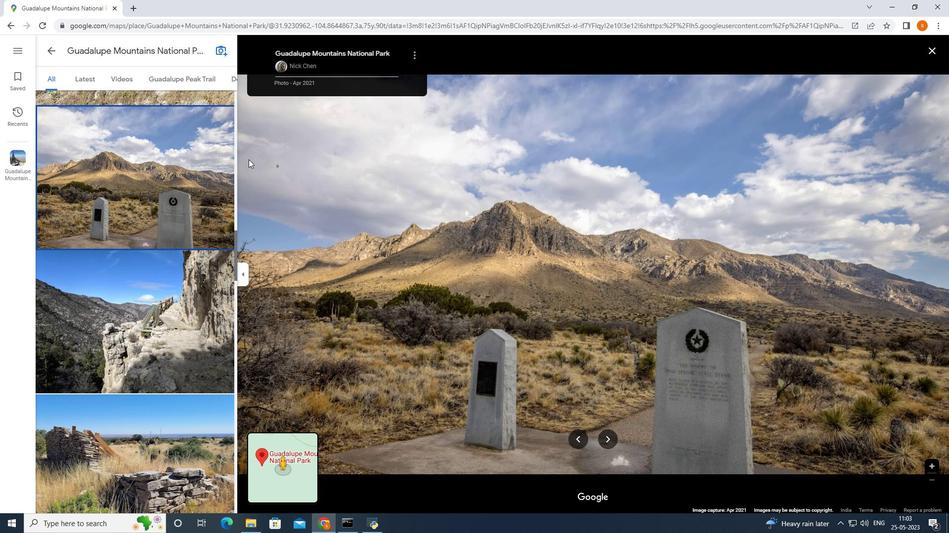 
Action: Mouse scrolled (248, 160) with delta (0, 0)
Screenshot: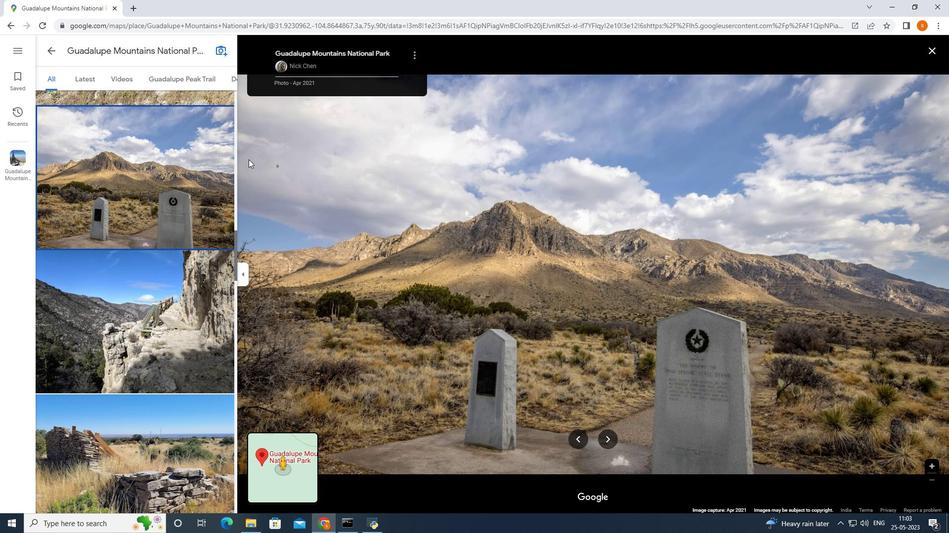 
Action: Mouse scrolled (248, 160) with delta (0, 0)
Screenshot: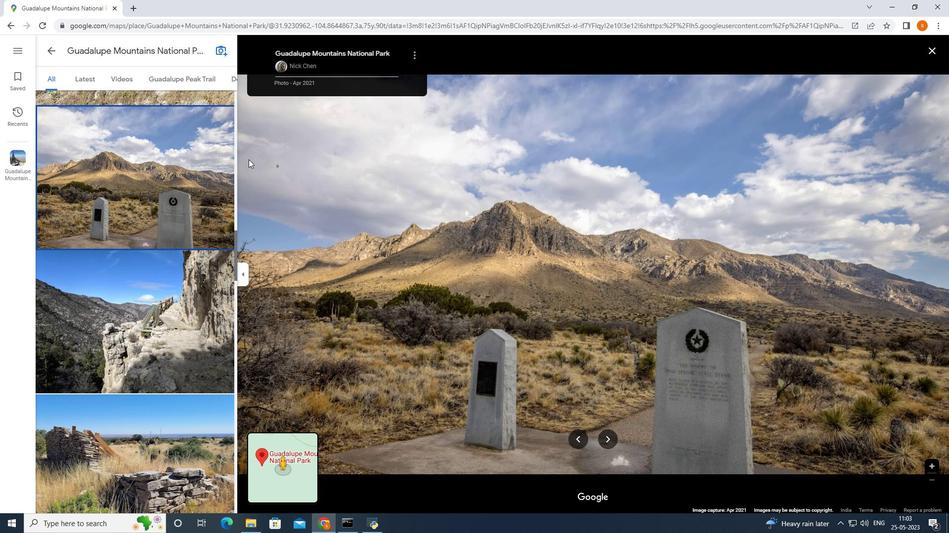 
Action: Mouse scrolled (248, 160) with delta (0, 0)
Screenshot: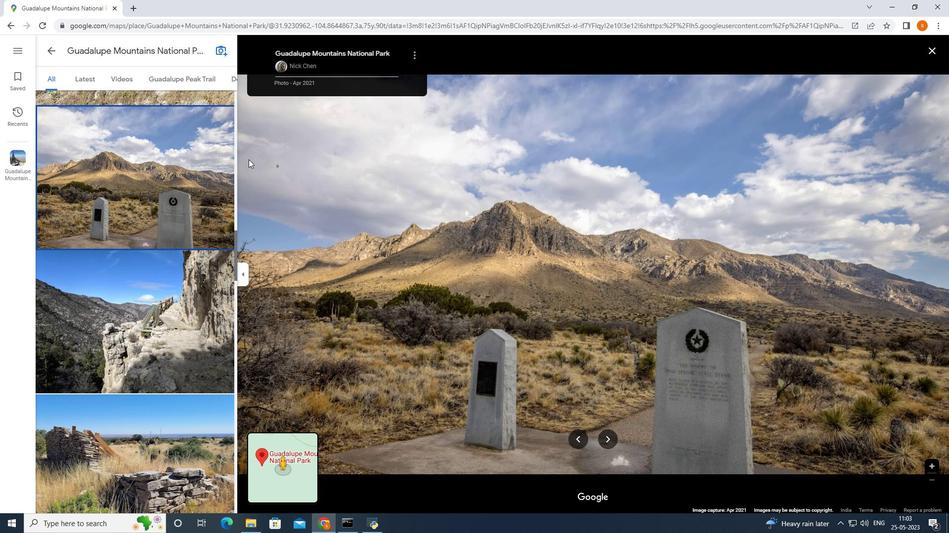 
Action: Mouse moved to (248, 160)
Screenshot: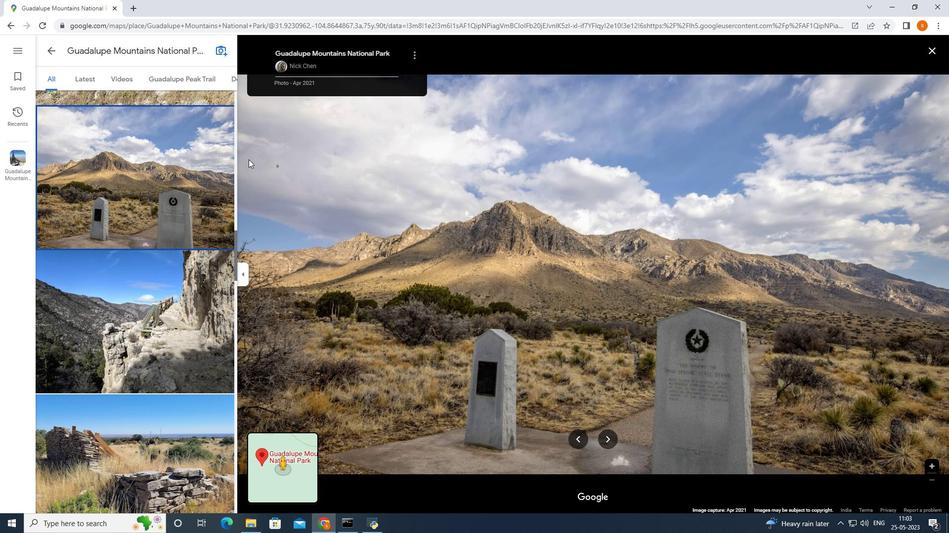 
Action: Mouse pressed left at (248, 160)
Screenshot: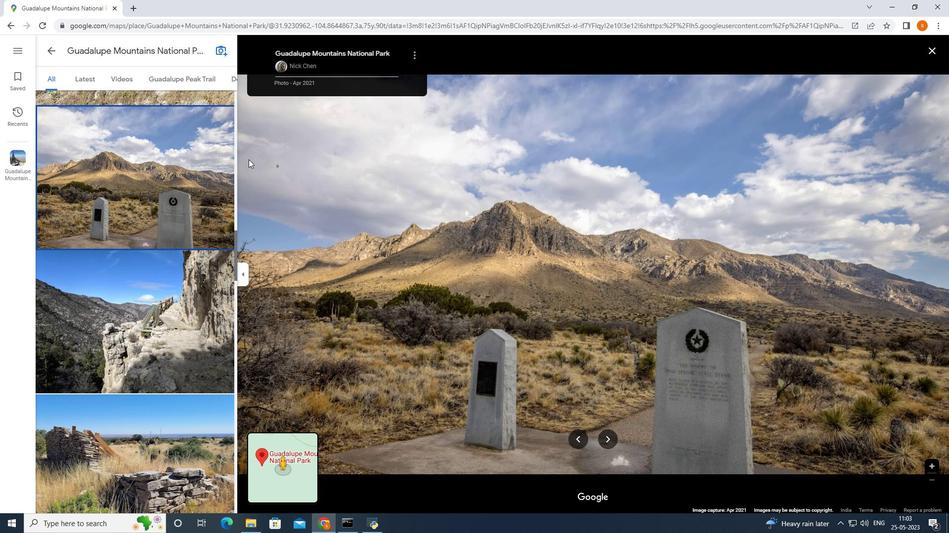 
Action: Mouse pressed left at (248, 160)
Screenshot: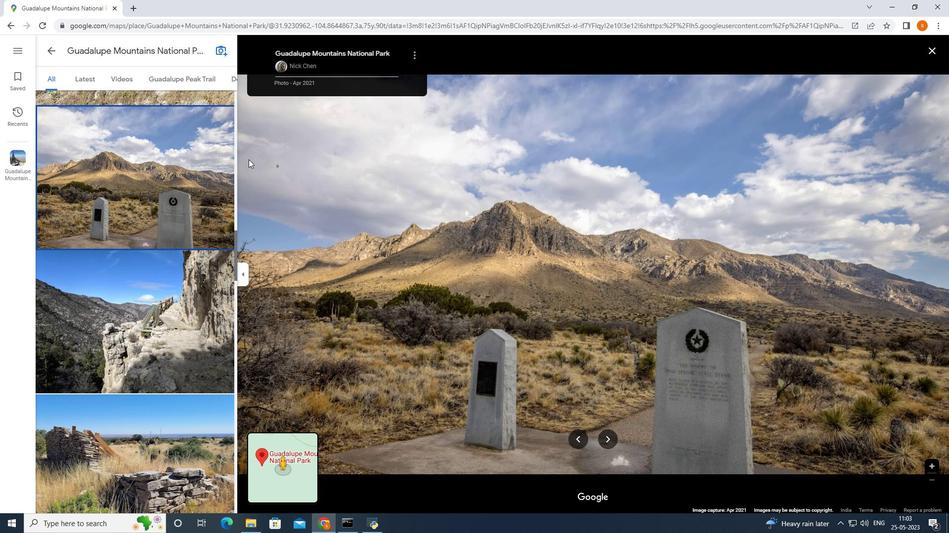 
Action: Mouse pressed left at (248, 160)
Screenshot: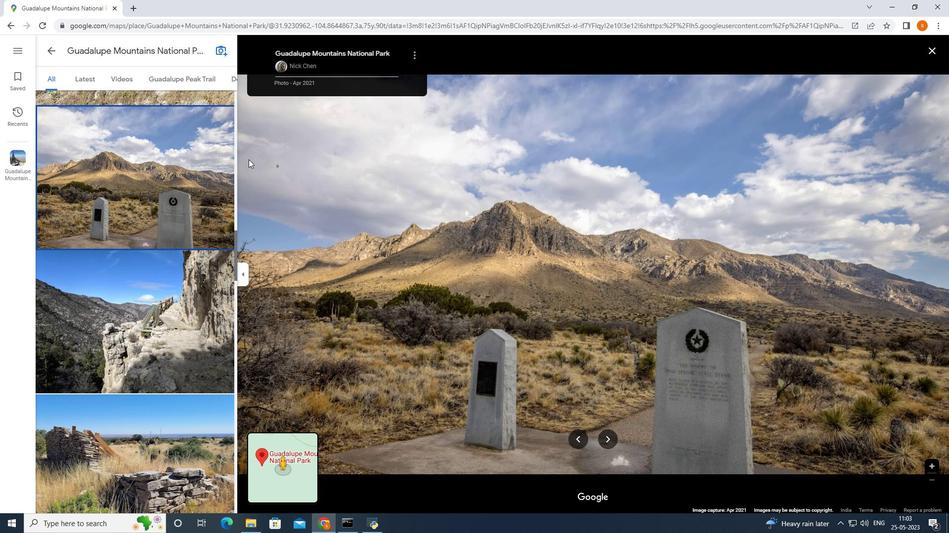
Action: Mouse moved to (248, 160)
Screenshot: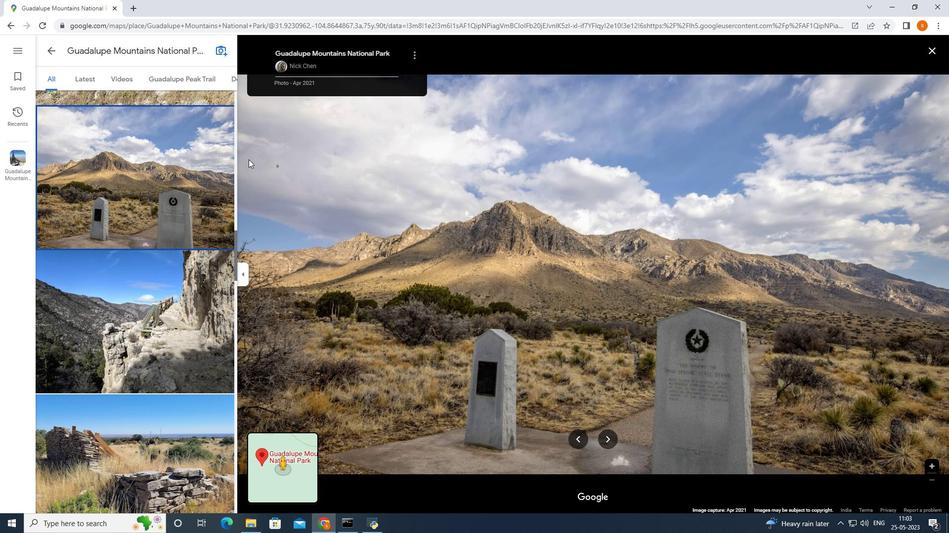 
Action: Mouse pressed left at (248, 160)
Screenshot: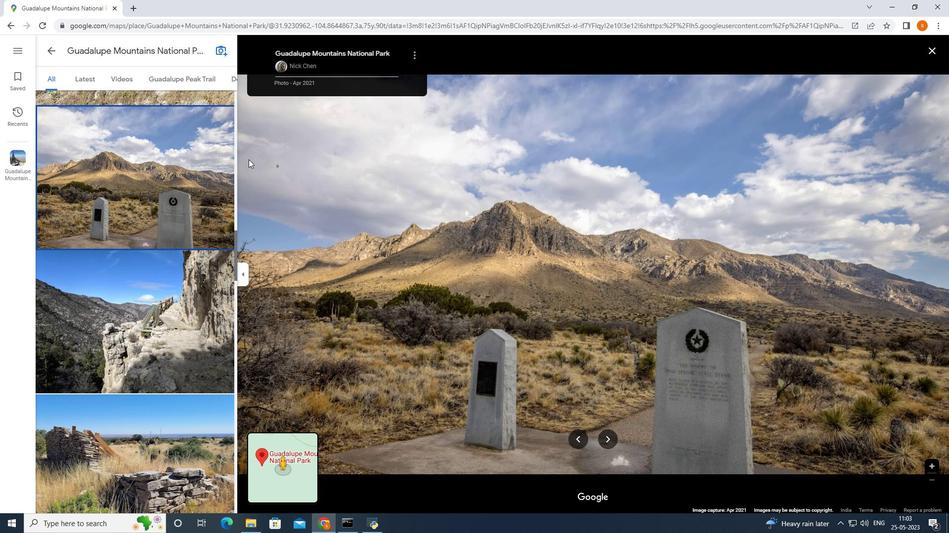 
Action: Mouse pressed left at (248, 160)
Screenshot: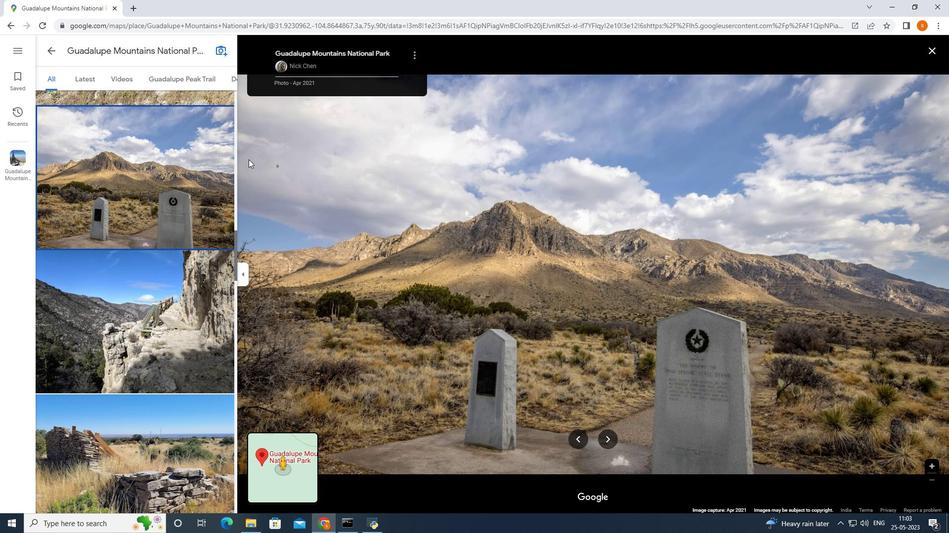 
Action: Mouse pressed left at (248, 160)
Screenshot: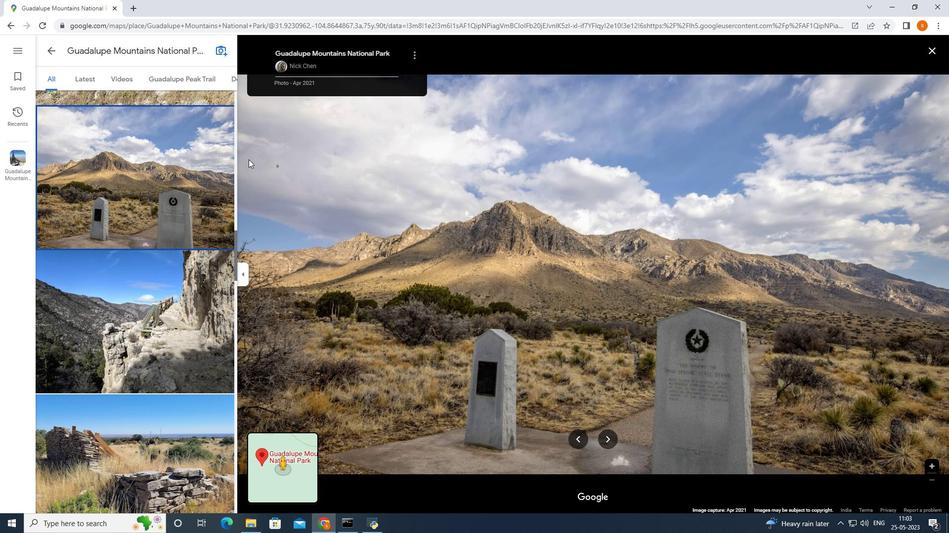 
Action: Mouse pressed left at (248, 160)
Screenshot: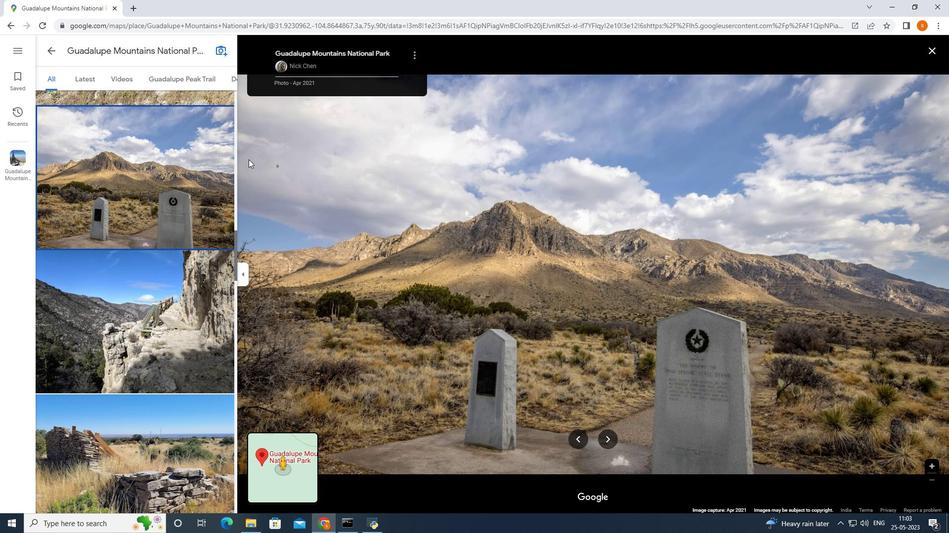 
Action: Mouse pressed left at (248, 160)
Screenshot: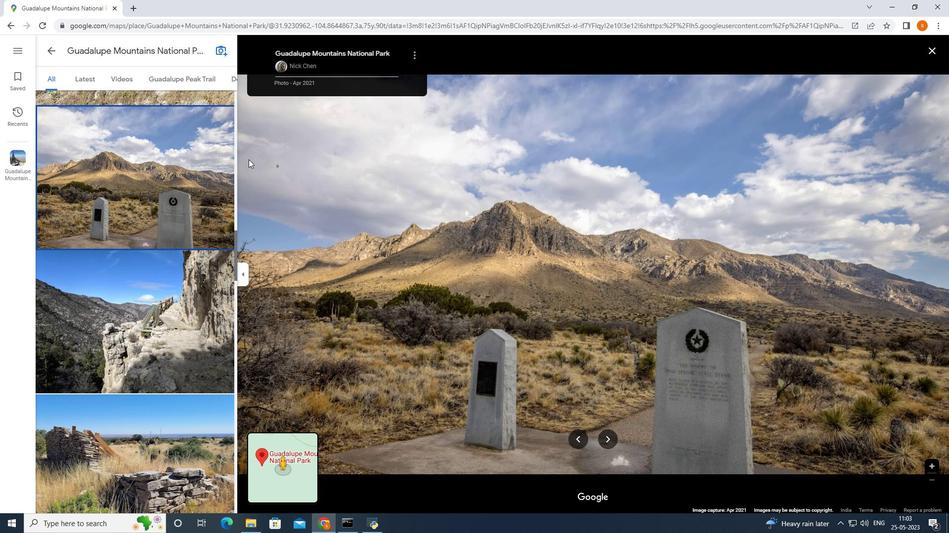 
Action: Mouse pressed left at (248, 160)
Screenshot: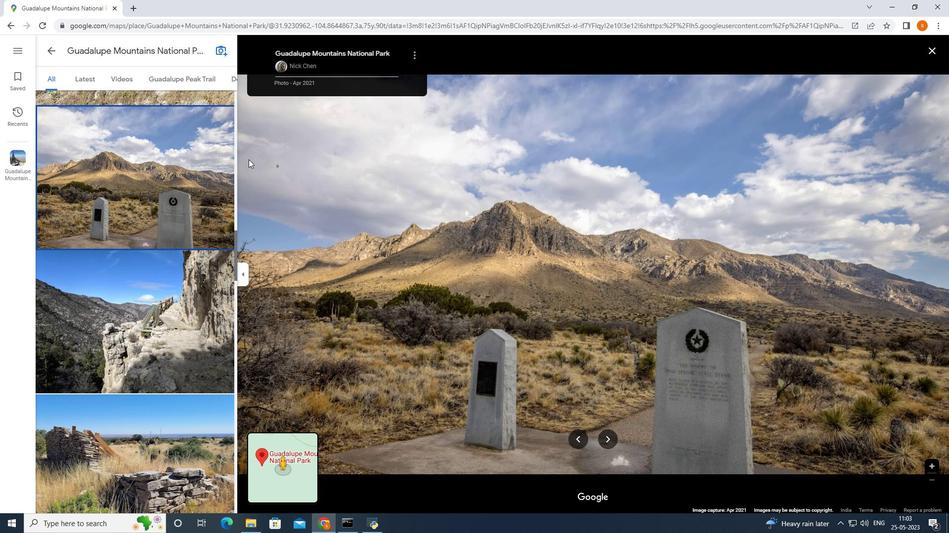 
Action: Mouse pressed left at (248, 160)
Screenshot: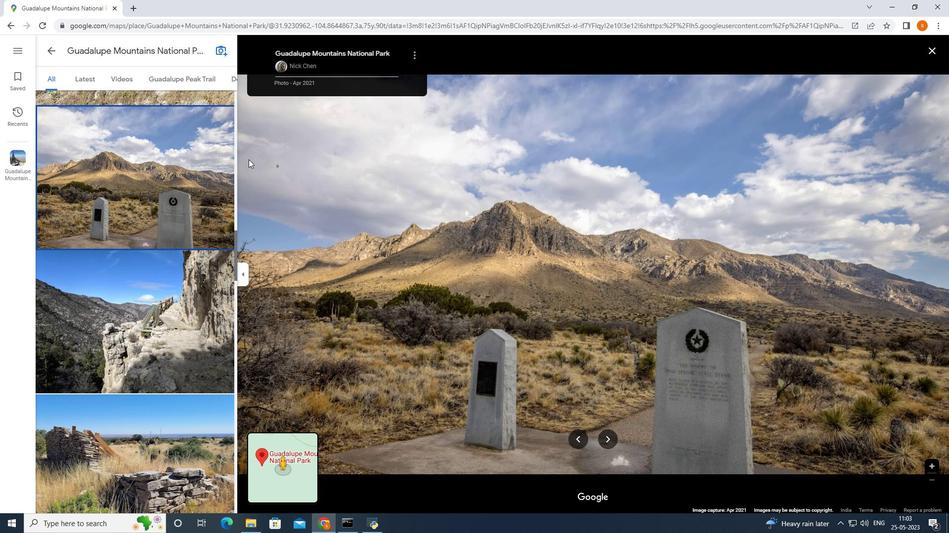 
Action: Mouse pressed left at (248, 160)
Screenshot: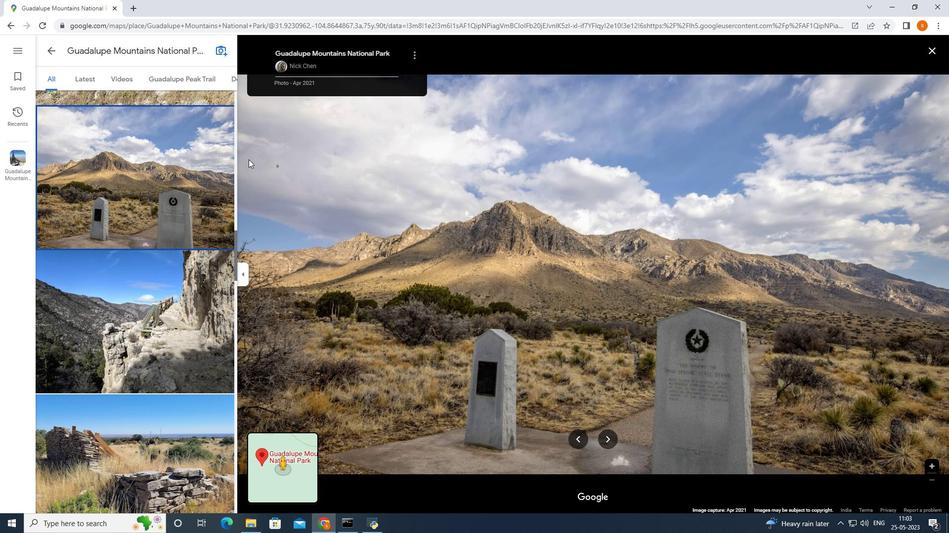 
Action: Mouse pressed left at (248, 160)
Screenshot: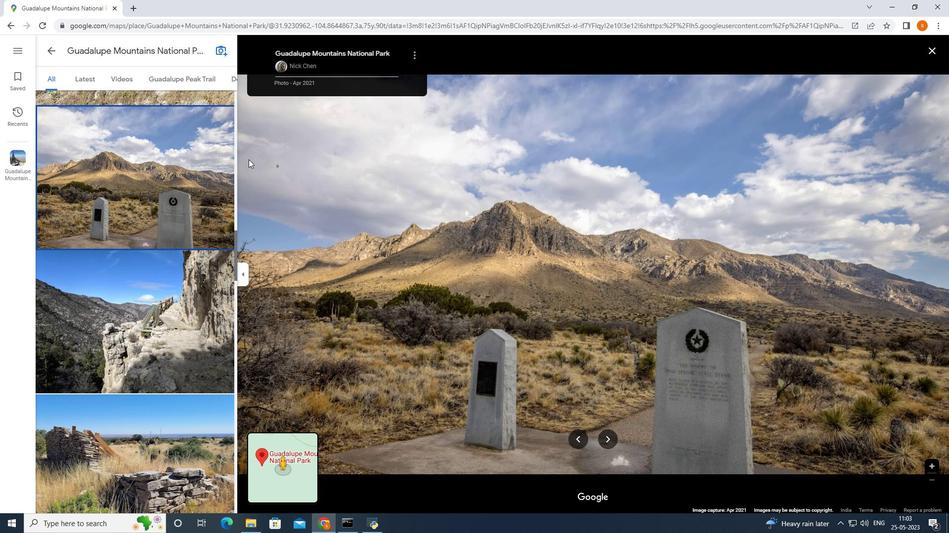 
Action: Mouse pressed left at (248, 160)
Screenshot: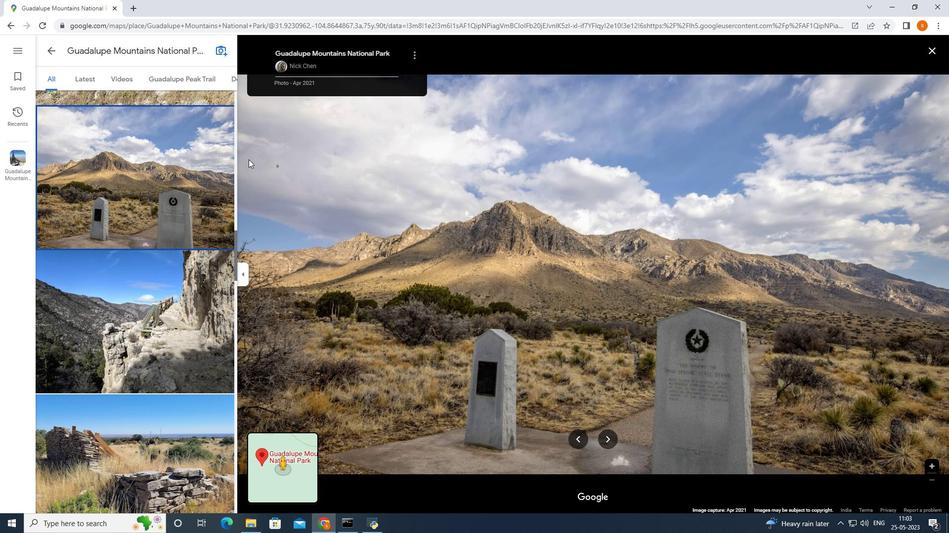 
Action: Mouse moved to (248, 160)
Screenshot: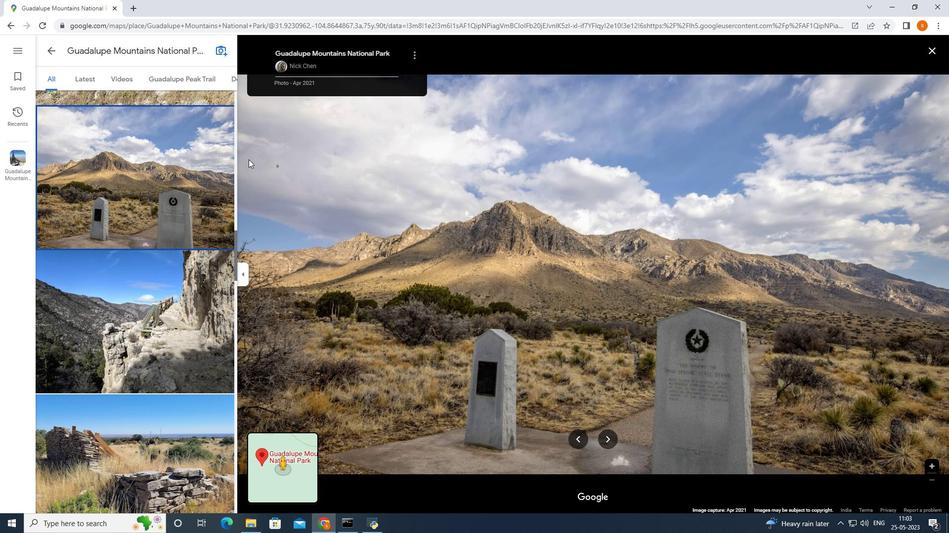 
Action: Mouse pressed left at (248, 160)
Screenshot: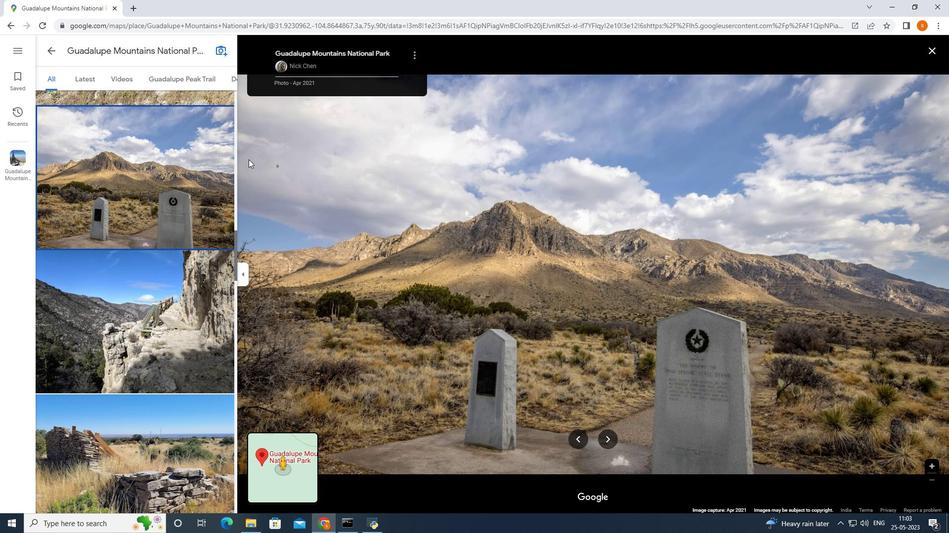 
Action: Mouse pressed left at (248, 160)
Screenshot: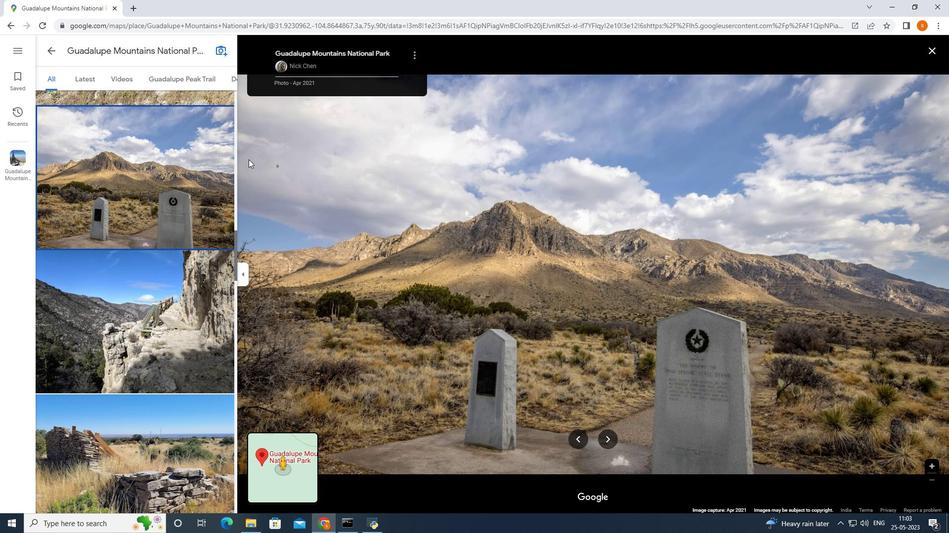 
Action: Mouse pressed left at (248, 160)
Screenshot: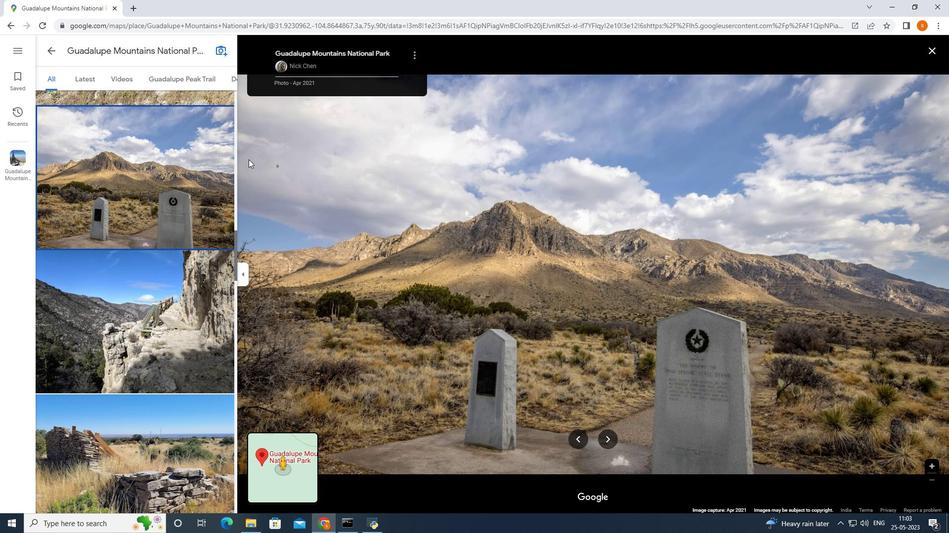 
Action: Mouse pressed left at (248, 160)
Screenshot: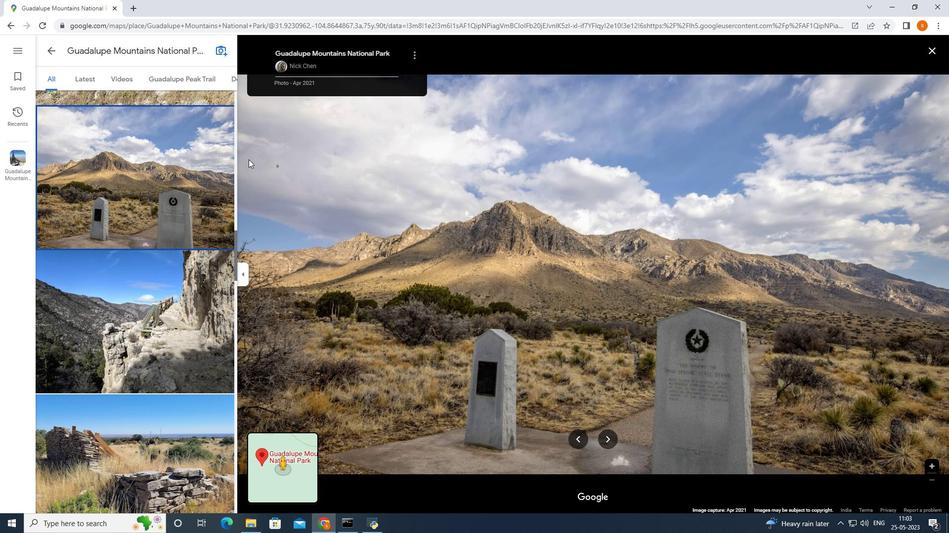 
Action: Mouse pressed left at (248, 160)
Screenshot: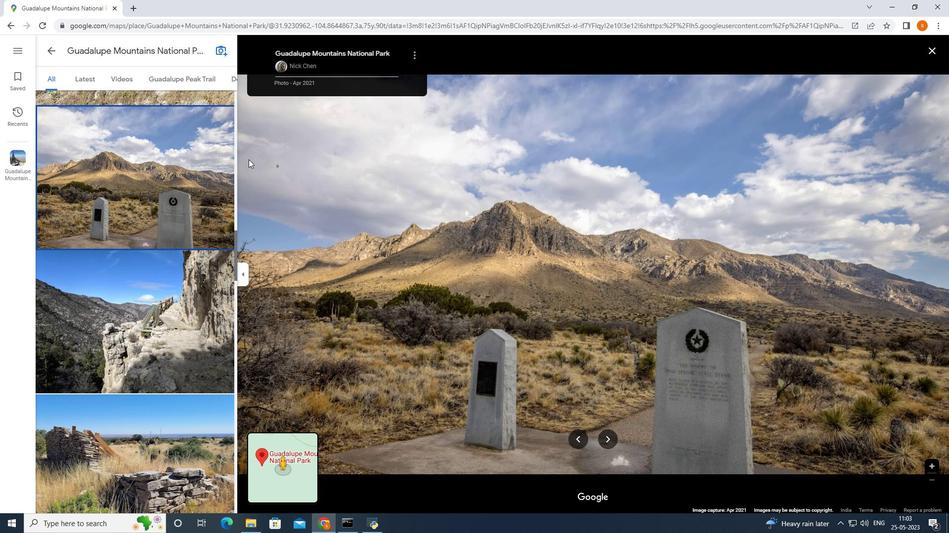 
Action: Mouse moved to (248, 160)
Screenshot: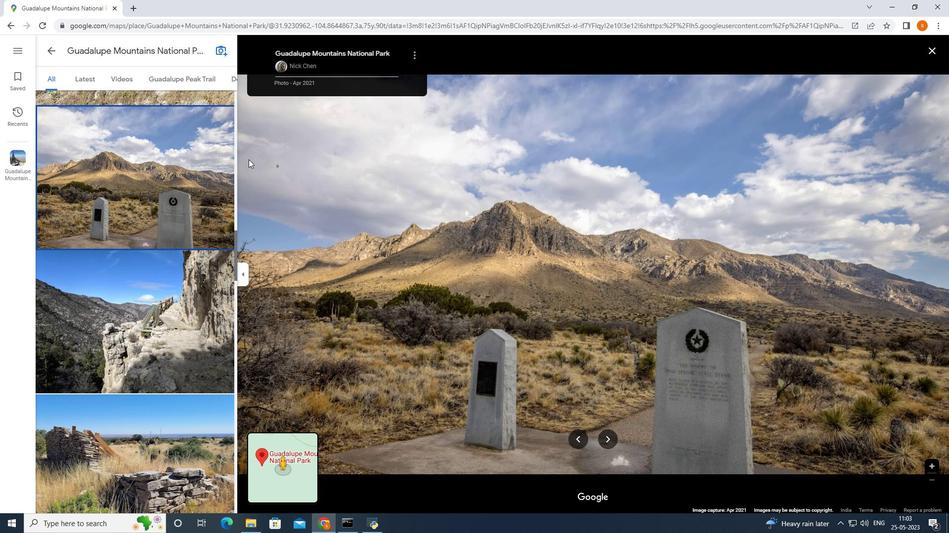 
Action: Mouse pressed left at (248, 160)
Screenshot: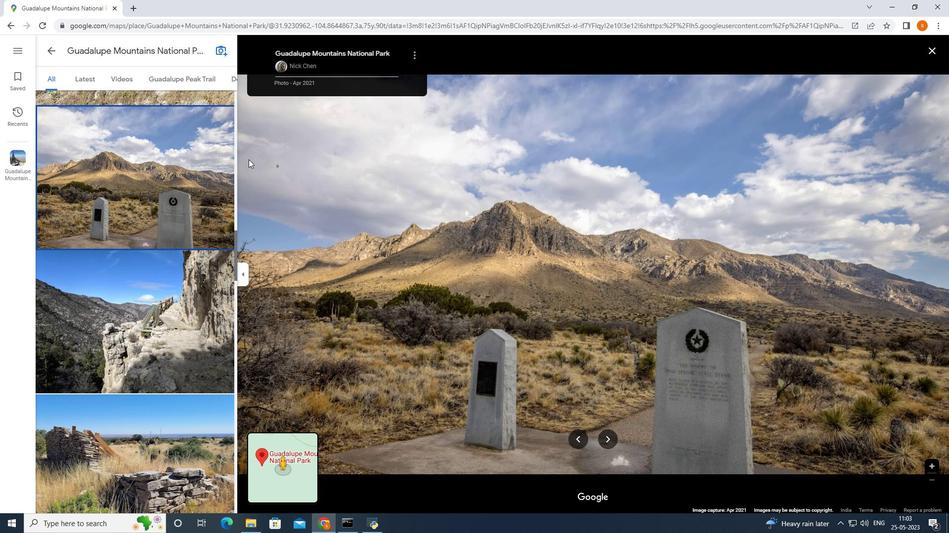 
Action: Mouse moved to (248, 160)
Screenshot: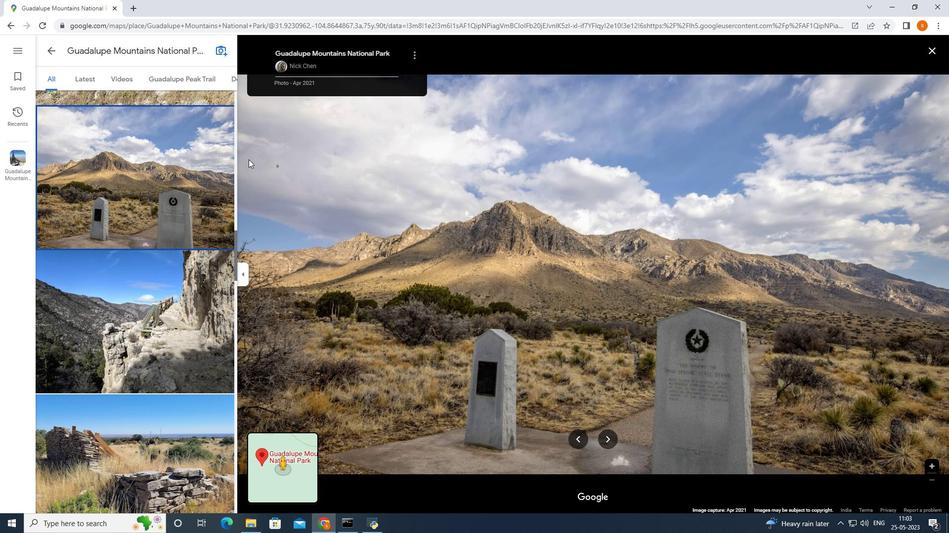 
Action: Mouse scrolled (248, 160) with delta (0, 0)
Screenshot: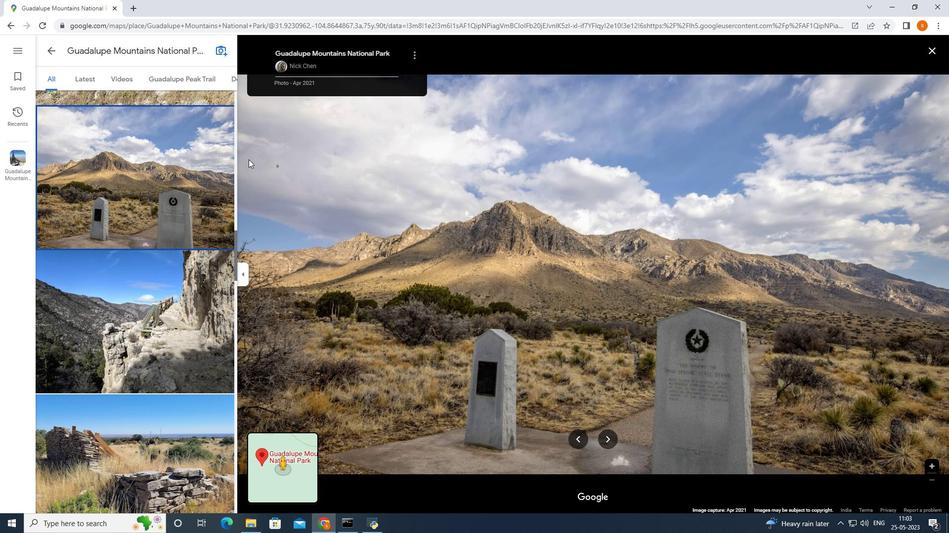 
Action: Mouse scrolled (248, 160) with delta (0, 0)
Screenshot: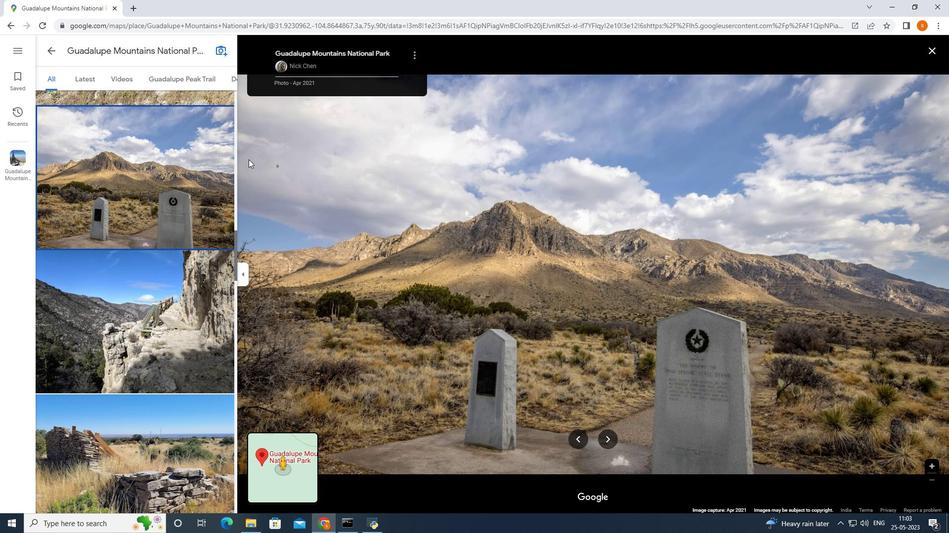 
Action: Mouse scrolled (248, 160) with delta (0, 0)
Screenshot: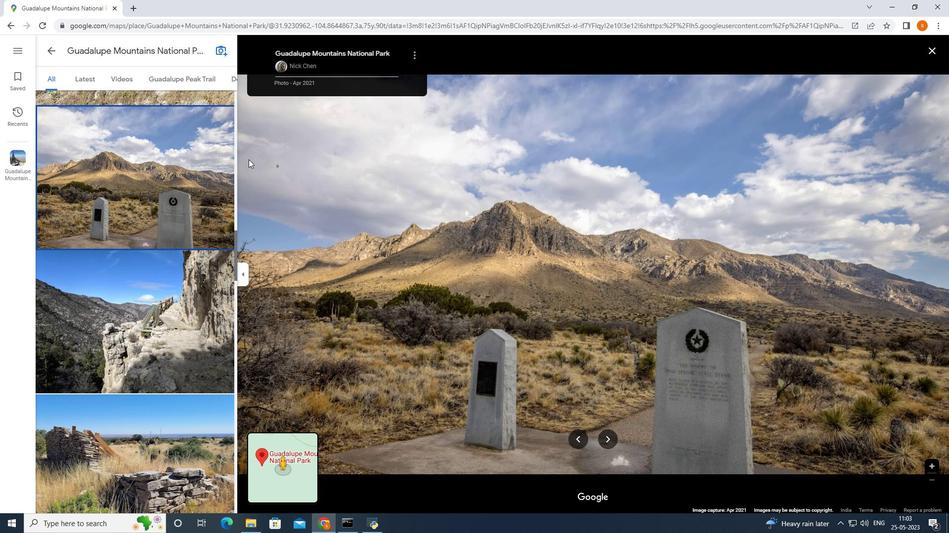 
Action: Mouse scrolled (248, 160) with delta (0, 0)
Screenshot: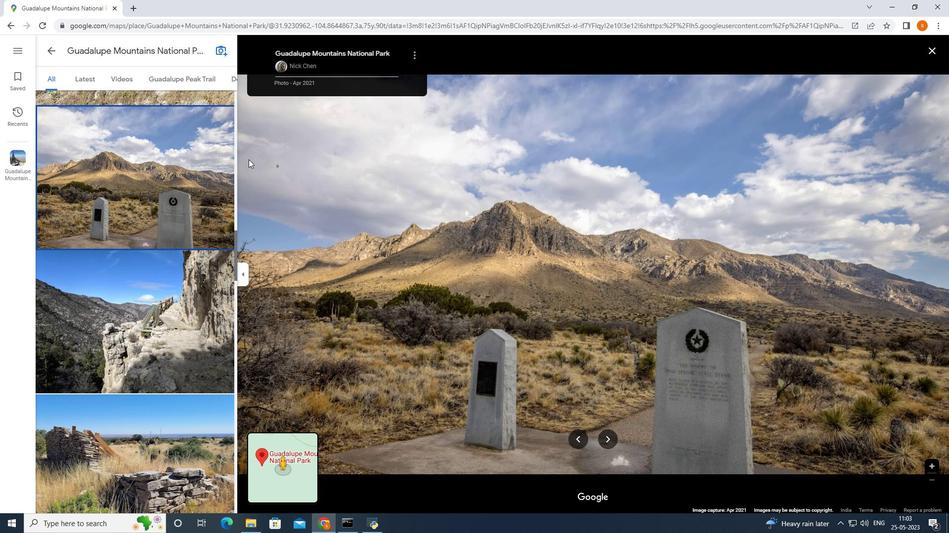 
Action: Mouse scrolled (248, 160) with delta (0, 0)
Screenshot: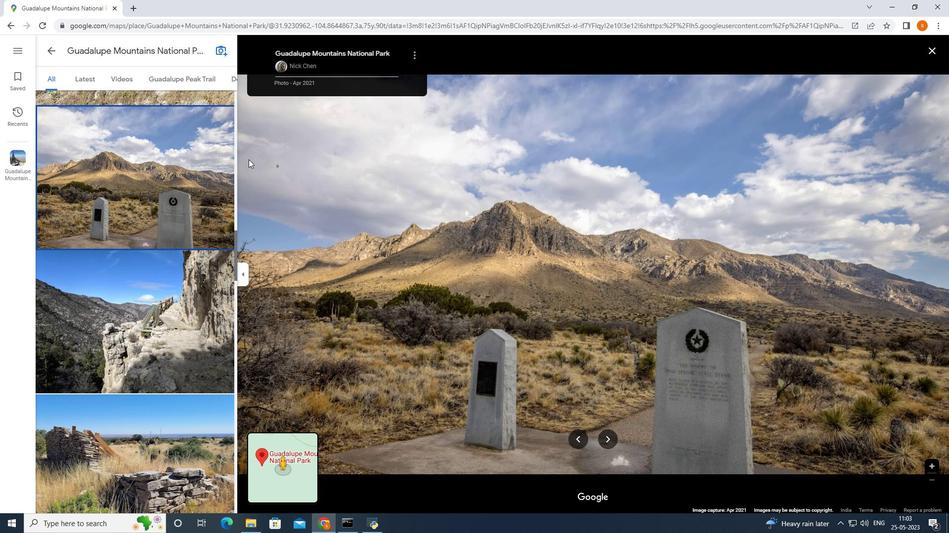 
Action: Mouse scrolled (248, 160) with delta (0, 0)
Screenshot: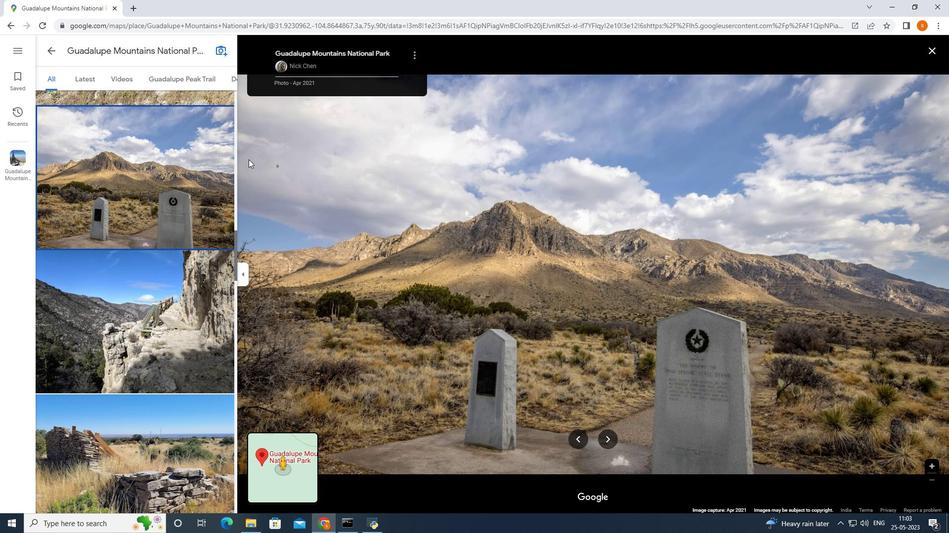 
Action: Mouse scrolled (248, 160) with delta (0, 0)
Screenshot: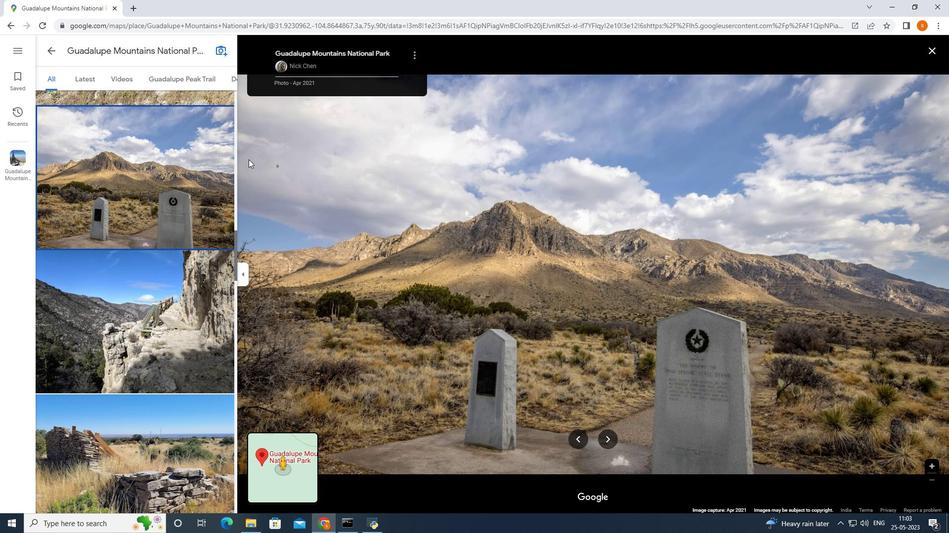 
Action: Mouse scrolled (248, 160) with delta (0, 0)
Screenshot: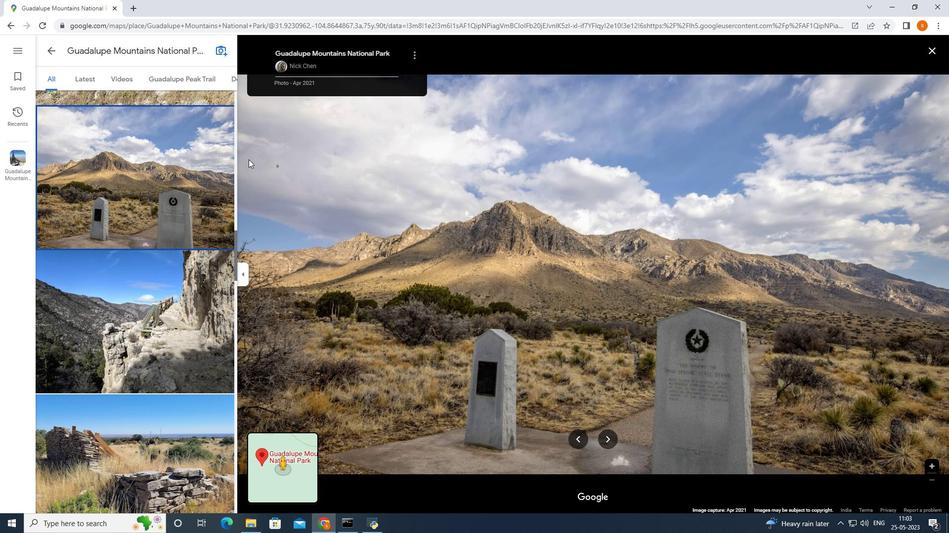 
Action: Mouse scrolled (248, 160) with delta (0, 0)
Screenshot: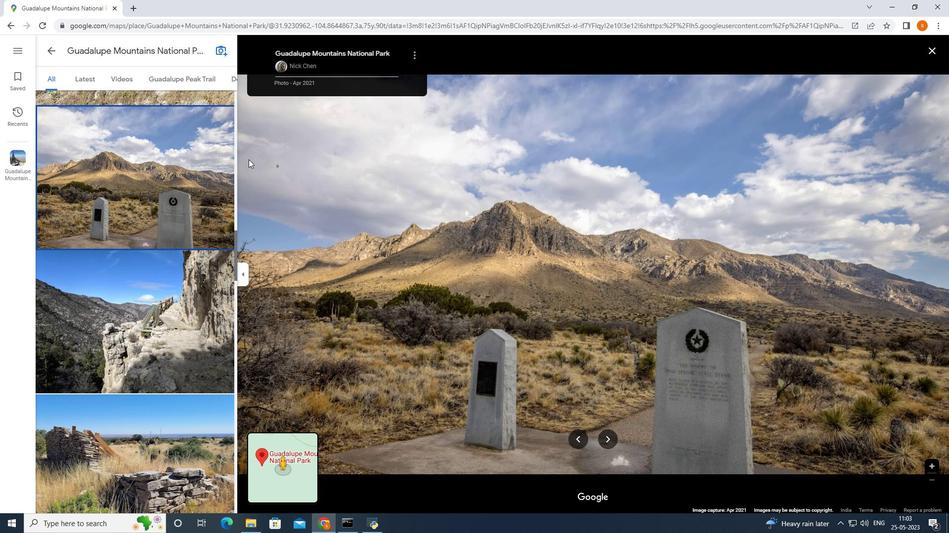 
Action: Mouse scrolled (248, 160) with delta (0, 0)
Screenshot: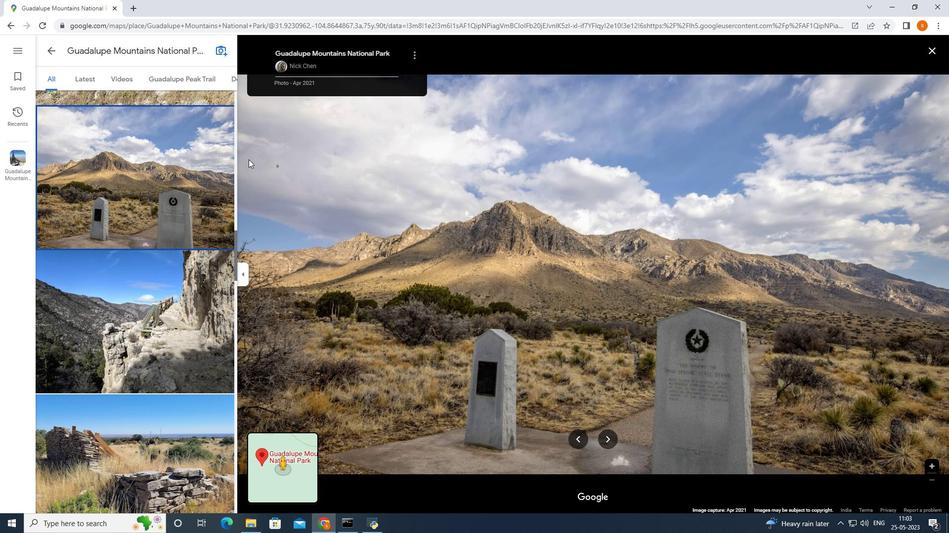 
Action: Mouse scrolled (248, 160) with delta (0, 0)
Screenshot: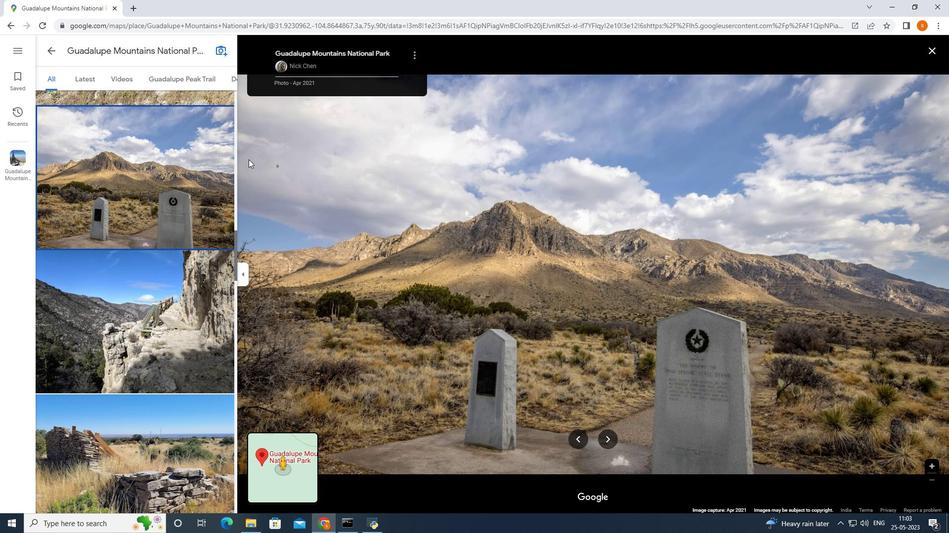 
Action: Mouse scrolled (248, 160) with delta (0, 0)
Screenshot: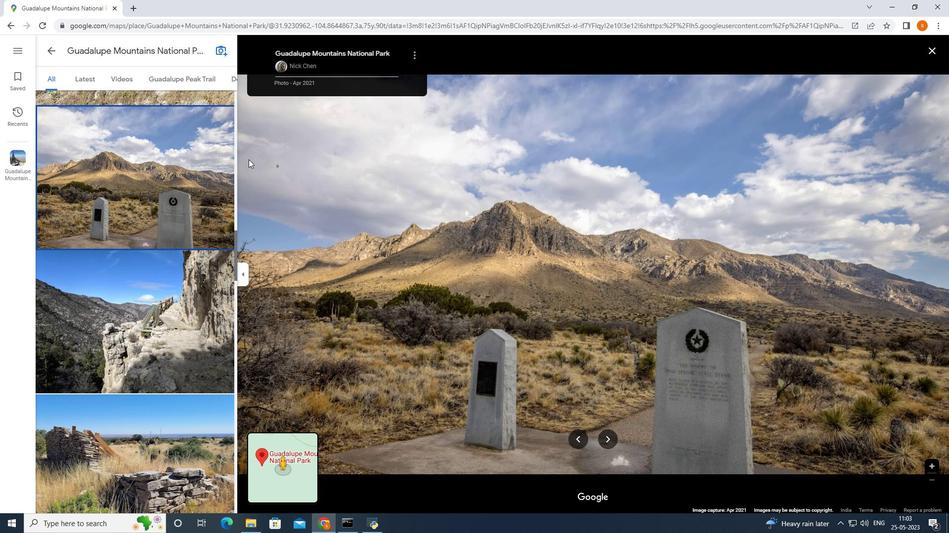 
Action: Mouse scrolled (248, 160) with delta (0, 0)
Screenshot: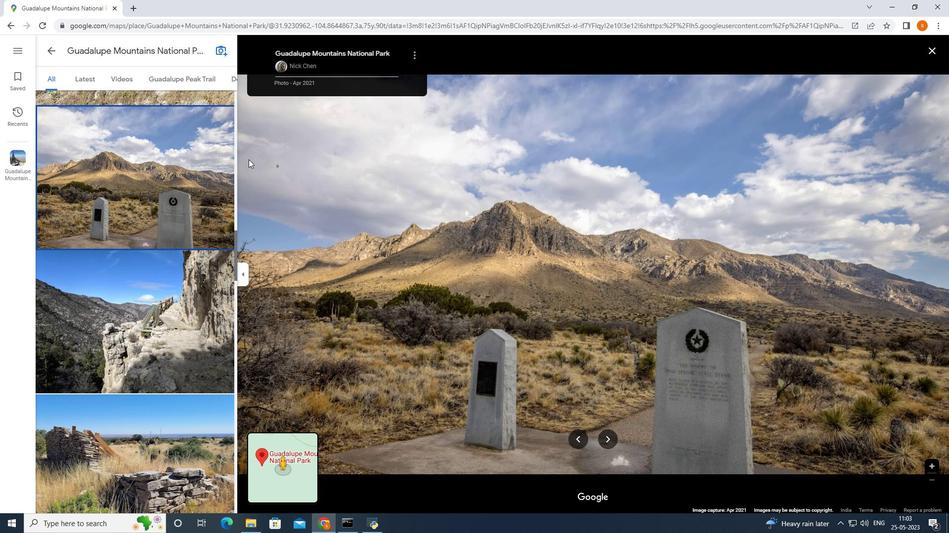 
Action: Mouse scrolled (248, 160) with delta (0, 0)
Screenshot: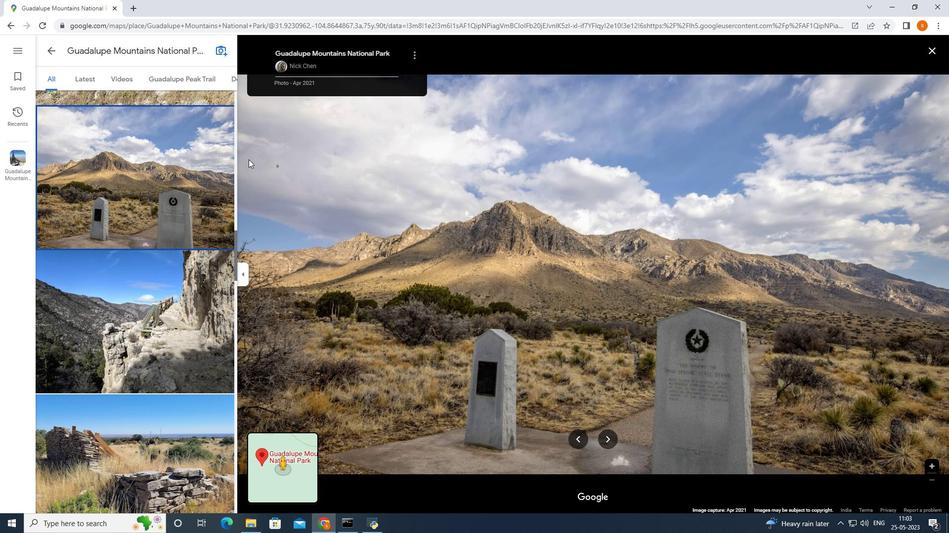 
Action: Mouse scrolled (248, 160) with delta (0, 0)
Screenshot: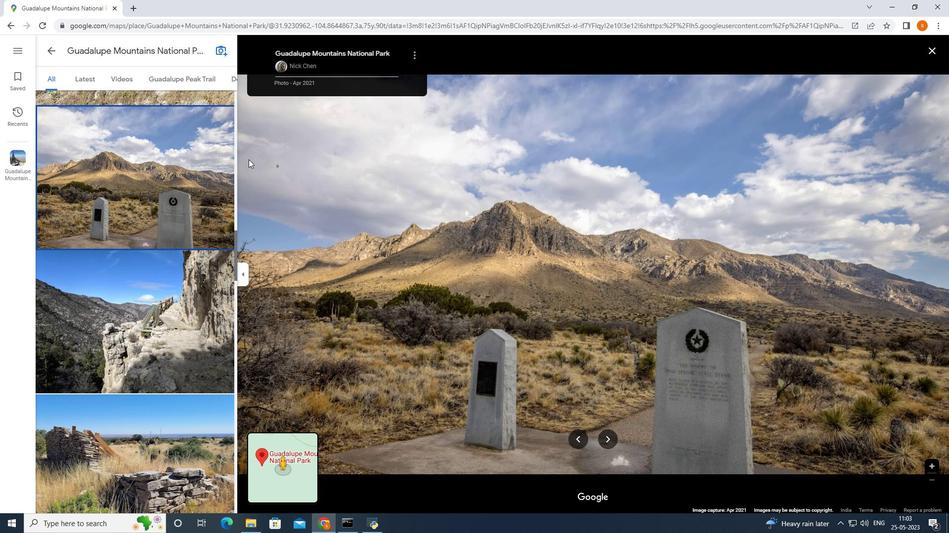 
Action: Mouse scrolled (248, 160) with delta (0, 0)
Screenshot: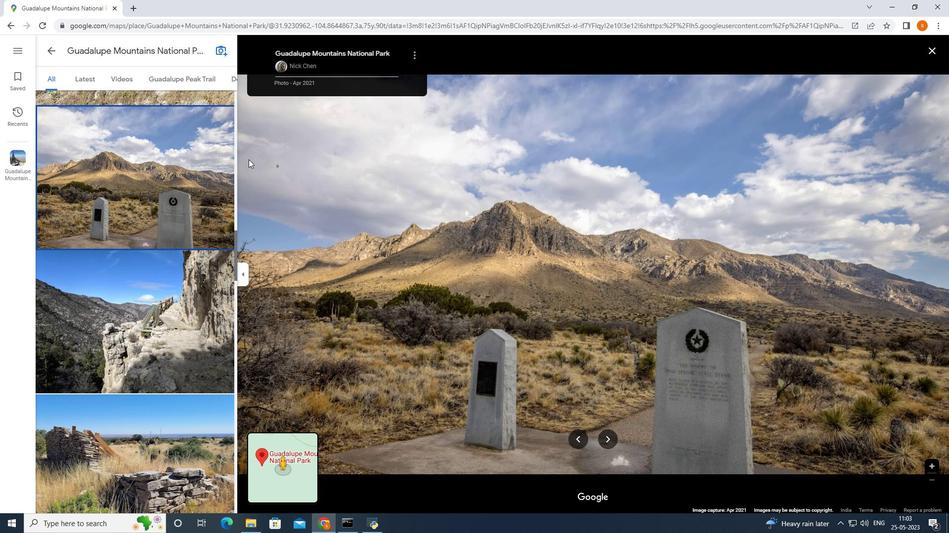 
Action: Mouse scrolled (248, 160) with delta (0, 0)
Screenshot: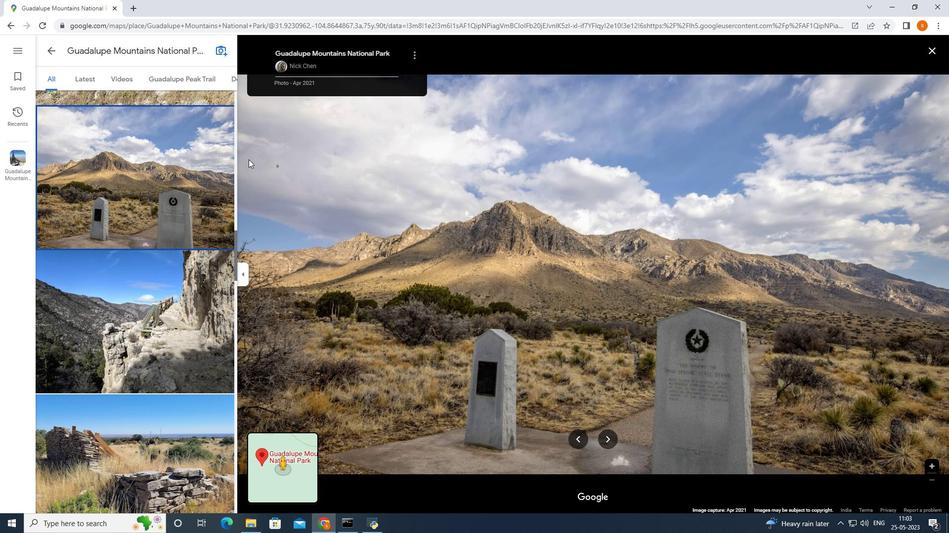
Action: Mouse scrolled (248, 160) with delta (0, 0)
Screenshot: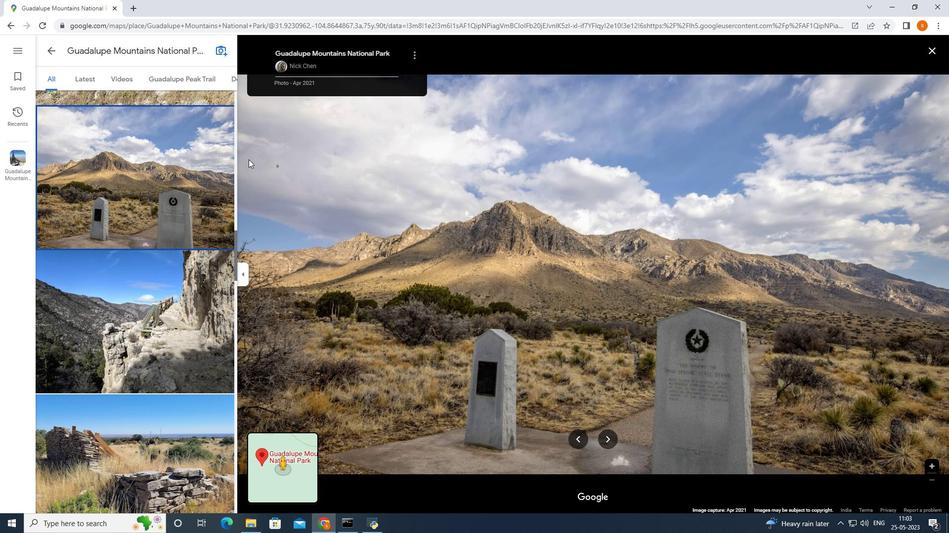 
Action: Mouse scrolled (248, 160) with delta (0, 0)
Screenshot: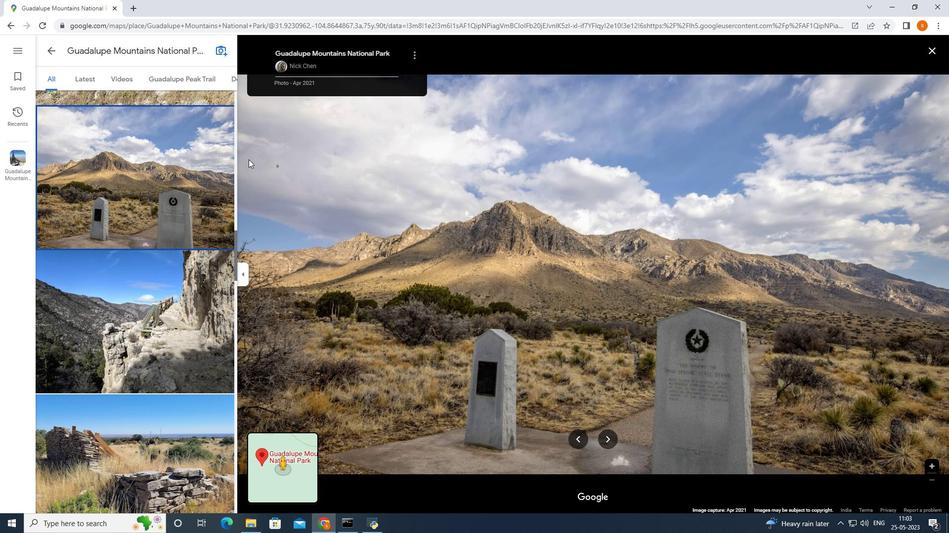 
Action: Mouse scrolled (248, 160) with delta (0, 0)
Screenshot: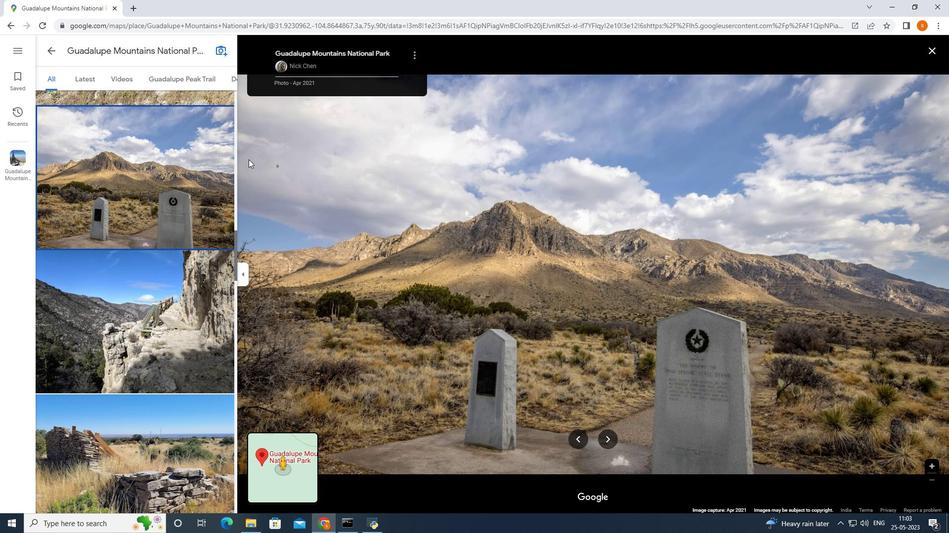 
Action: Mouse scrolled (248, 160) with delta (0, 0)
Screenshot: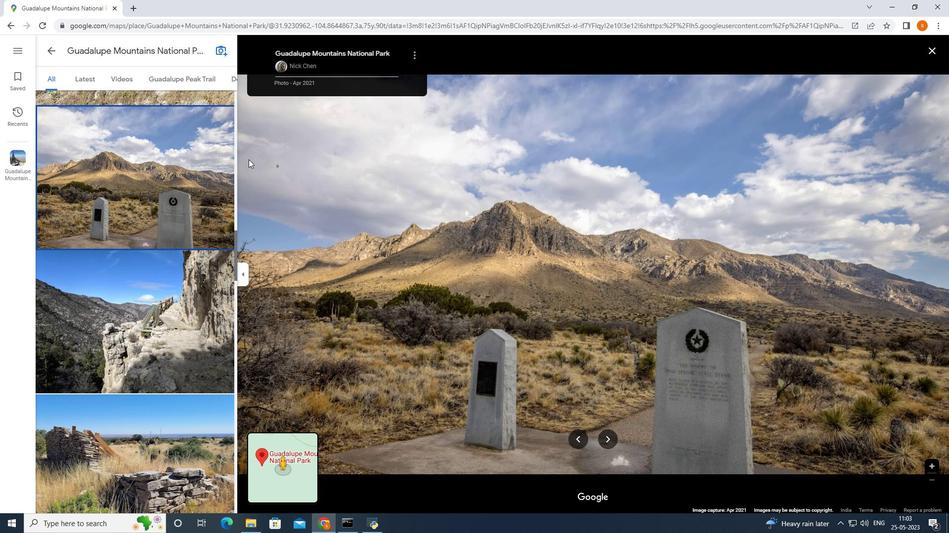 
Action: Mouse scrolled (248, 160) with delta (0, 0)
Screenshot: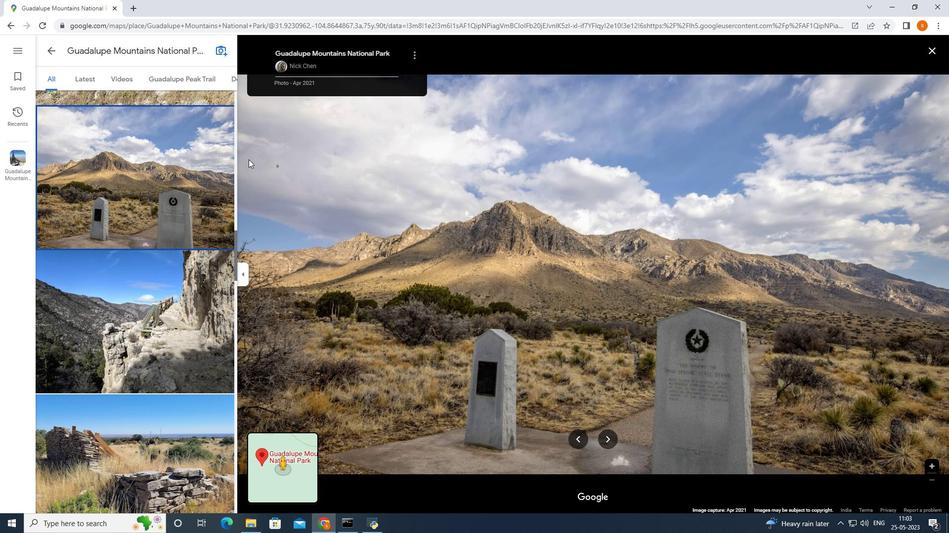 
Action: Mouse scrolled (248, 160) with delta (0, 0)
Screenshot: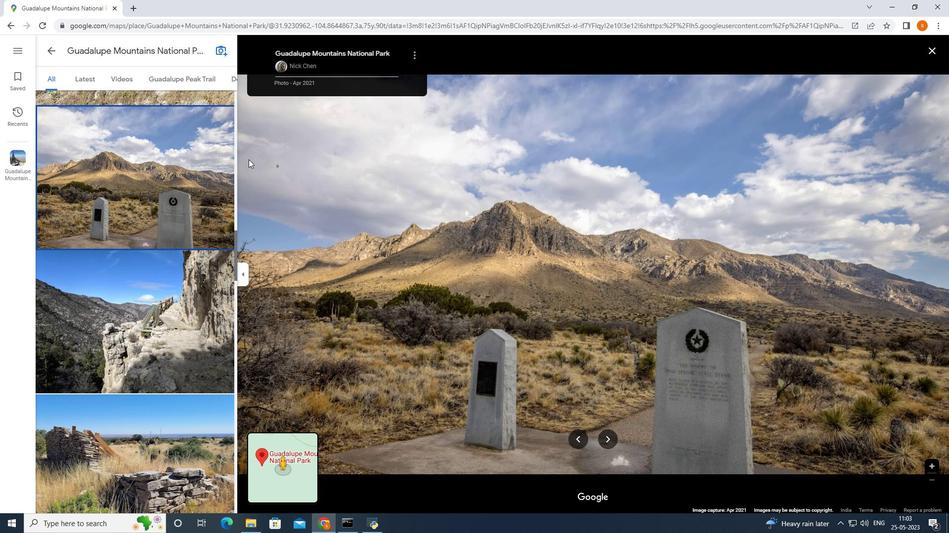 
Action: Mouse scrolled (248, 160) with delta (0, 0)
Screenshot: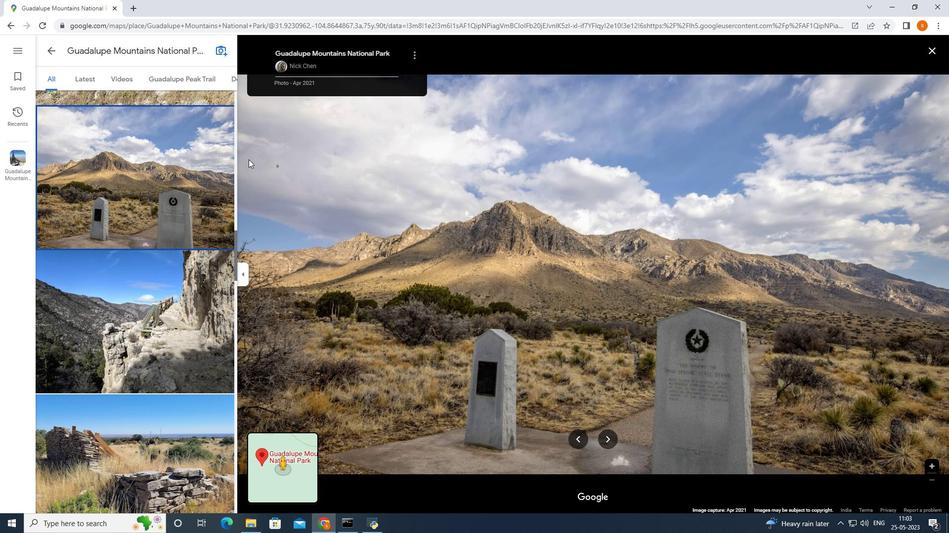 
Action: Mouse scrolled (248, 160) with delta (0, 0)
Screenshot: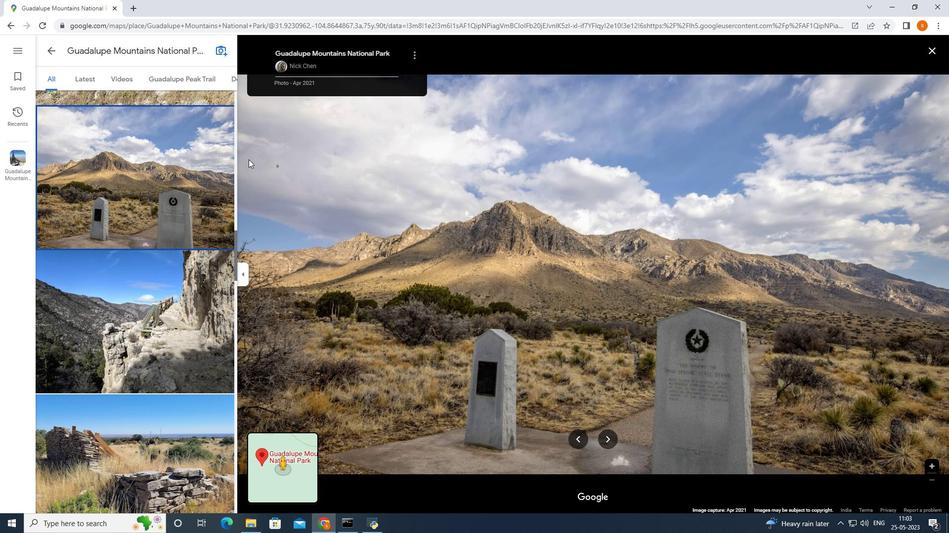 
Action: Mouse scrolled (248, 160) with delta (0, 0)
Screenshot: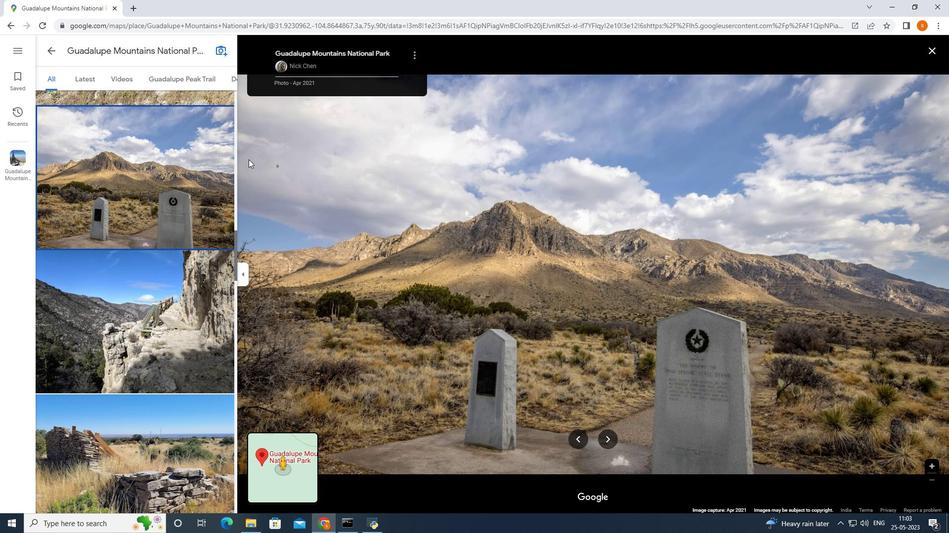
Action: Mouse scrolled (248, 160) with delta (0, 0)
Screenshot: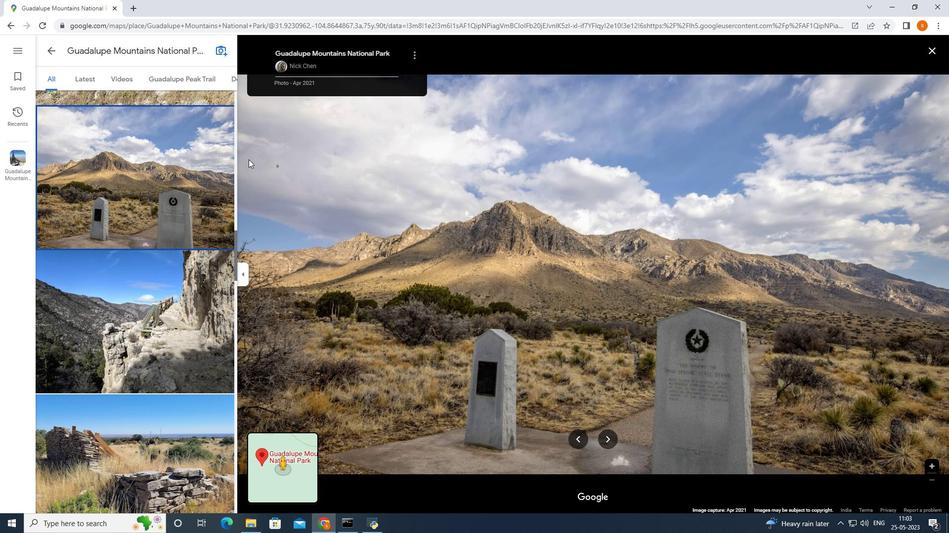 
Action: Mouse scrolled (248, 160) with delta (0, 0)
Screenshot: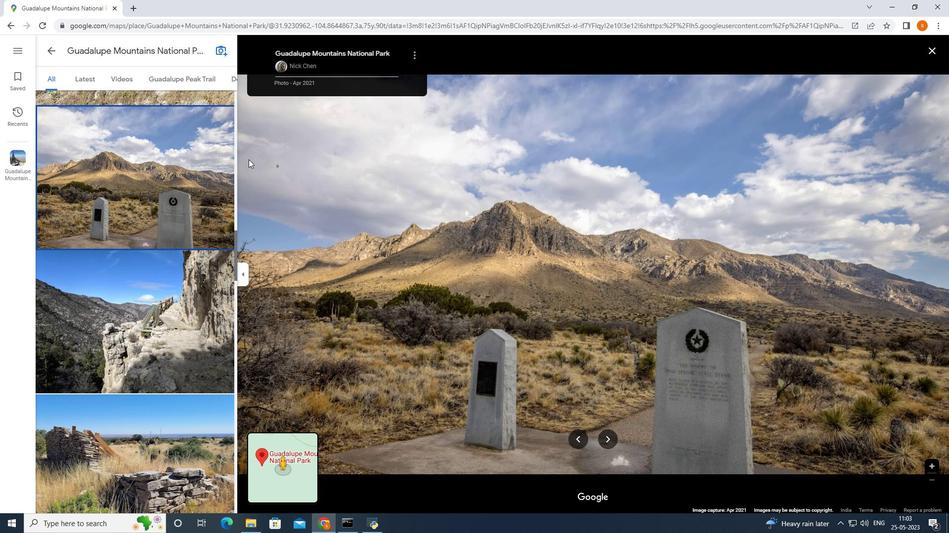 
Action: Mouse scrolled (248, 160) with delta (0, 0)
Screenshot: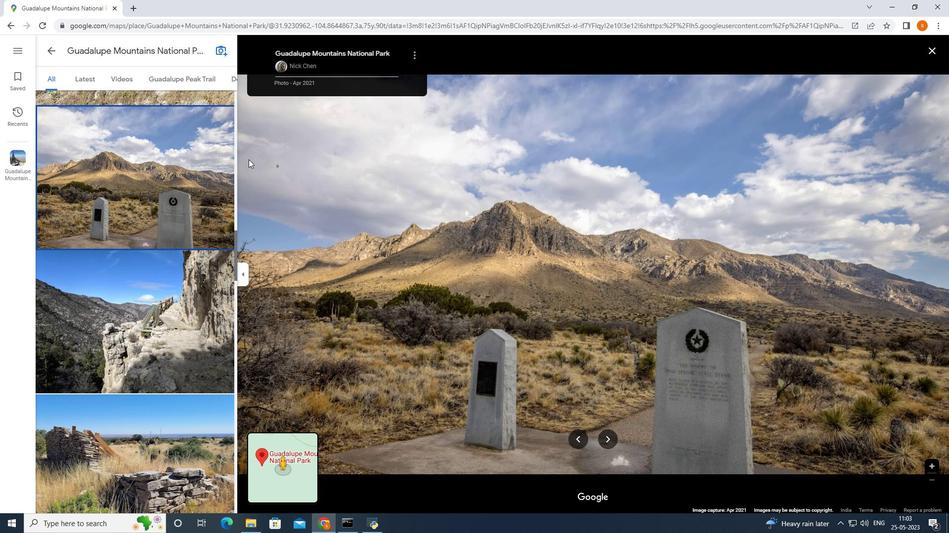 
Action: Mouse scrolled (248, 160) with delta (0, 0)
Screenshot: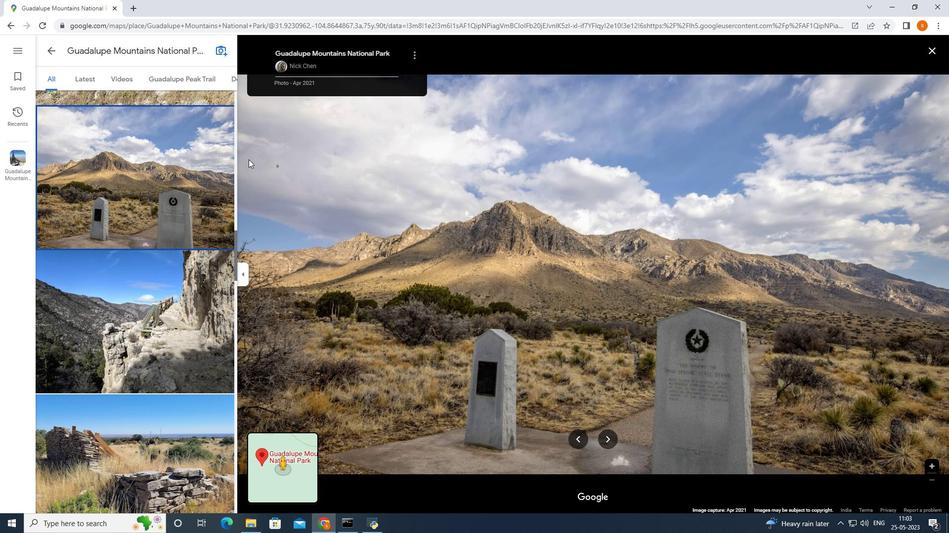 
Action: Mouse scrolled (248, 160) with delta (0, 0)
Screenshot: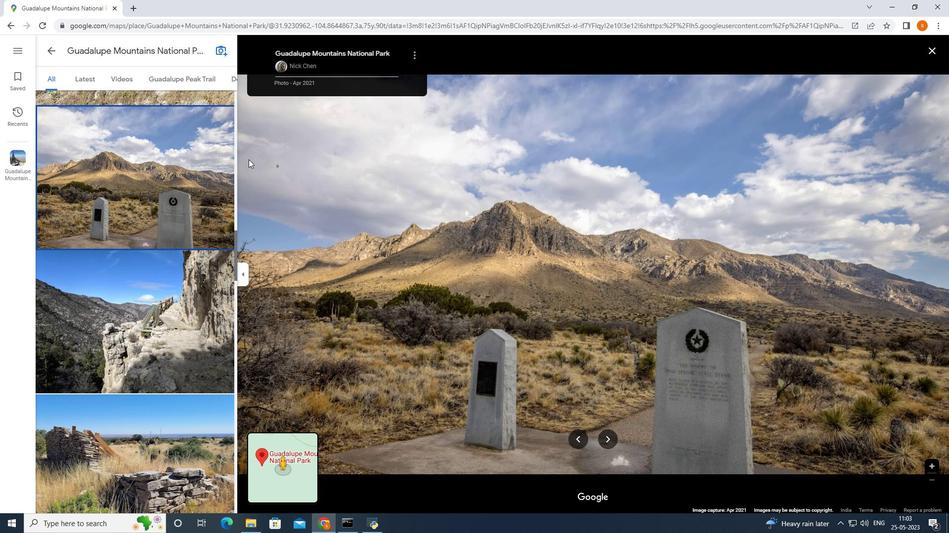 
Action: Mouse scrolled (248, 160) with delta (0, 0)
Screenshot: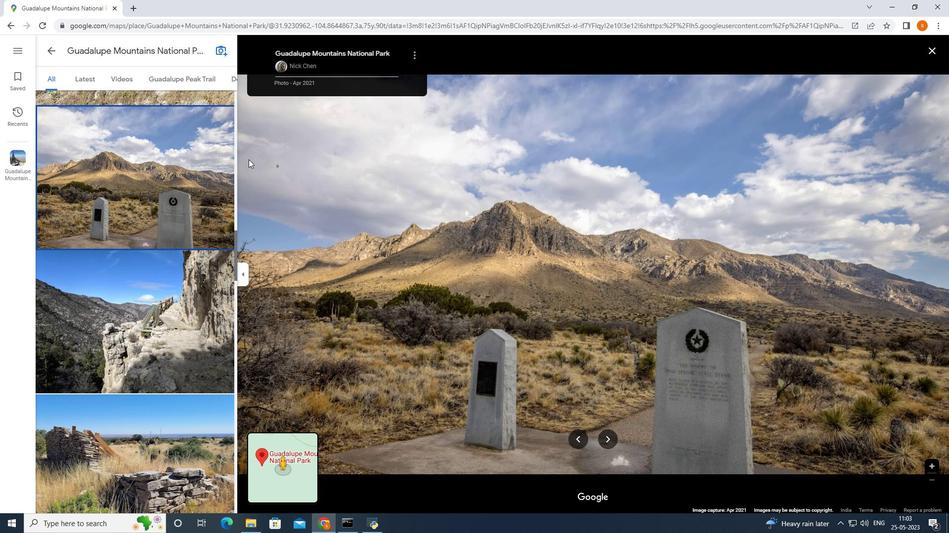 
Action: Mouse scrolled (248, 160) with delta (0, 0)
Screenshot: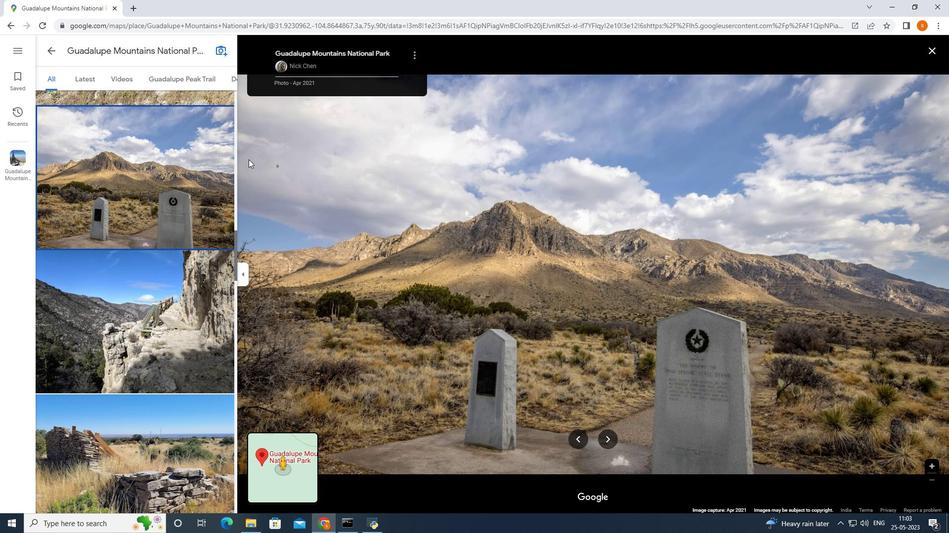 
Action: Mouse scrolled (248, 160) with delta (0, 0)
Screenshot: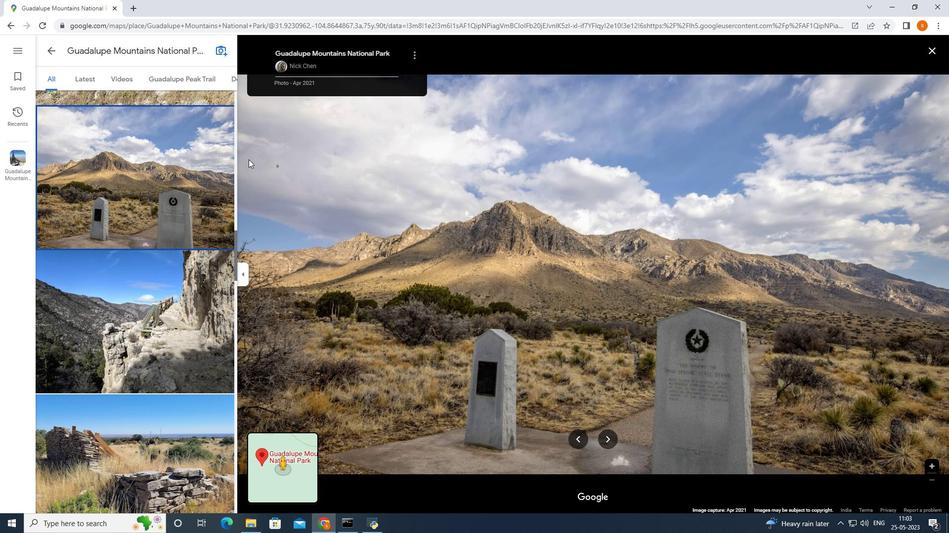 
Action: Mouse moved to (248, 160)
Screenshot: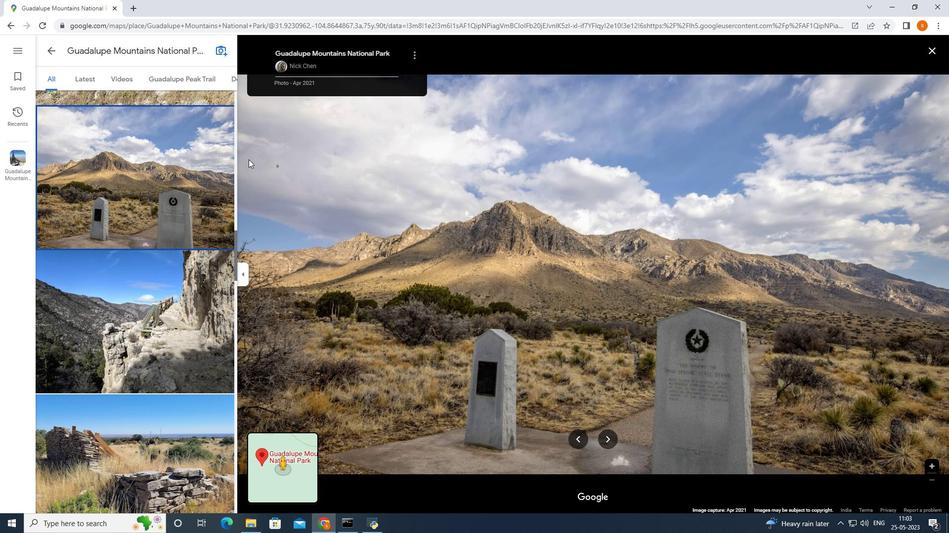 
Action: Mouse scrolled (248, 160) with delta (0, 0)
Screenshot: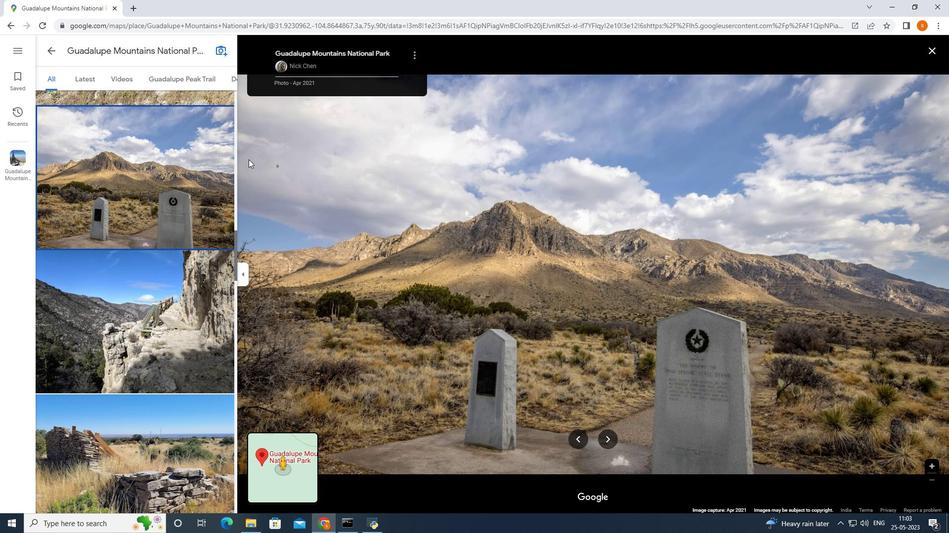 
Action: Mouse scrolled (248, 160) with delta (0, 0)
Screenshot: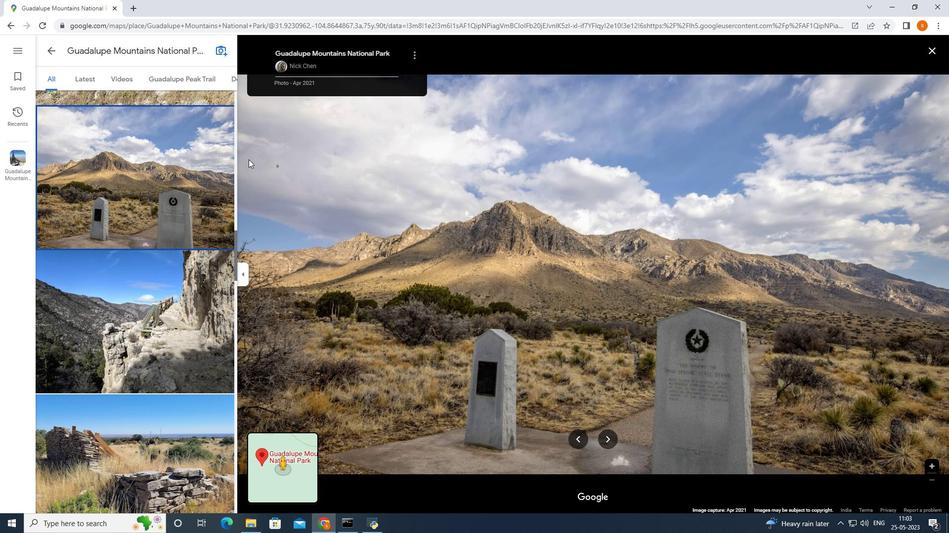 
Action: Mouse scrolled (248, 160) with delta (0, 0)
Screenshot: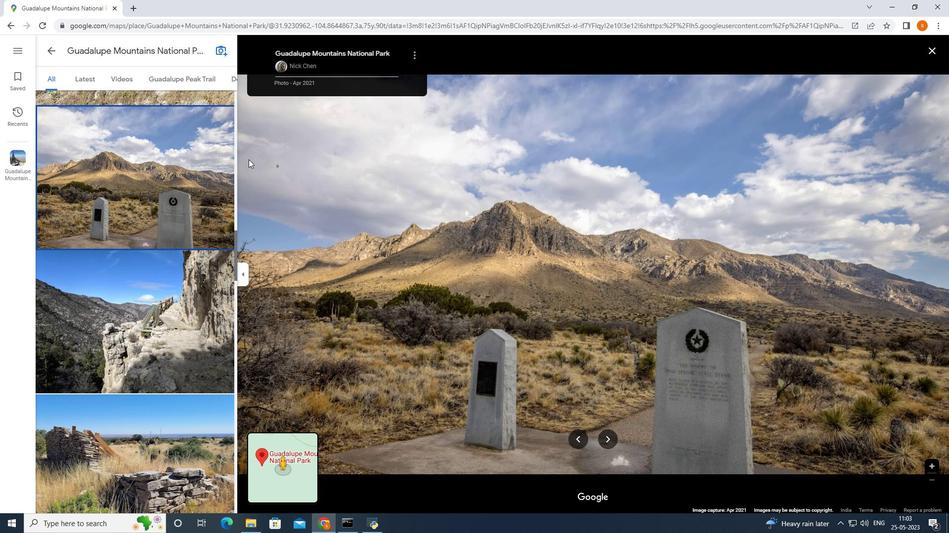 
Action: Mouse scrolled (248, 160) with delta (0, 0)
Screenshot: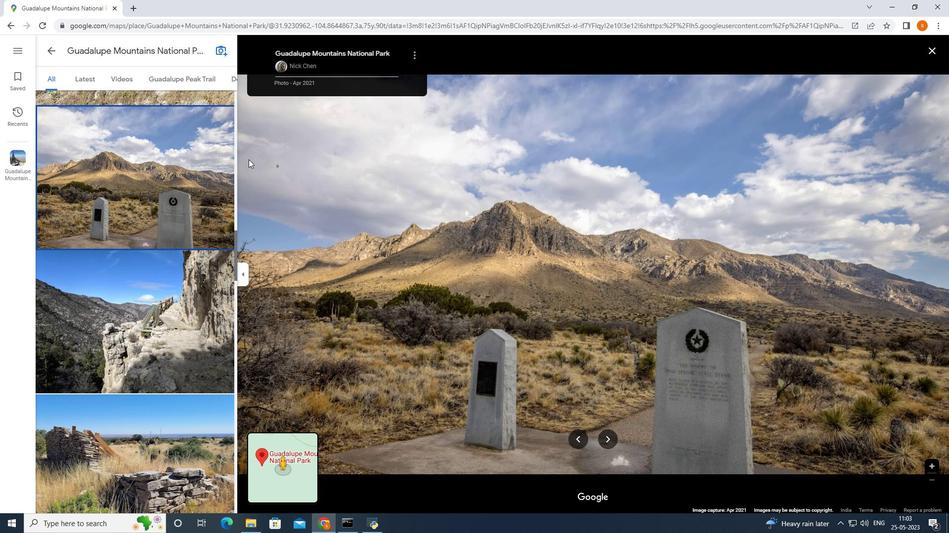 
Action: Mouse scrolled (248, 160) with delta (0, 0)
Screenshot: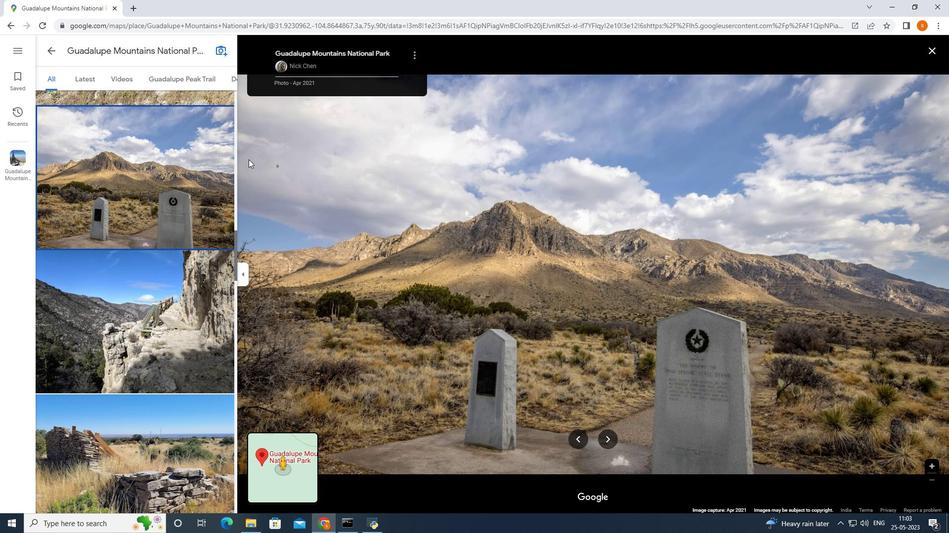 
Action: Mouse scrolled (248, 160) with delta (0, 0)
Screenshot: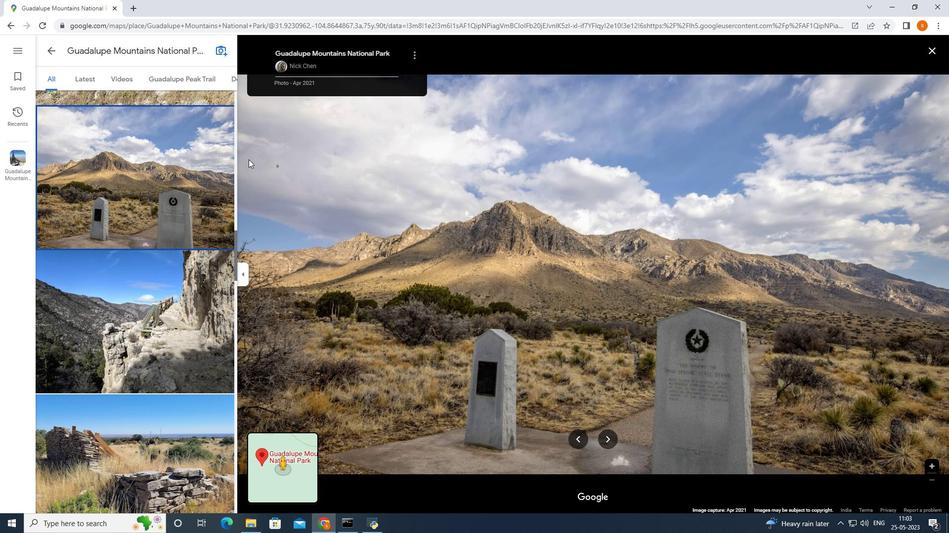 
Action: Mouse scrolled (248, 160) with delta (0, 0)
Screenshot: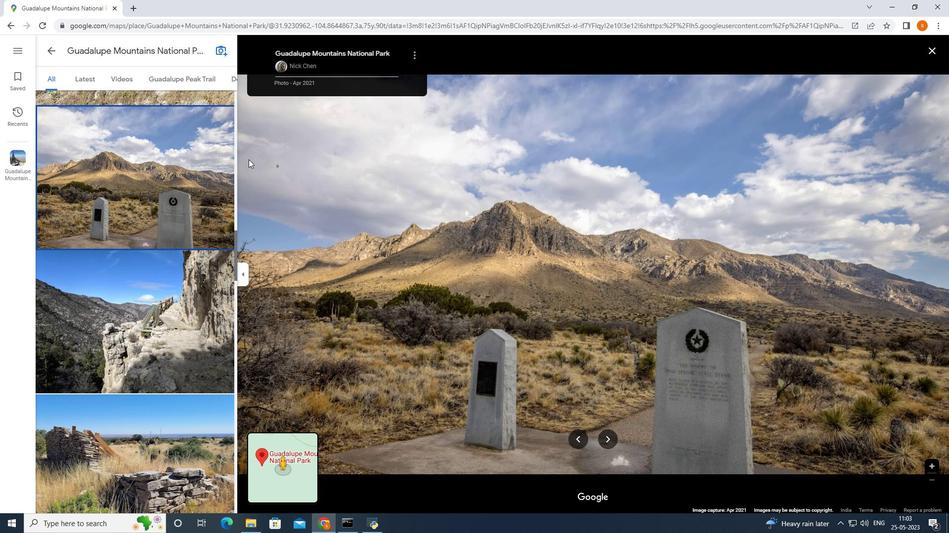 
Action: Mouse scrolled (248, 160) with delta (0, 0)
Screenshot: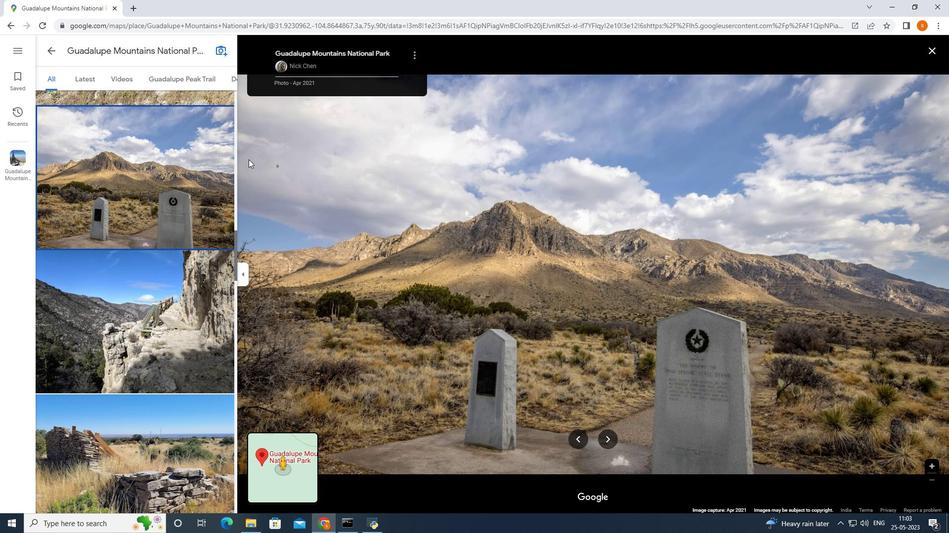 
Action: Mouse scrolled (248, 160) with delta (0, 0)
Screenshot: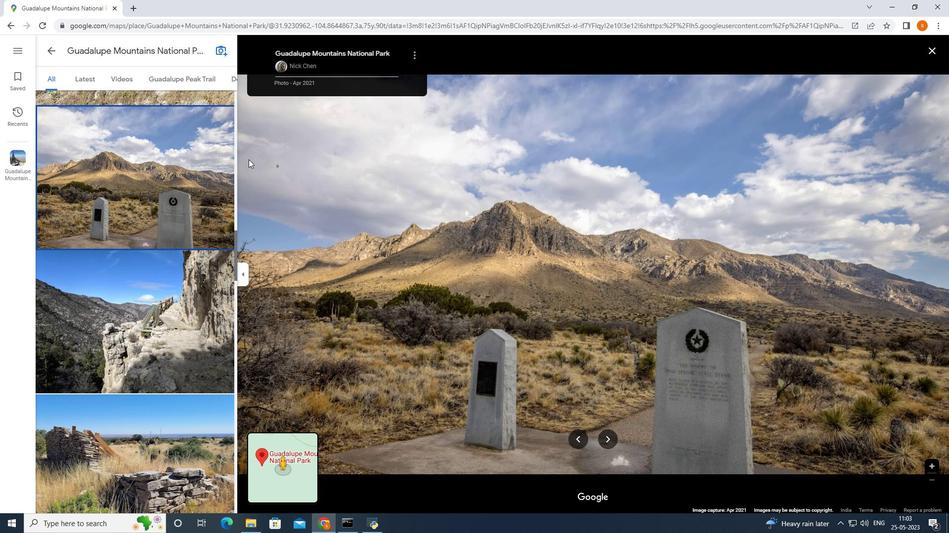 
Action: Mouse scrolled (248, 160) with delta (0, 0)
Screenshot: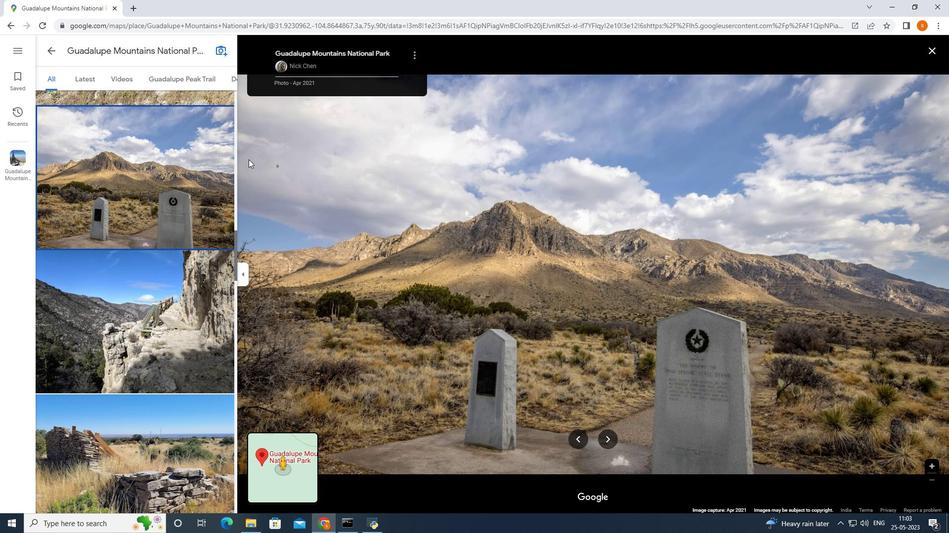 
Action: Mouse scrolled (248, 160) with delta (0, 0)
Screenshot: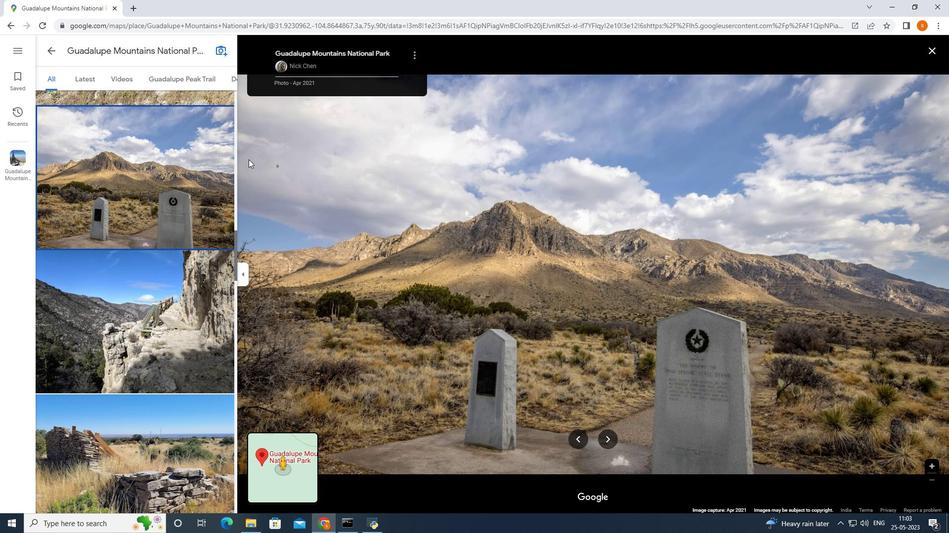 
Action: Mouse scrolled (248, 160) with delta (0, 0)
Screenshot: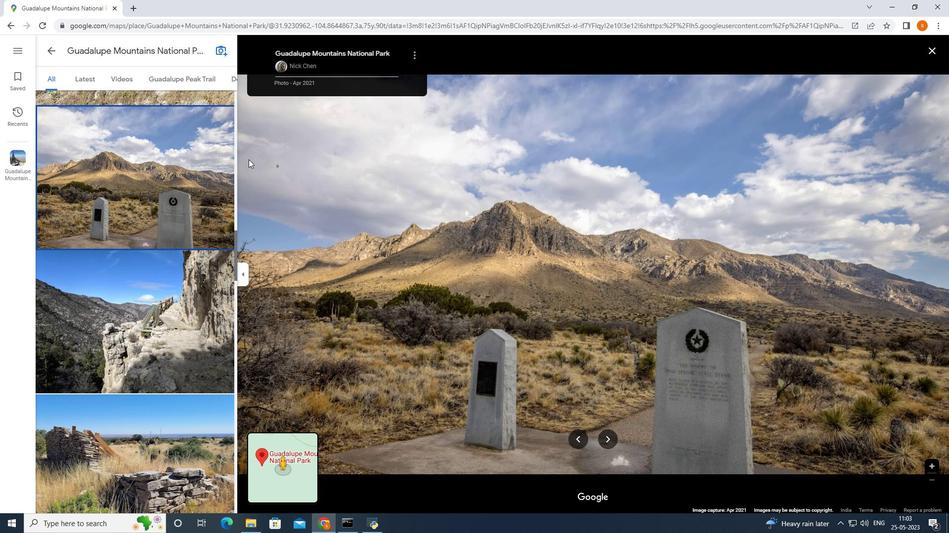 
Action: Mouse scrolled (248, 160) with delta (0, 0)
Screenshot: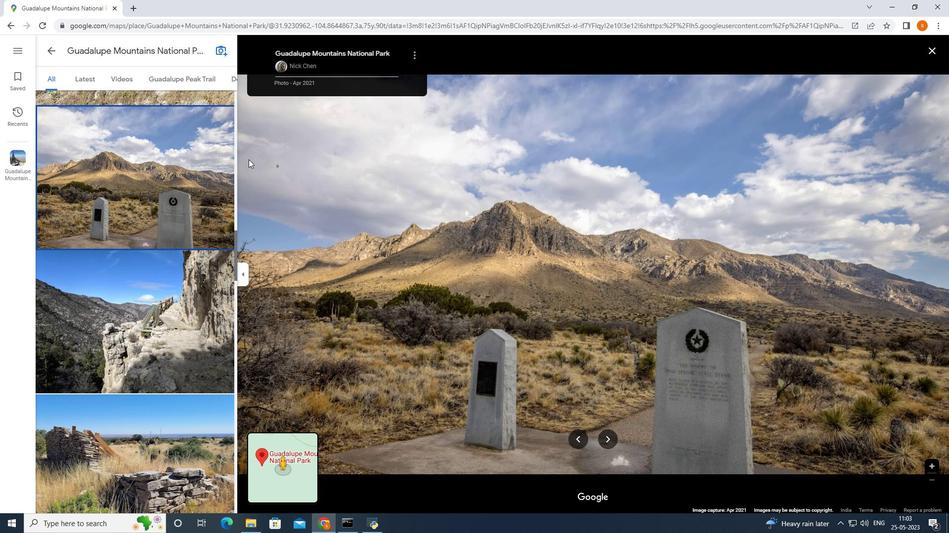 
Action: Mouse scrolled (248, 160) with delta (0, 0)
Screenshot: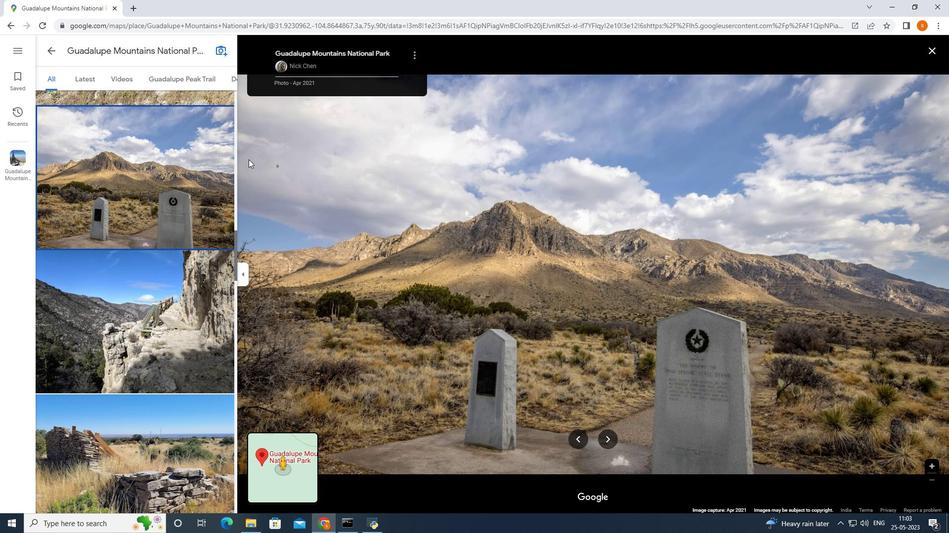 
Action: Mouse scrolled (248, 160) with delta (0, 0)
Screenshot: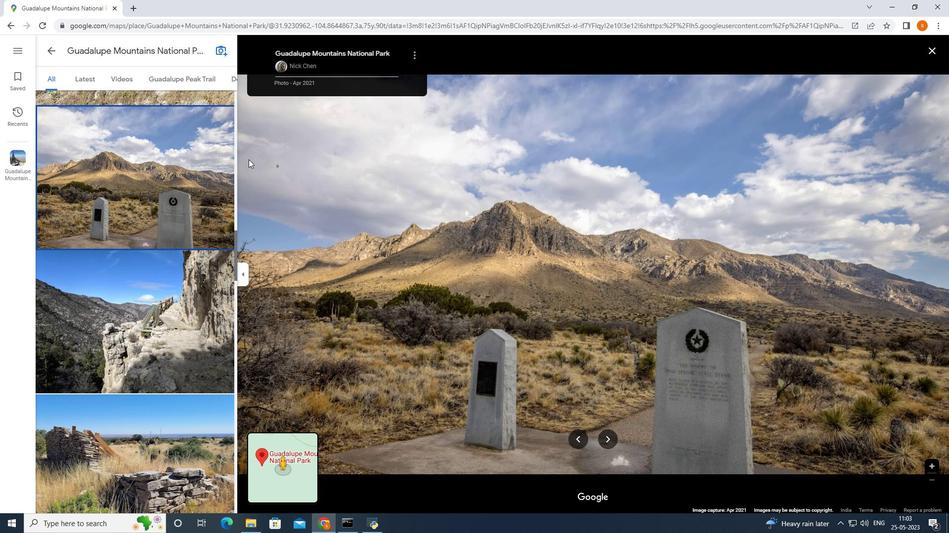 
Action: Mouse scrolled (248, 160) with delta (0, 0)
Screenshot: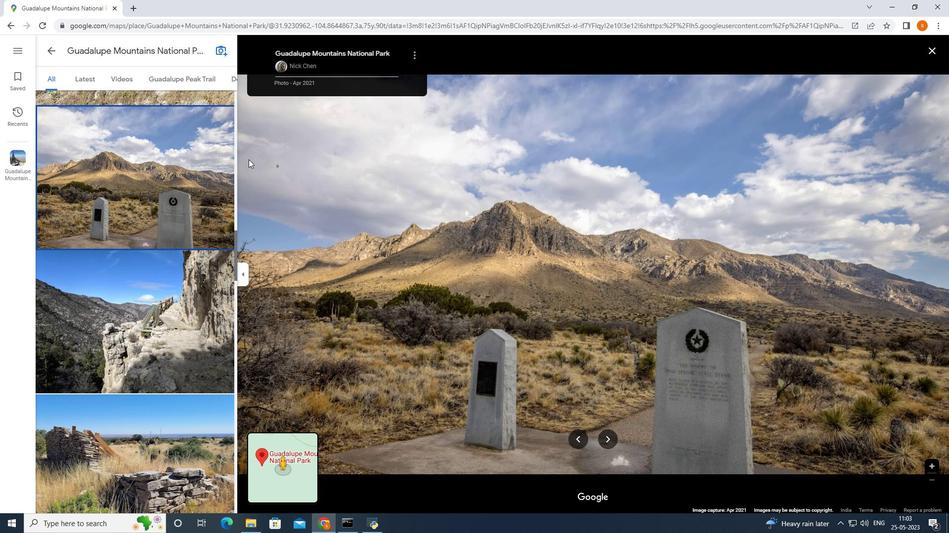
Action: Mouse scrolled (248, 160) with delta (0, 0)
Screenshot: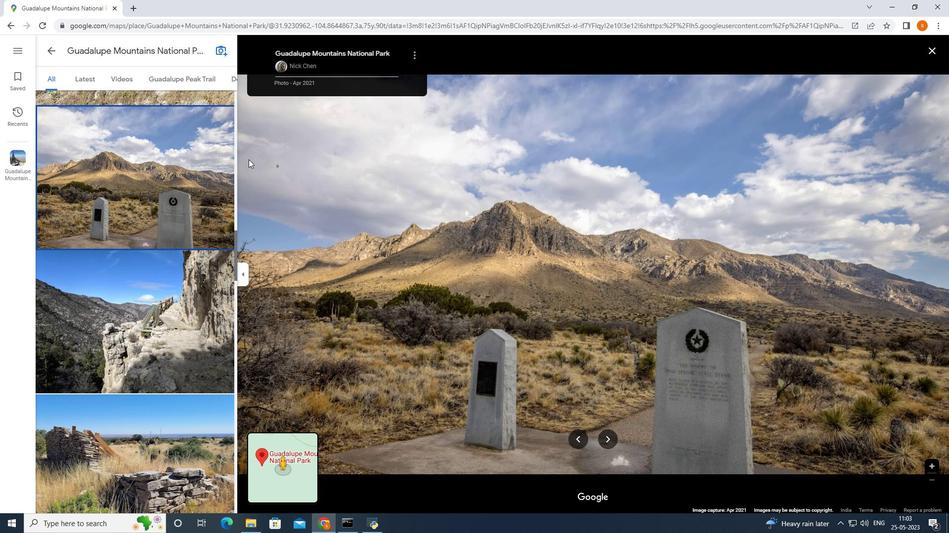 
Action: Mouse scrolled (248, 160) with delta (0, 0)
Screenshot: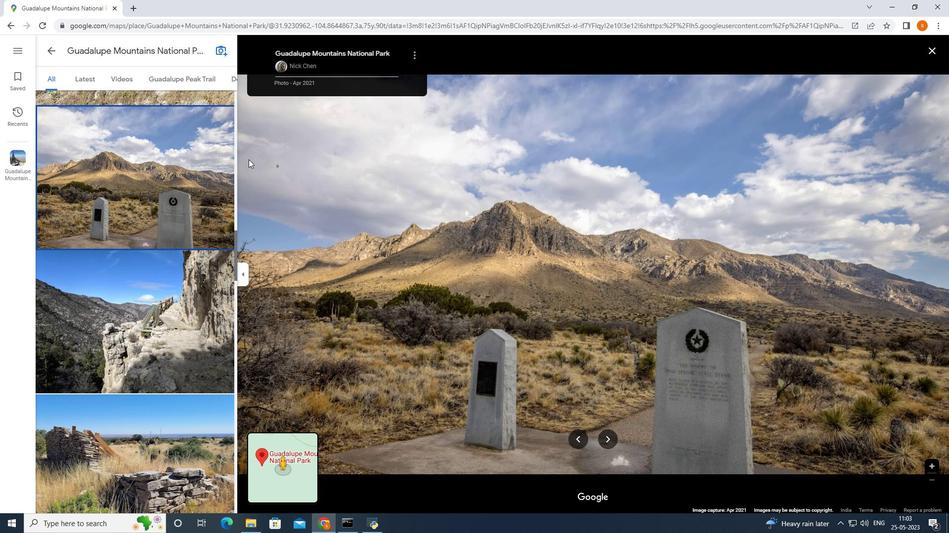 
Action: Mouse scrolled (248, 160) with delta (0, 0)
Screenshot: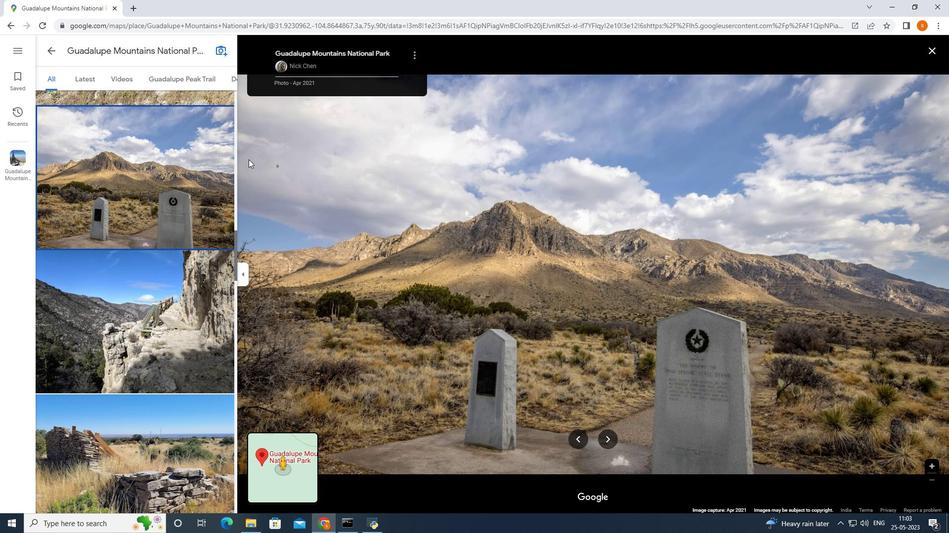 
Action: Mouse scrolled (248, 160) with delta (0, 0)
Screenshot: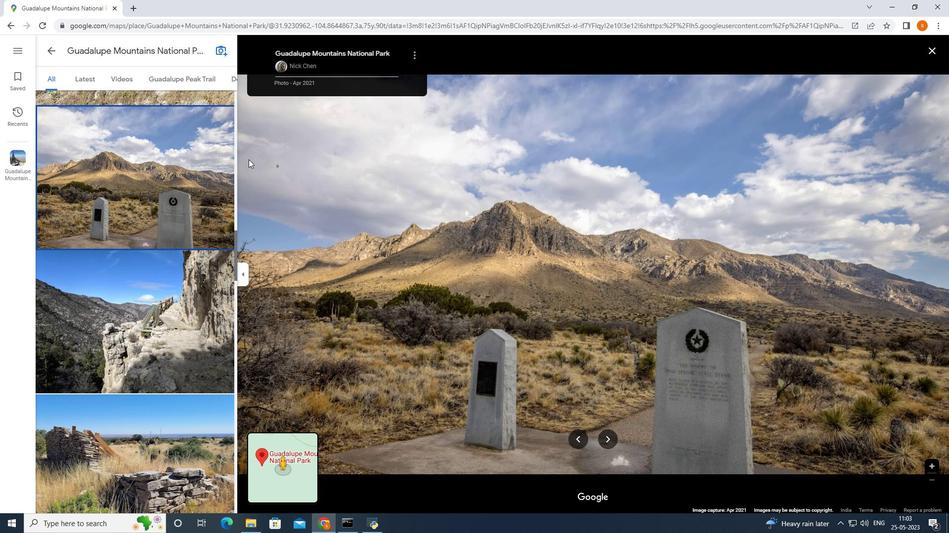 
Action: Mouse scrolled (248, 160) with delta (0, 0)
Screenshot: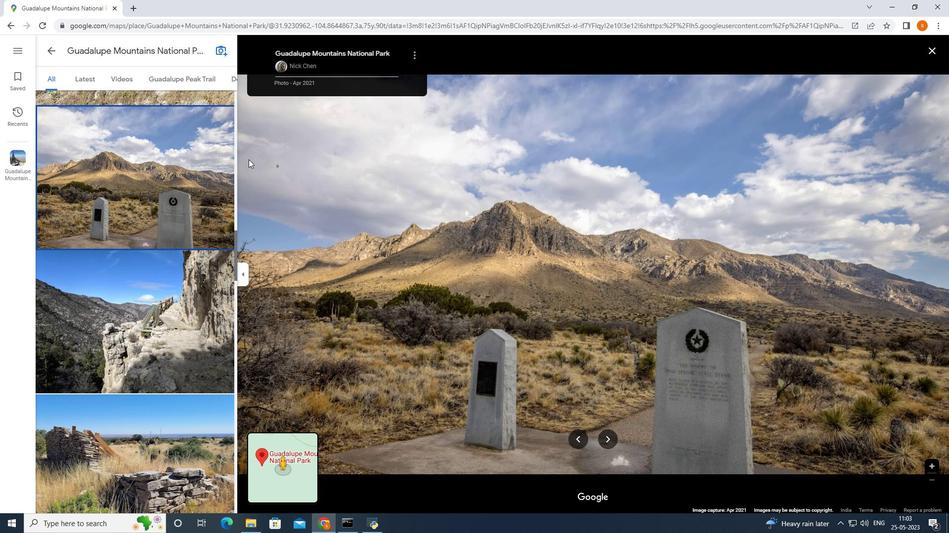 
Action: Mouse scrolled (248, 160) with delta (0, 0)
Screenshot: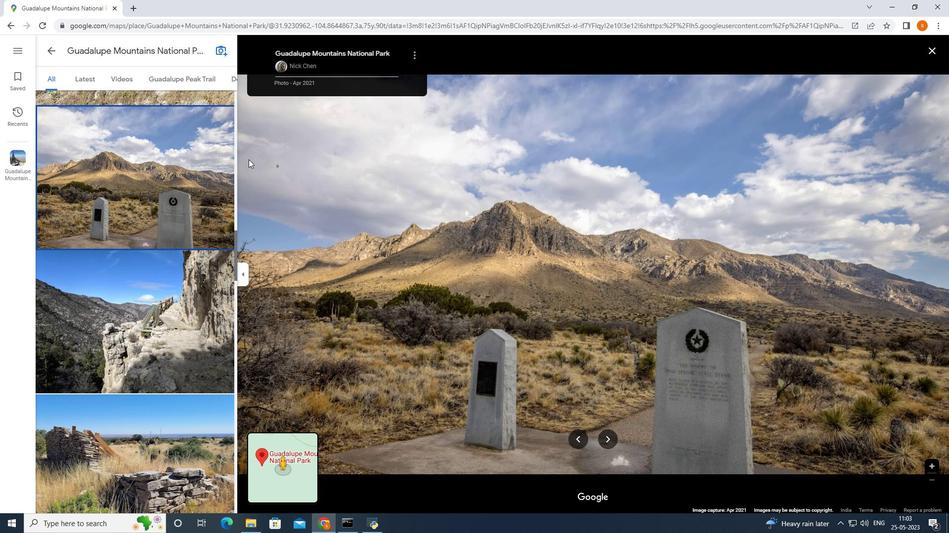
Action: Mouse scrolled (248, 160) with delta (0, 0)
Screenshot: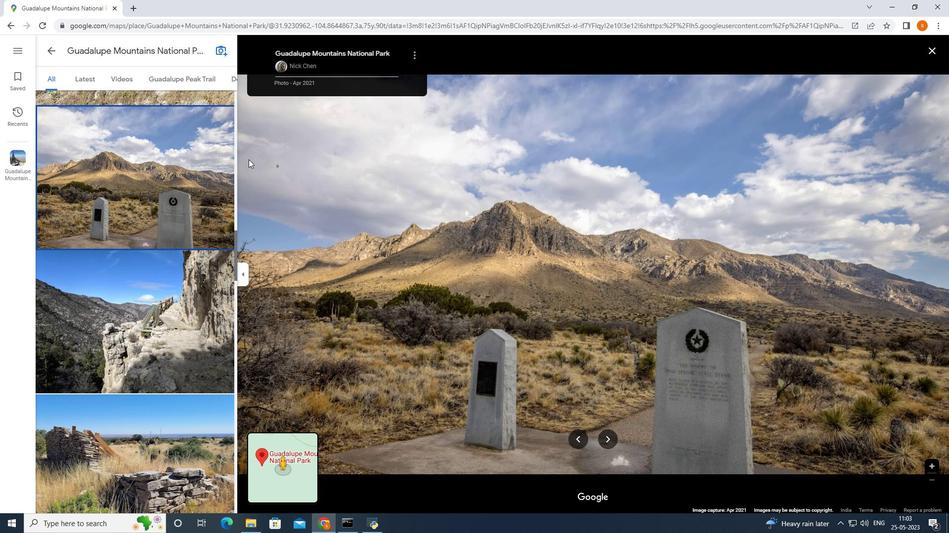 
Action: Mouse scrolled (248, 160) with delta (0, 0)
Screenshot: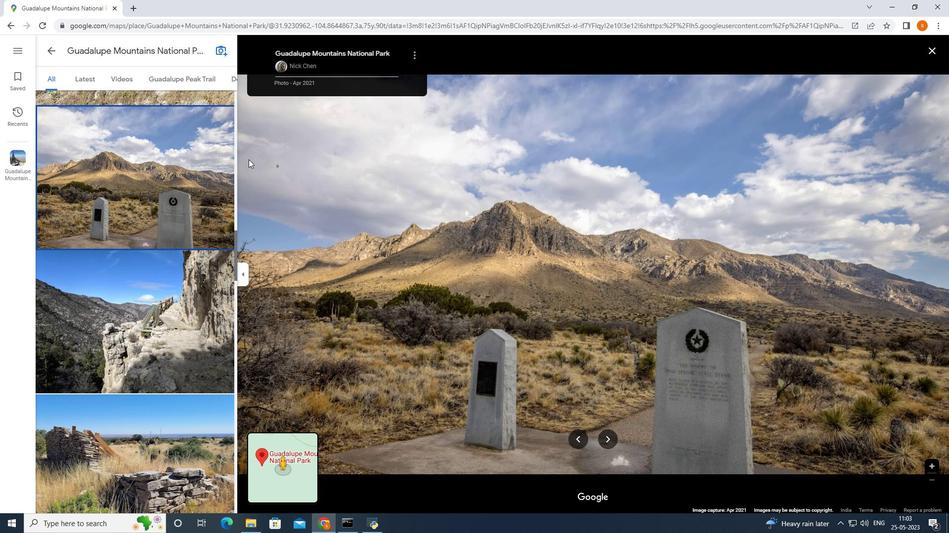 
Action: Mouse scrolled (248, 160) with delta (0, 0)
Screenshot: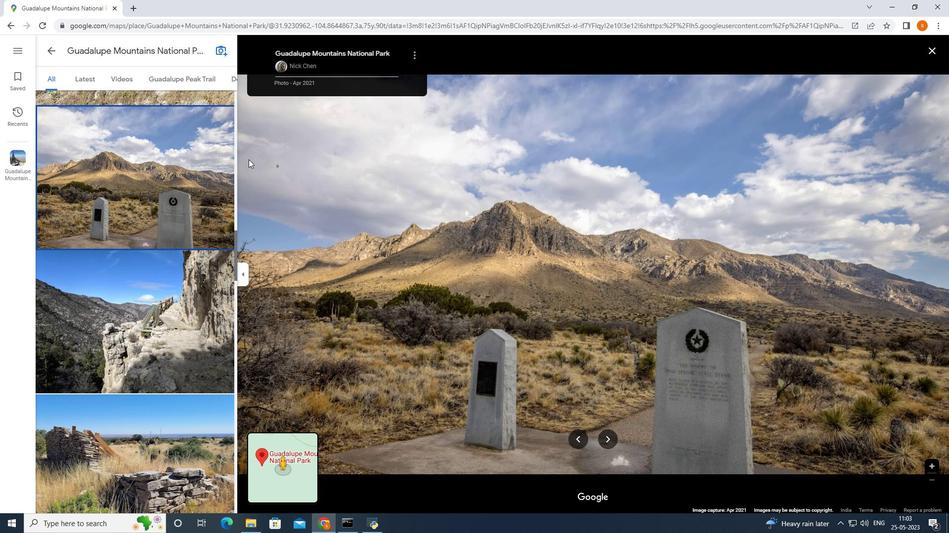 
Action: Mouse scrolled (248, 160) with delta (0, 0)
Screenshot: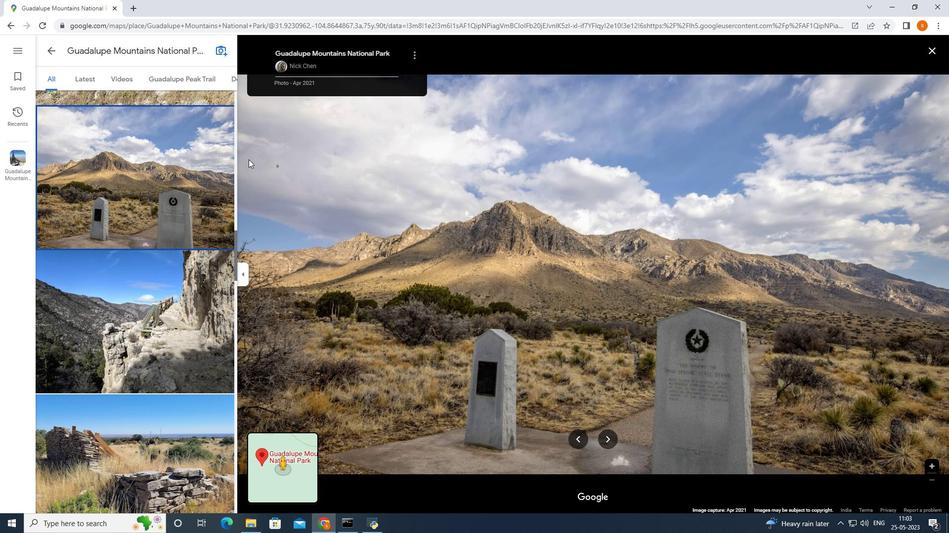 
Action: Mouse scrolled (248, 160) with delta (0, 0)
Screenshot: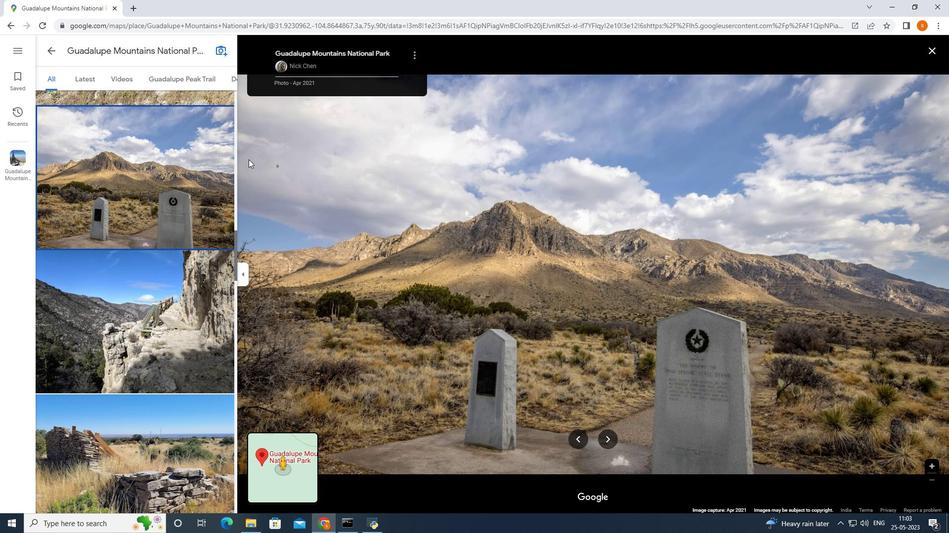 
Action: Mouse scrolled (248, 160) with delta (0, 0)
Screenshot: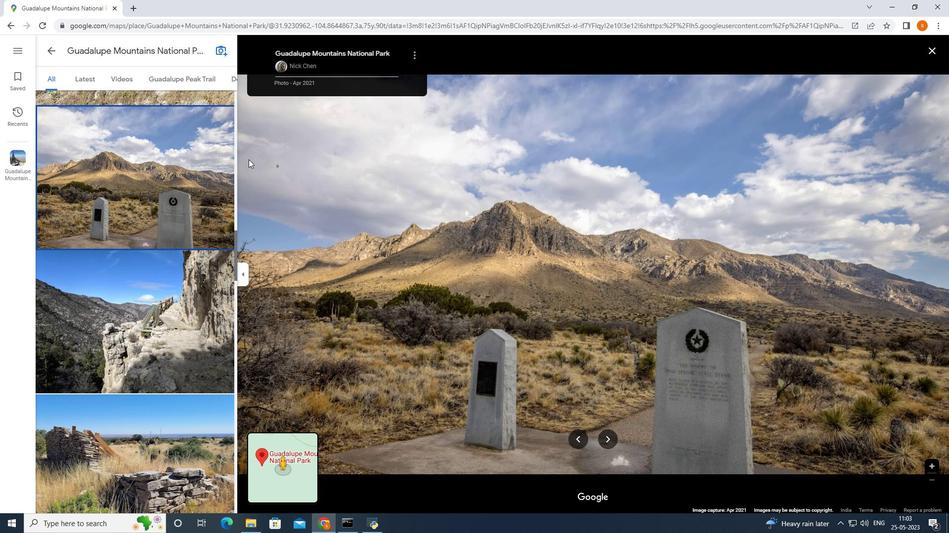 
Action: Mouse scrolled (248, 160) with delta (0, 0)
Screenshot: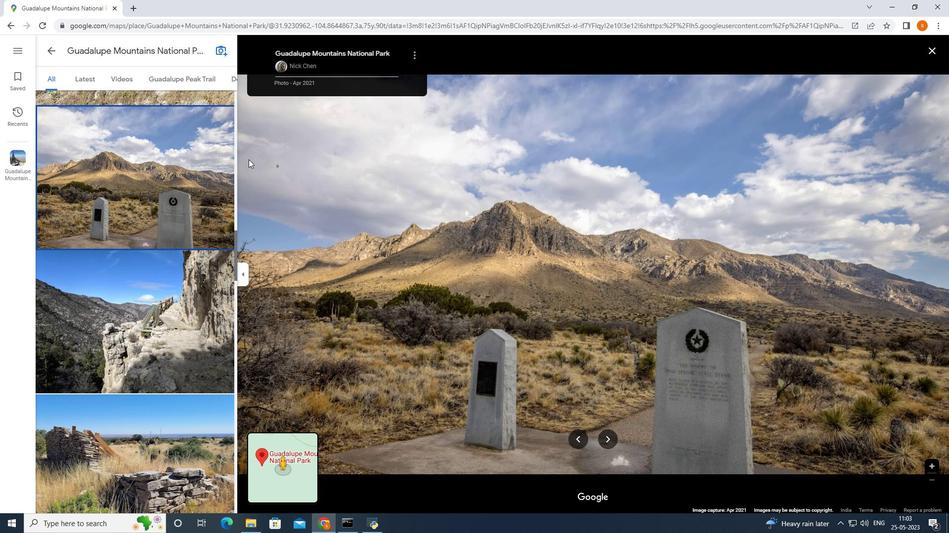 
Action: Mouse scrolled (248, 160) with delta (0, 0)
Screenshot: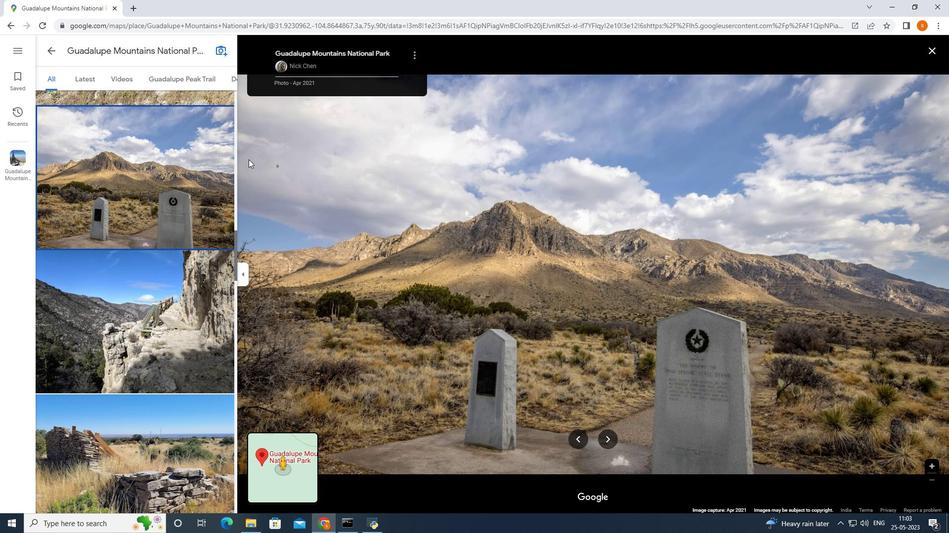 
Action: Mouse scrolled (248, 160) with delta (0, 0)
Screenshot: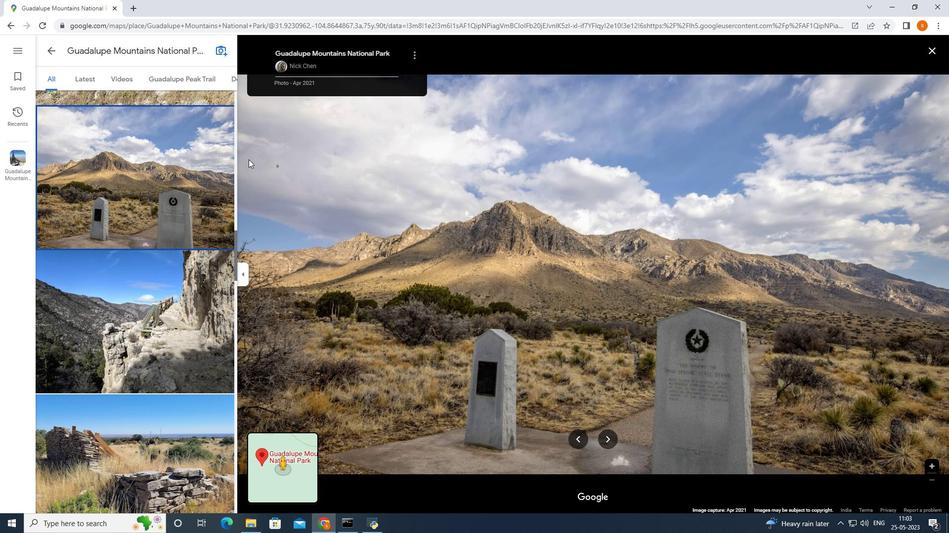 
Action: Mouse scrolled (248, 160) with delta (0, 0)
Screenshot: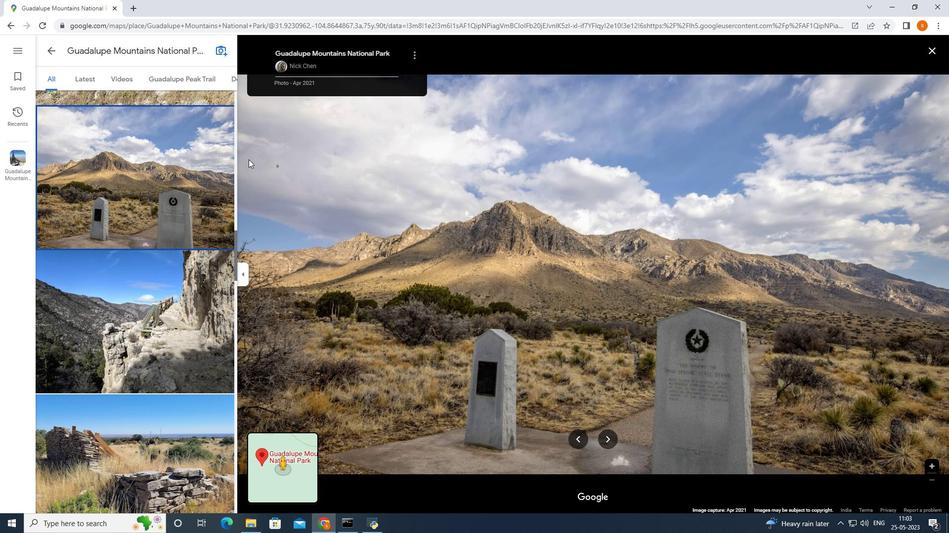 
Action: Mouse scrolled (248, 160) with delta (0, 0)
Screenshot: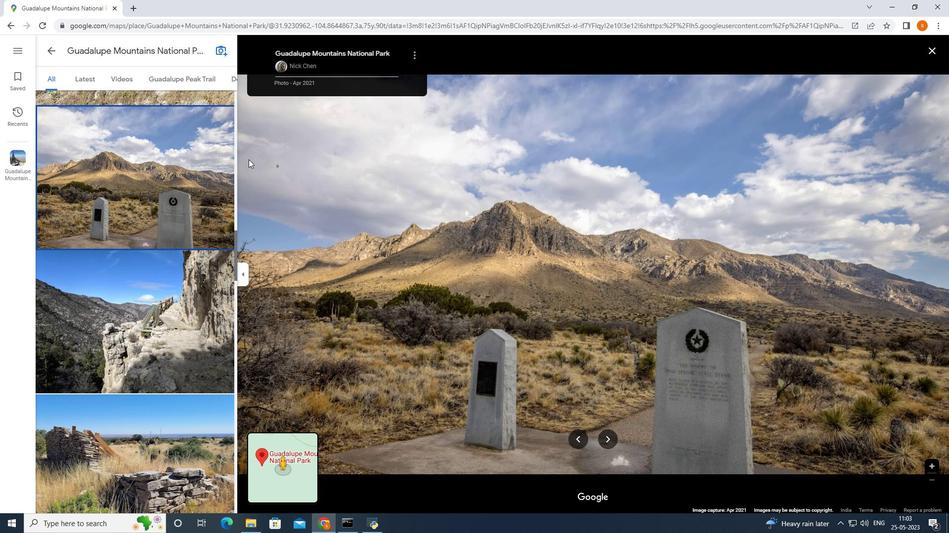 
Action: Mouse moved to (248, 160)
Screenshot: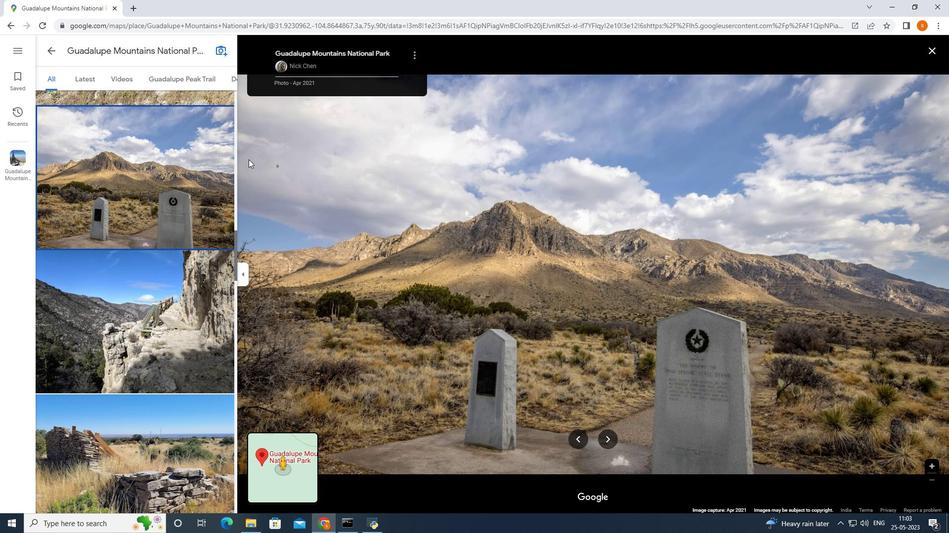 
Action: Mouse scrolled (248, 160) with delta (0, 0)
Screenshot: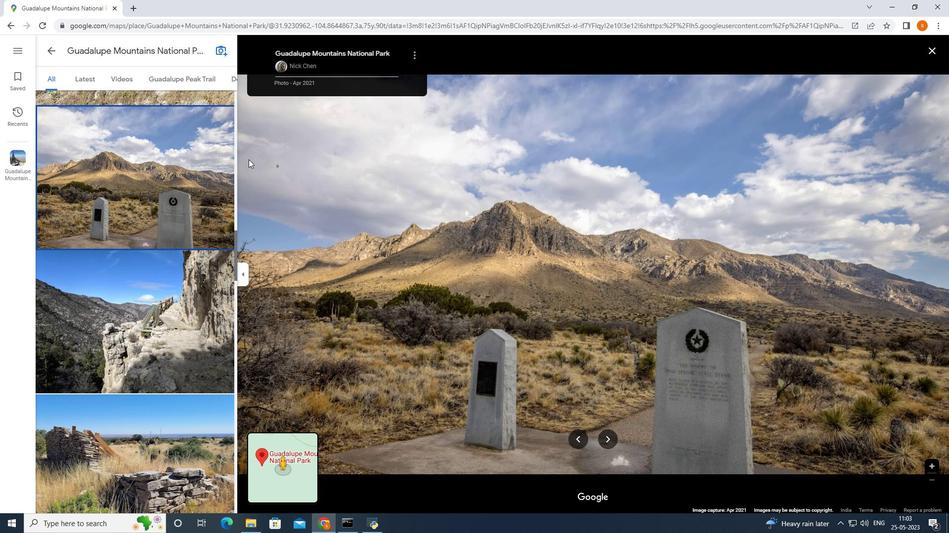 
Action: Mouse scrolled (248, 160) with delta (0, 0)
Screenshot: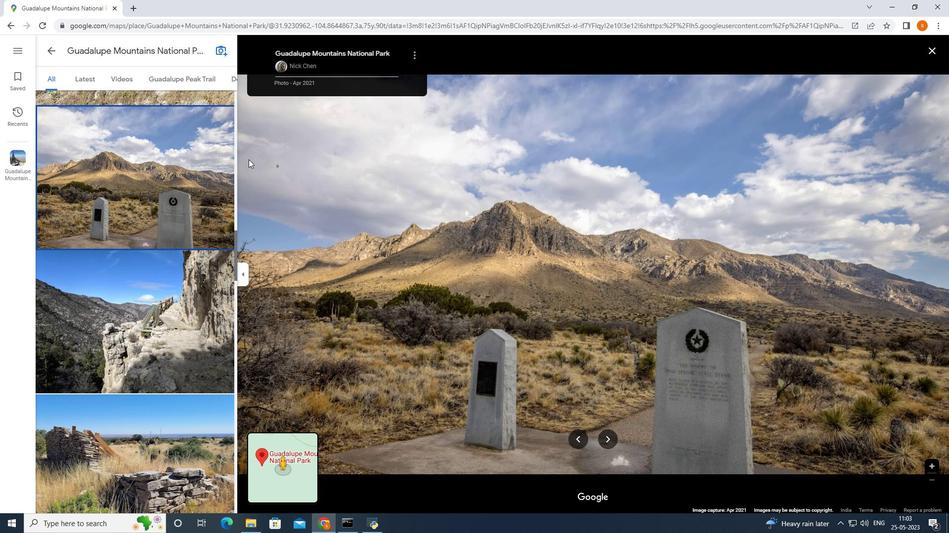 
Action: Mouse scrolled (248, 160) with delta (0, 0)
Screenshot: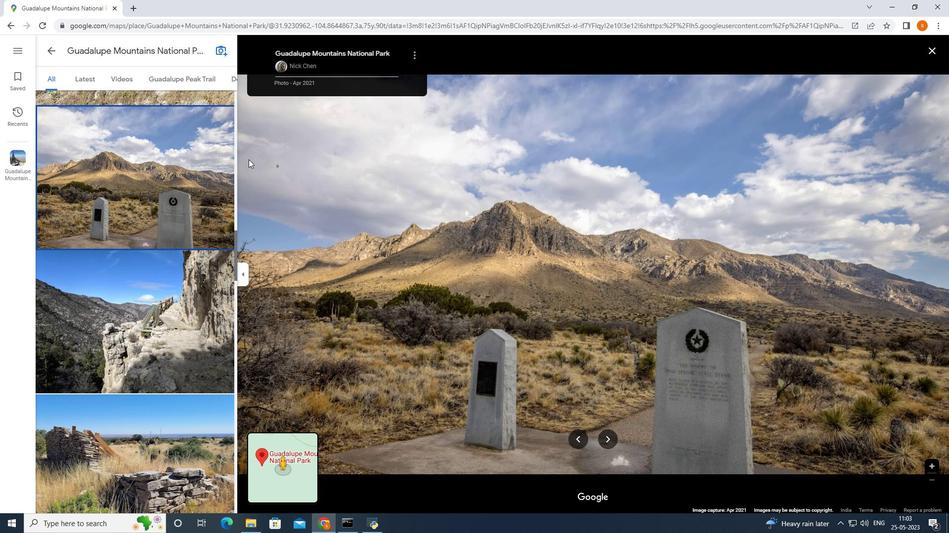
Action: Mouse scrolled (248, 160) with delta (0, 0)
Screenshot: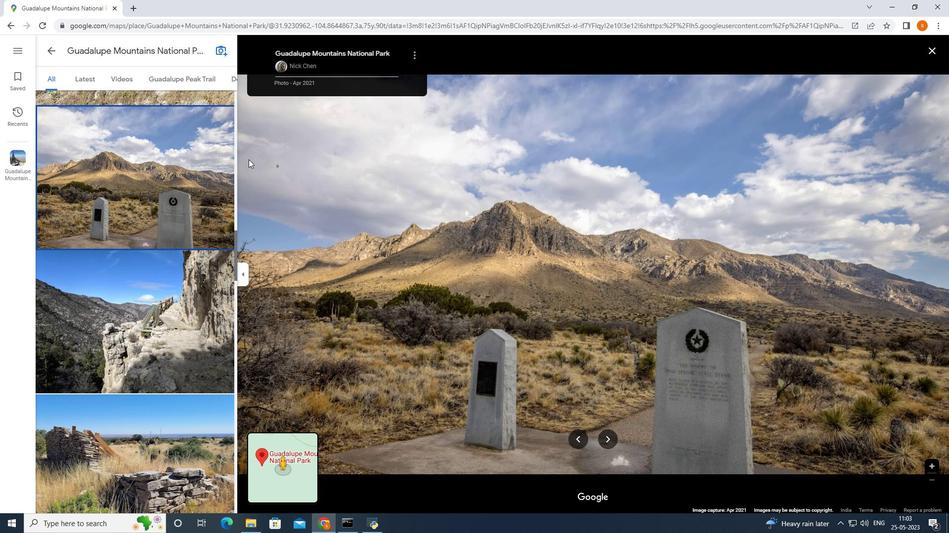 
Action: Mouse scrolled (248, 160) with delta (0, 0)
Screenshot: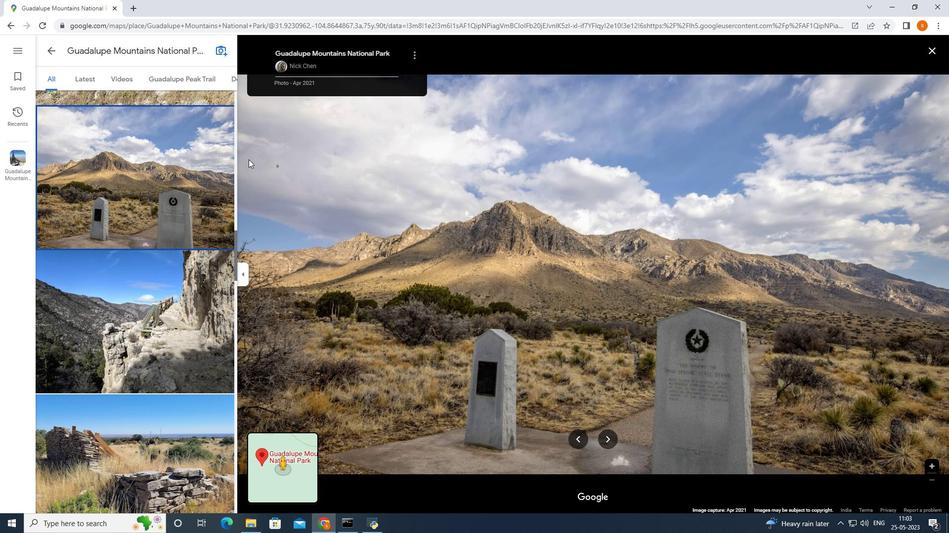 
Action: Mouse scrolled (248, 160) with delta (0, 0)
Screenshot: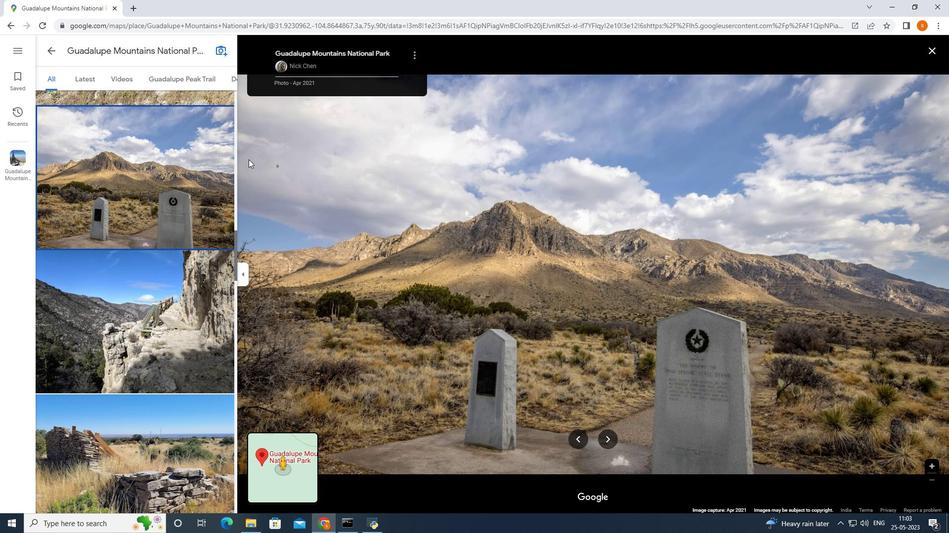 
Action: Mouse scrolled (248, 160) with delta (0, 0)
Screenshot: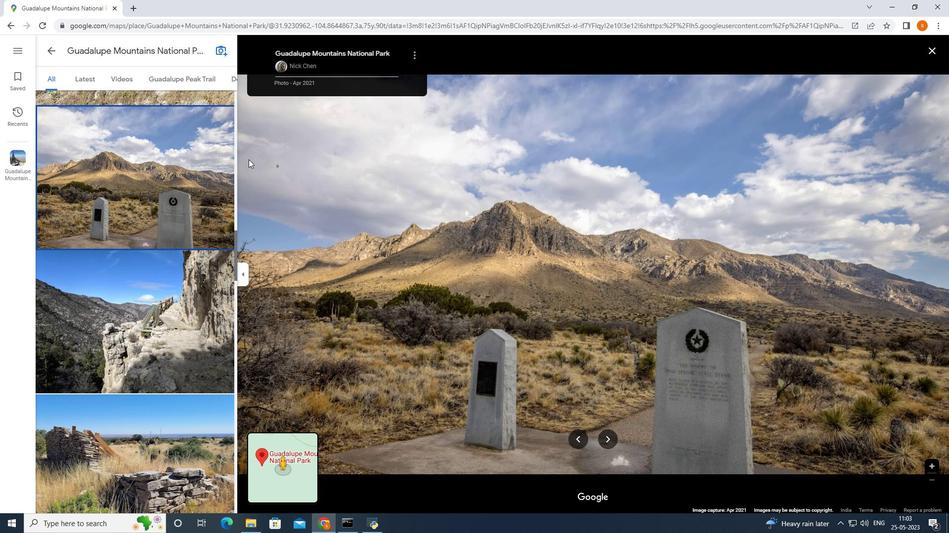 
Action: Mouse scrolled (248, 160) with delta (0, 0)
Screenshot: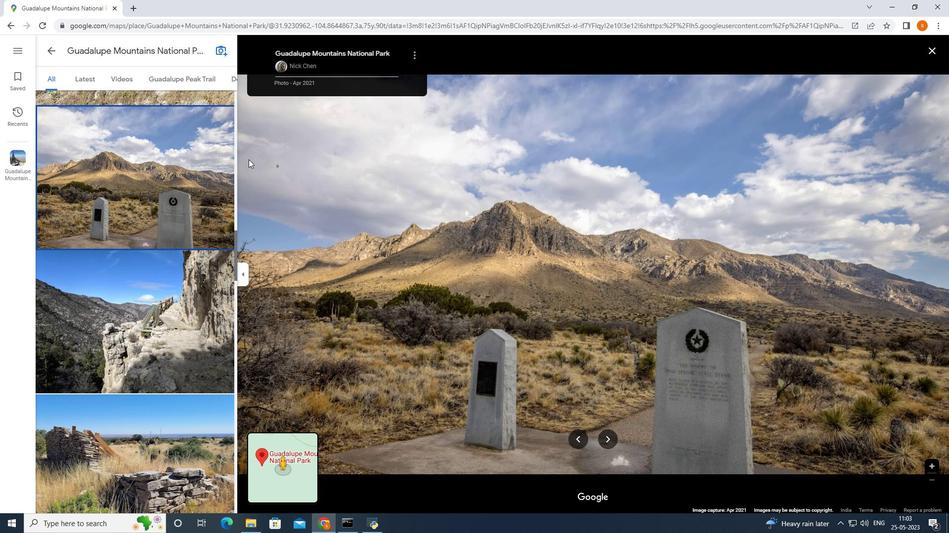 
Action: Mouse scrolled (248, 160) with delta (0, 0)
Screenshot: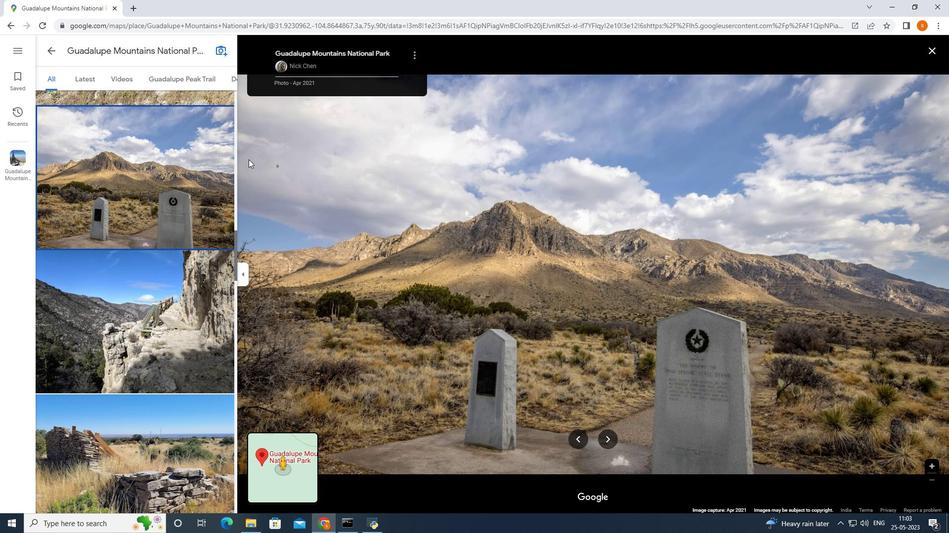 
Action: Mouse scrolled (248, 160) with delta (0, 0)
Screenshot: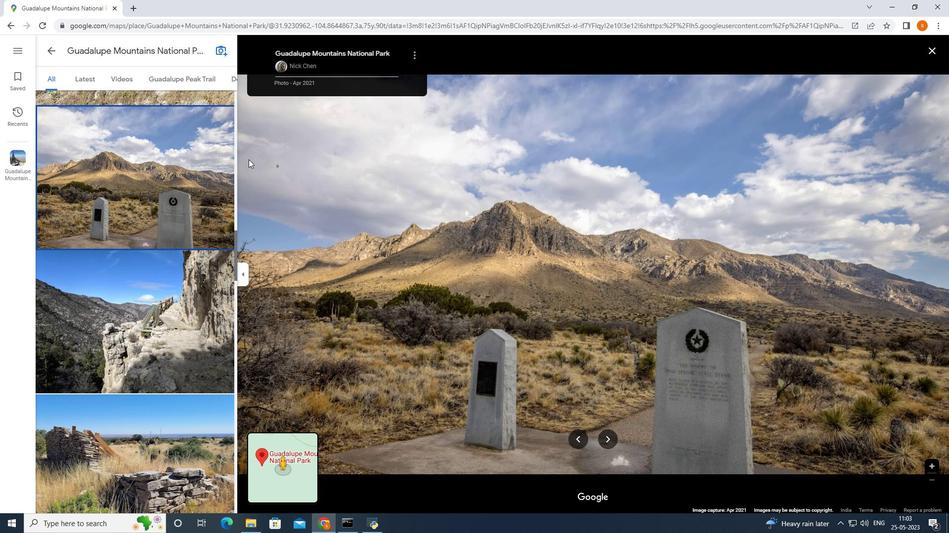 
Action: Mouse scrolled (248, 160) with delta (0, 0)
Screenshot: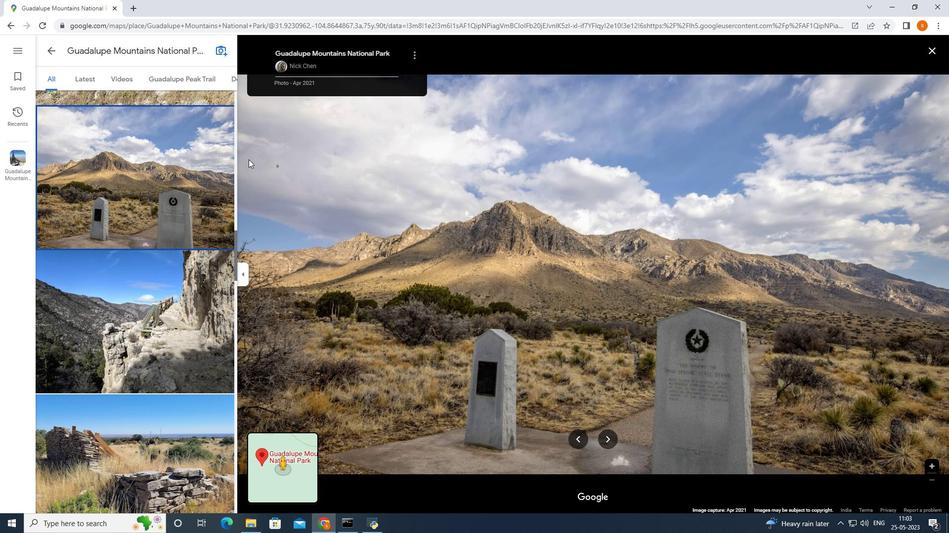 
Action: Mouse scrolled (248, 160) with delta (0, 0)
Screenshot: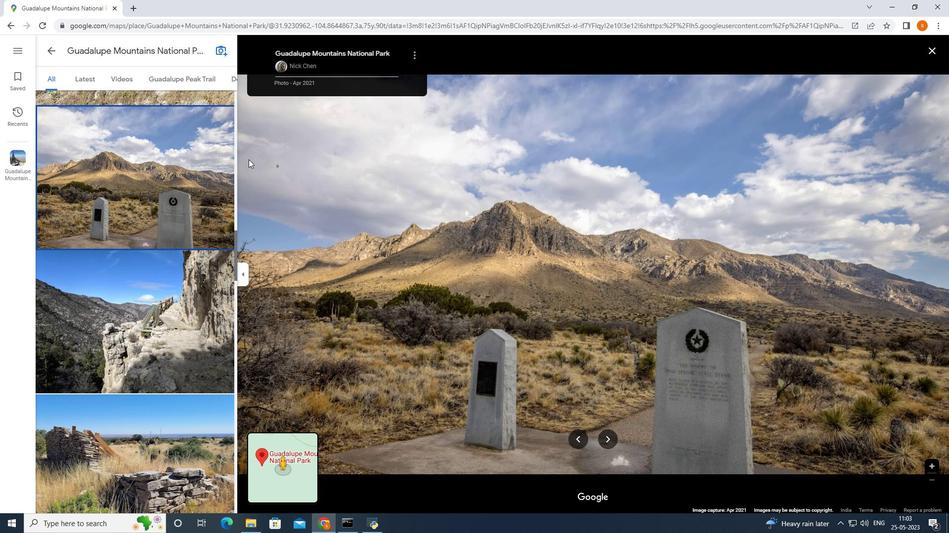
Action: Mouse scrolled (248, 160) with delta (0, 0)
Screenshot: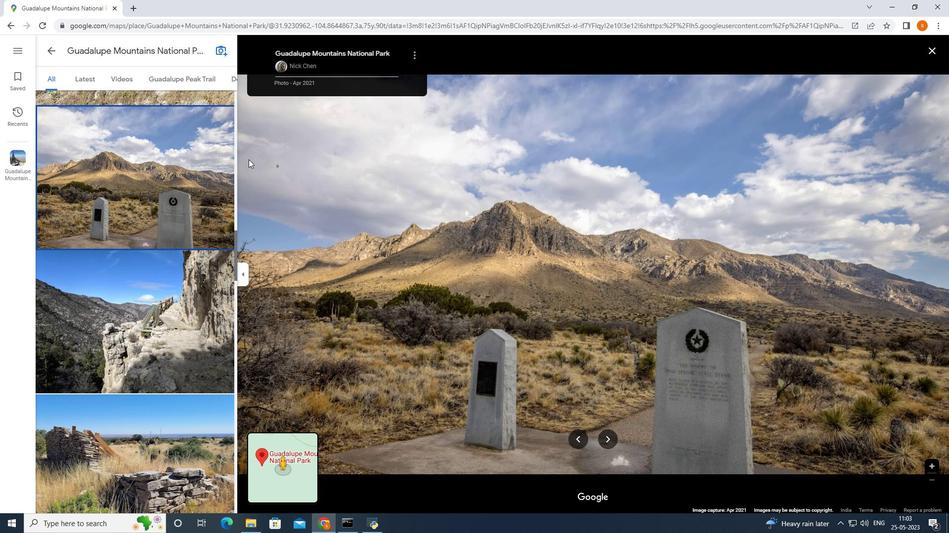 
Action: Mouse scrolled (248, 160) with delta (0, 0)
Screenshot: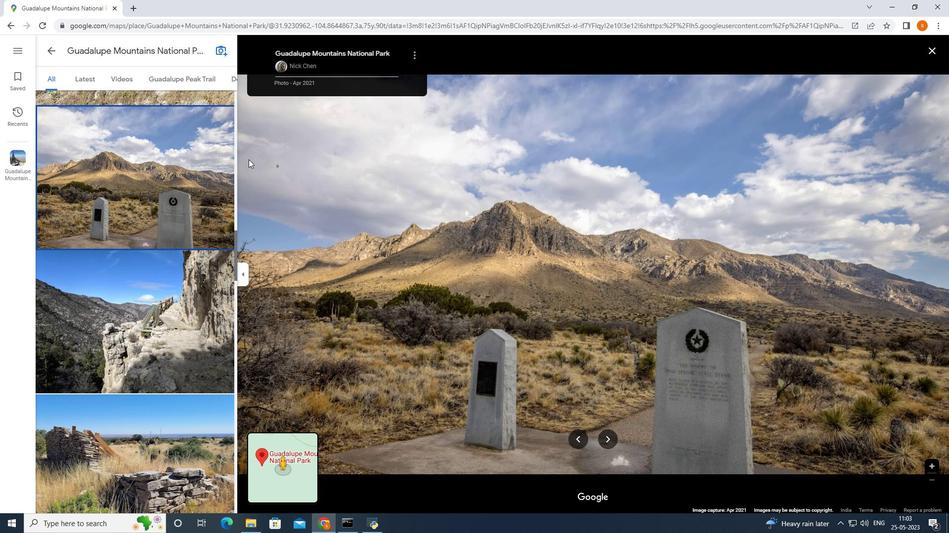
Action: Mouse moved to (248, 160)
Screenshot: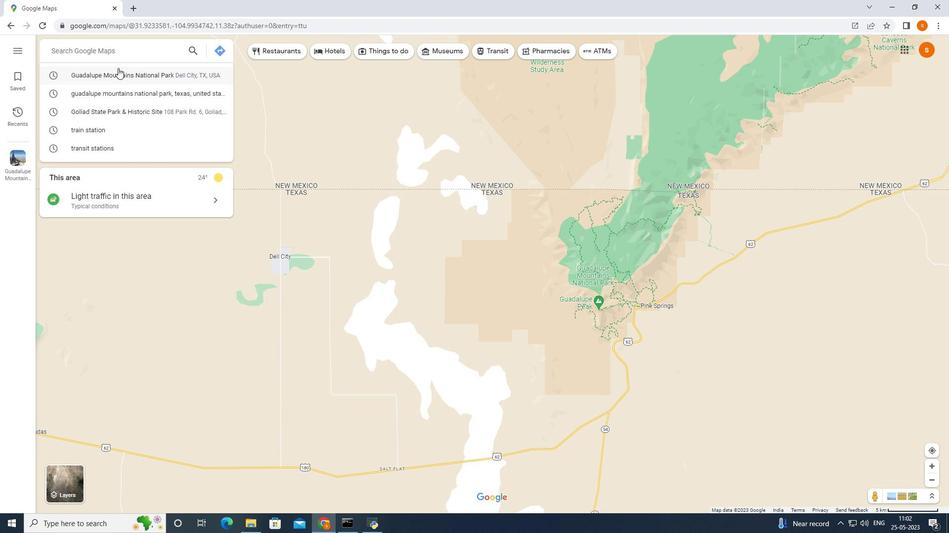 
Action: Mouse pressed left at (248, 160)
Screenshot: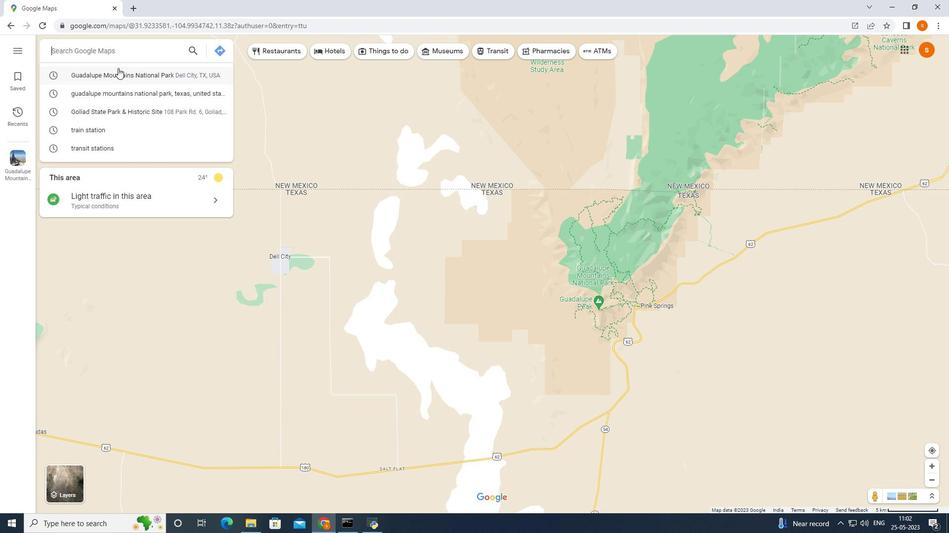 
Action: Mouse moved to (248, 160)
Screenshot: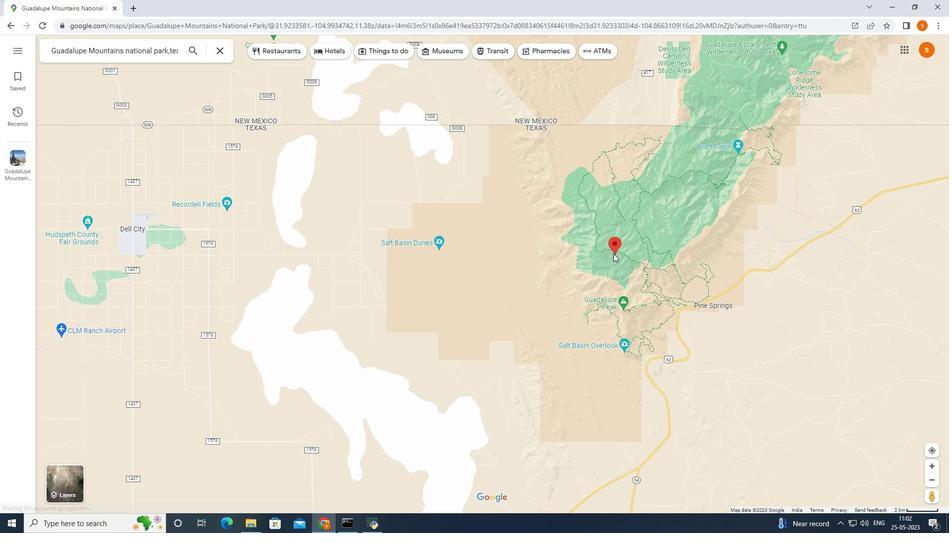 
Action: Mouse pressed left at (248, 160)
Screenshot: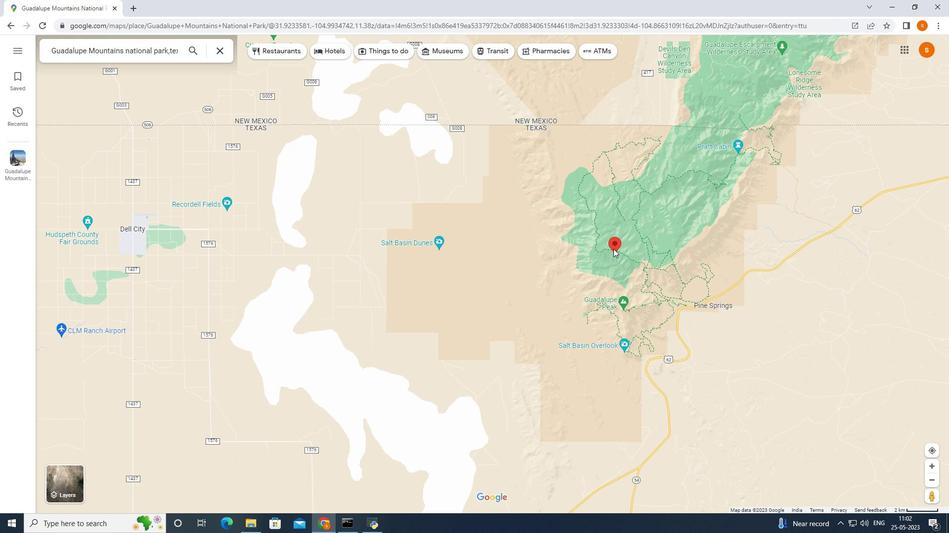 
Action: Mouse moved to (248, 160)
Screenshot: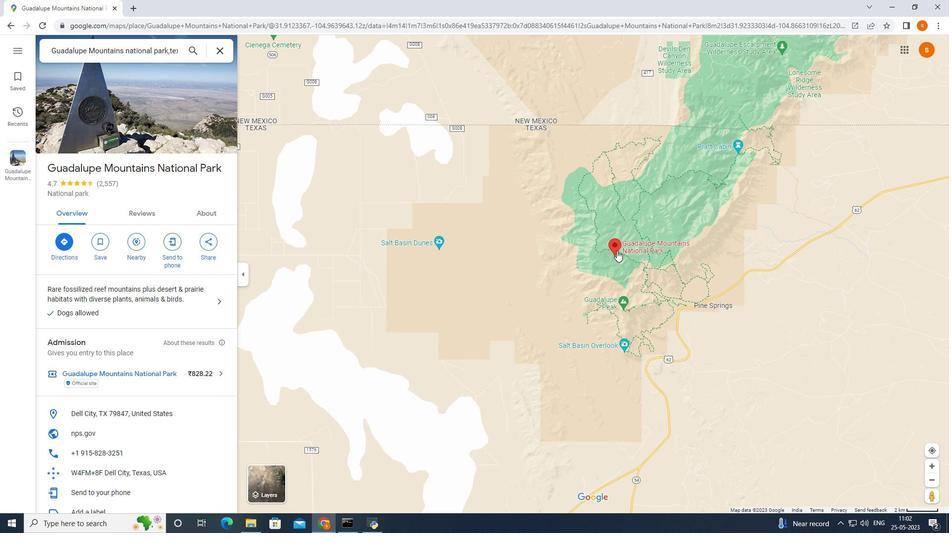
Action: Mouse pressed left at (248, 160)
Screenshot: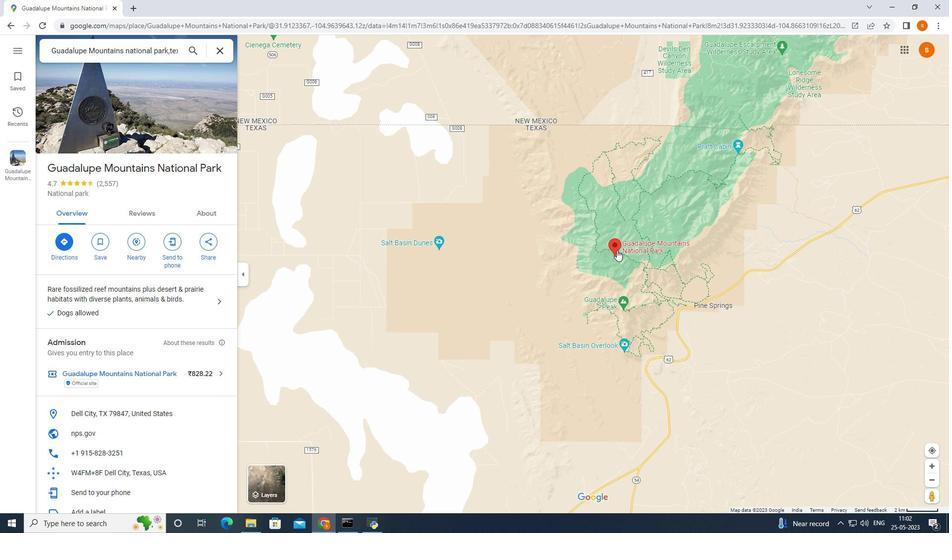 
Action: Mouse moved to (248, 160)
Screenshot: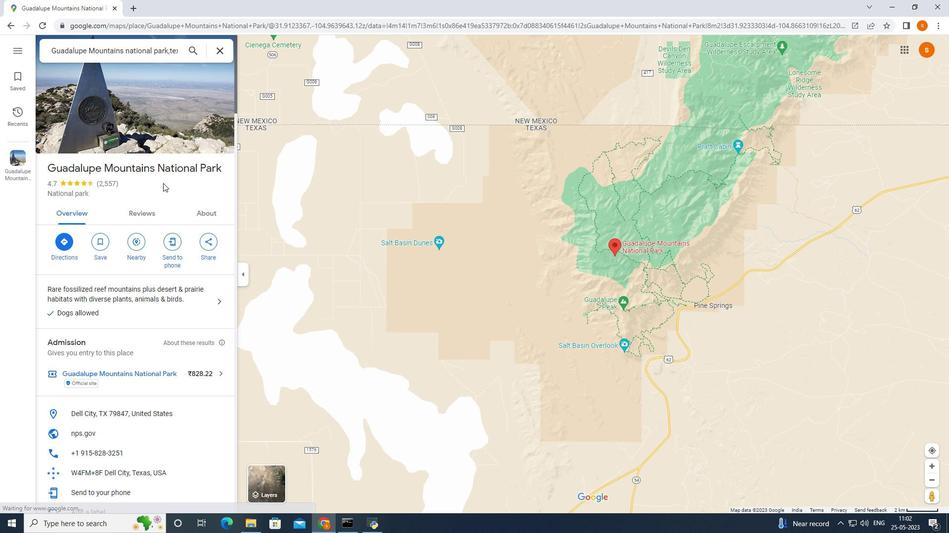 
Action: Mouse scrolled (248, 160) with delta (0, 0)
Screenshot: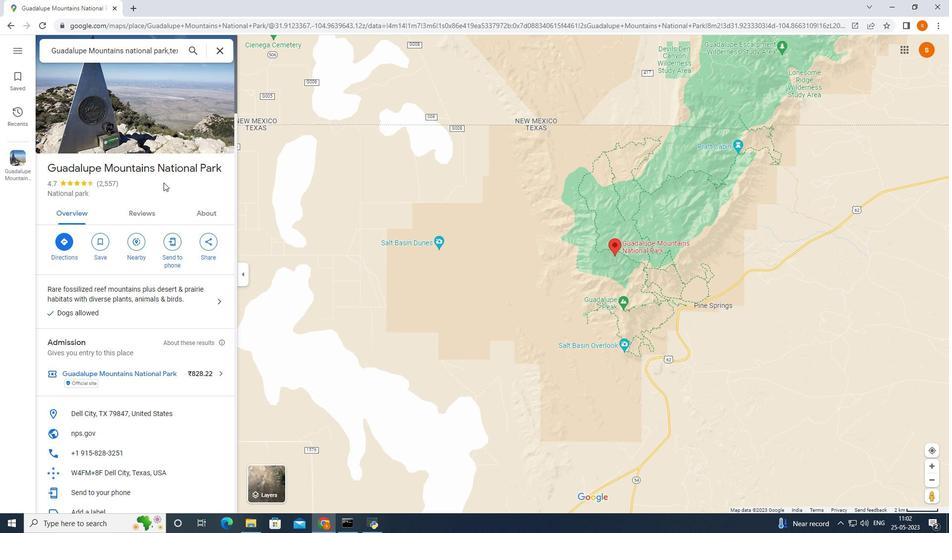 
Action: Mouse scrolled (248, 160) with delta (0, 0)
Screenshot: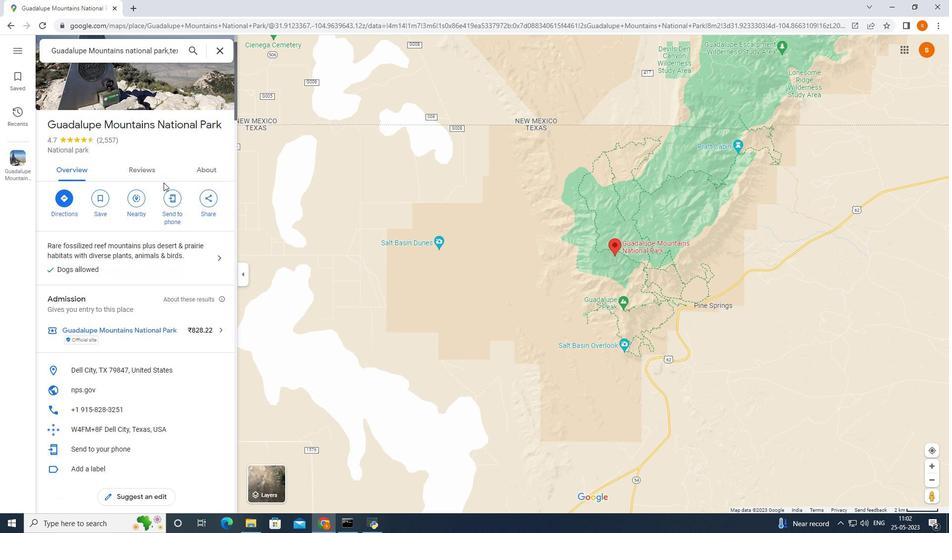 
Action: Mouse scrolled (248, 160) with delta (0, 0)
Screenshot: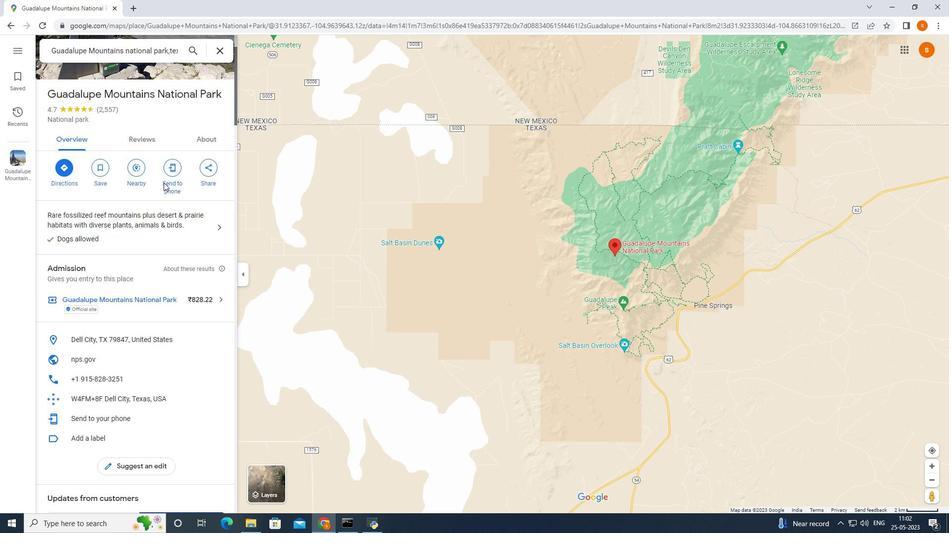 
Action: Mouse moved to (248, 160)
Screenshot: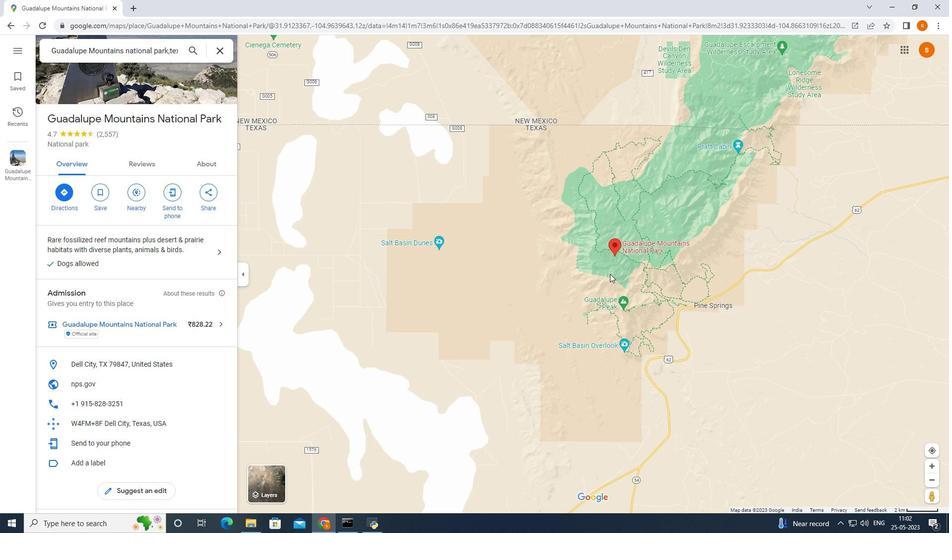
Action: Mouse pressed left at (248, 160)
Screenshot: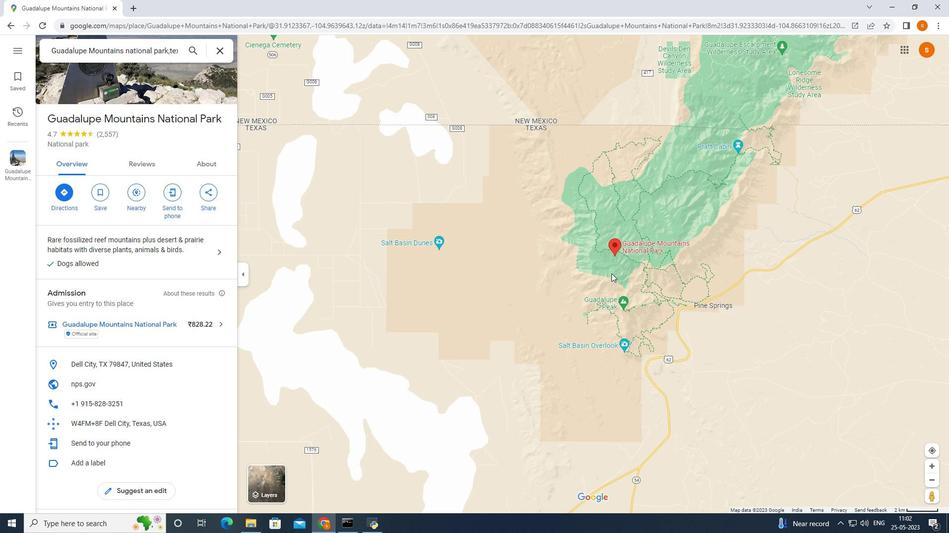 
Action: Mouse moved to (248, 160)
Screenshot: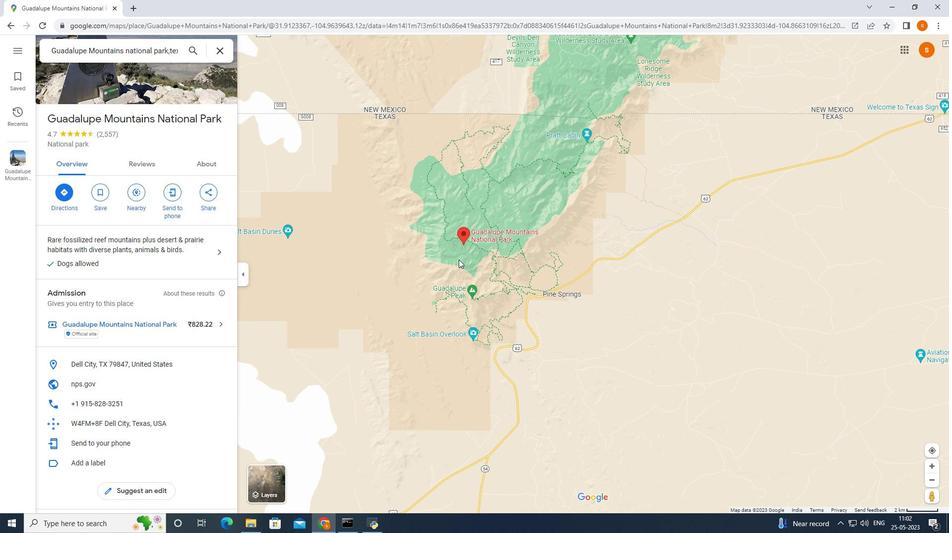 
Action: Mouse scrolled (248, 160) with delta (0, 0)
